 Task: Find connections with filter location Chinchiná with filter topic #successwith filter profile language English with filter current company Affle with filter school FORE School of Management, New Delhi with filter industry Investment Advice with filter service category Trade Shows with filter keywords title Technical Writer
Action: Mouse moved to (529, 77)
Screenshot: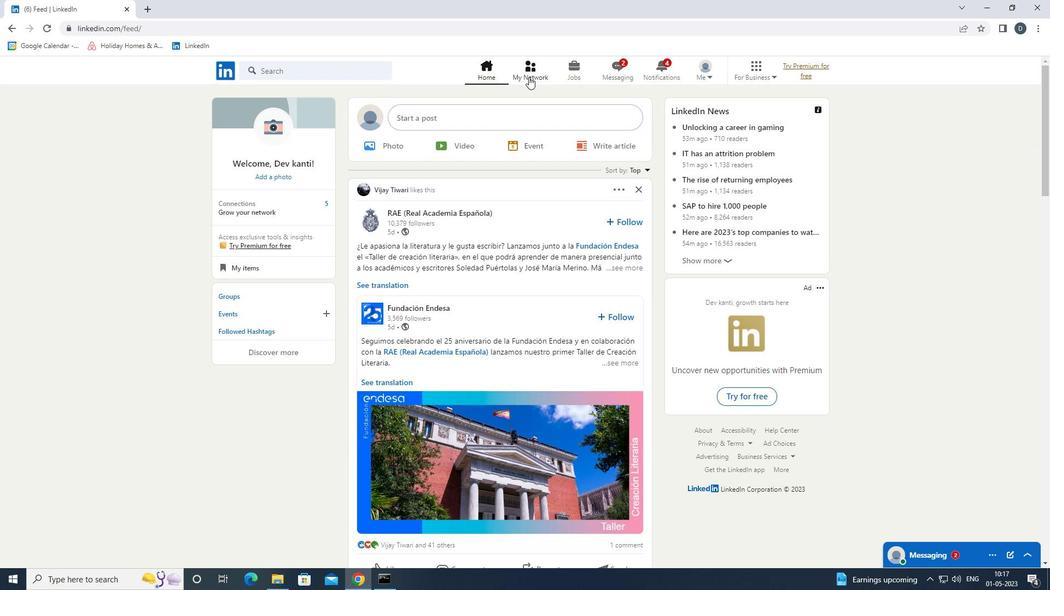 
Action: Mouse pressed left at (529, 77)
Screenshot: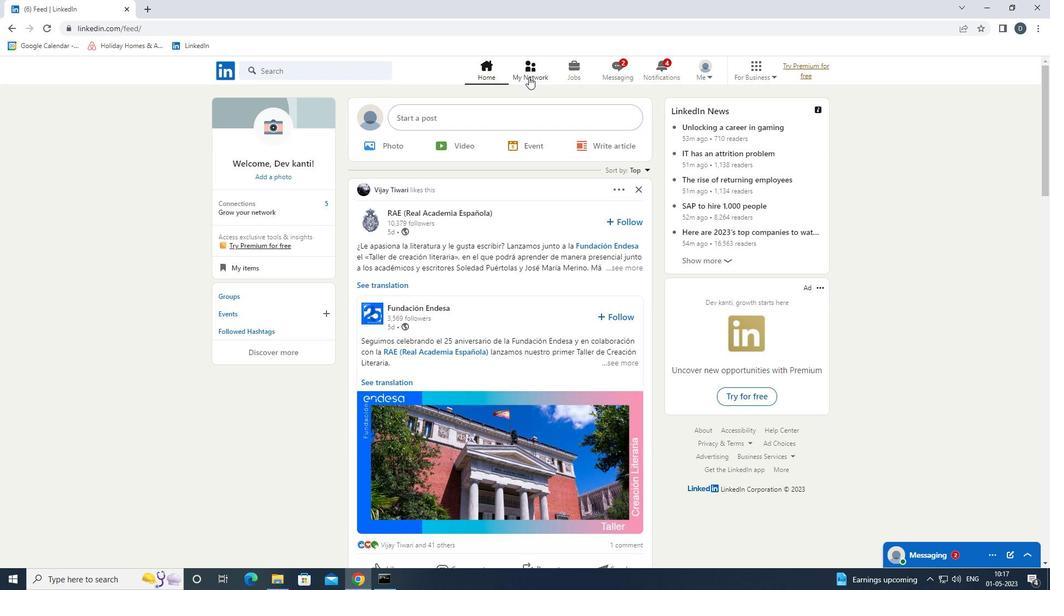 
Action: Mouse moved to (355, 130)
Screenshot: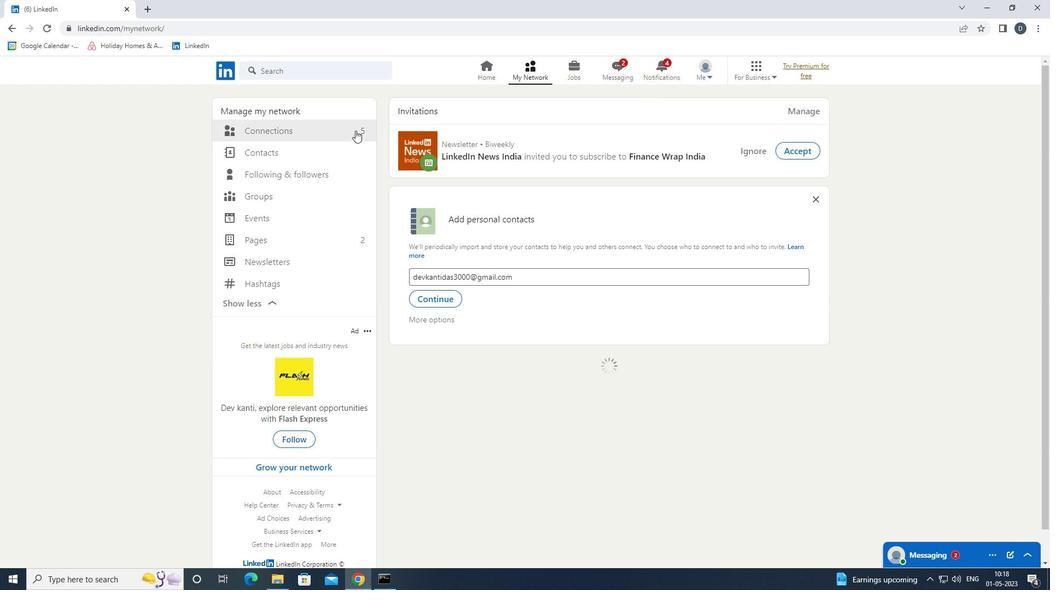 
Action: Mouse pressed left at (355, 130)
Screenshot: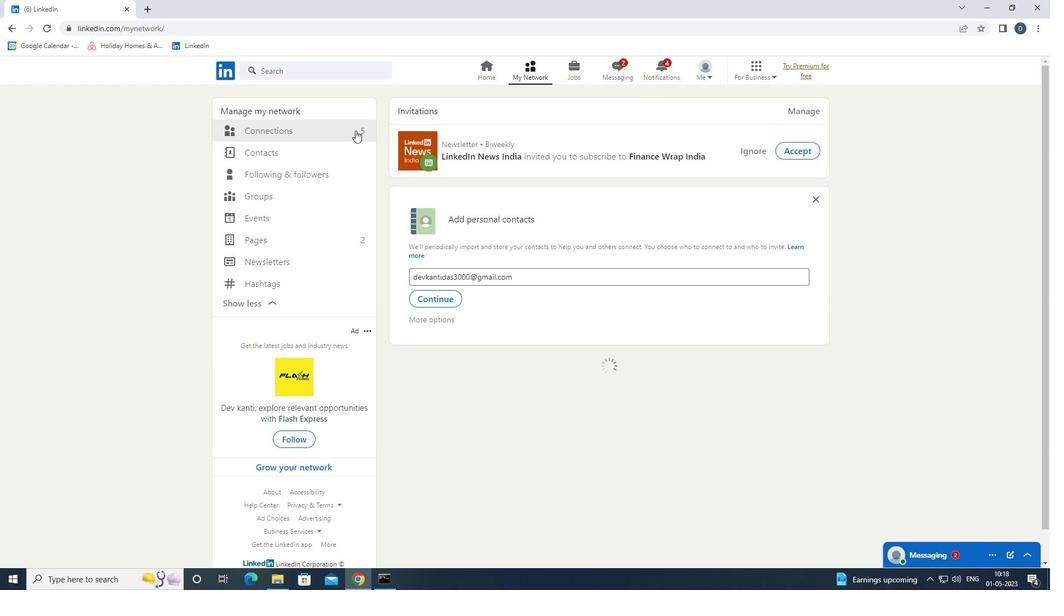 
Action: Mouse moved to (615, 132)
Screenshot: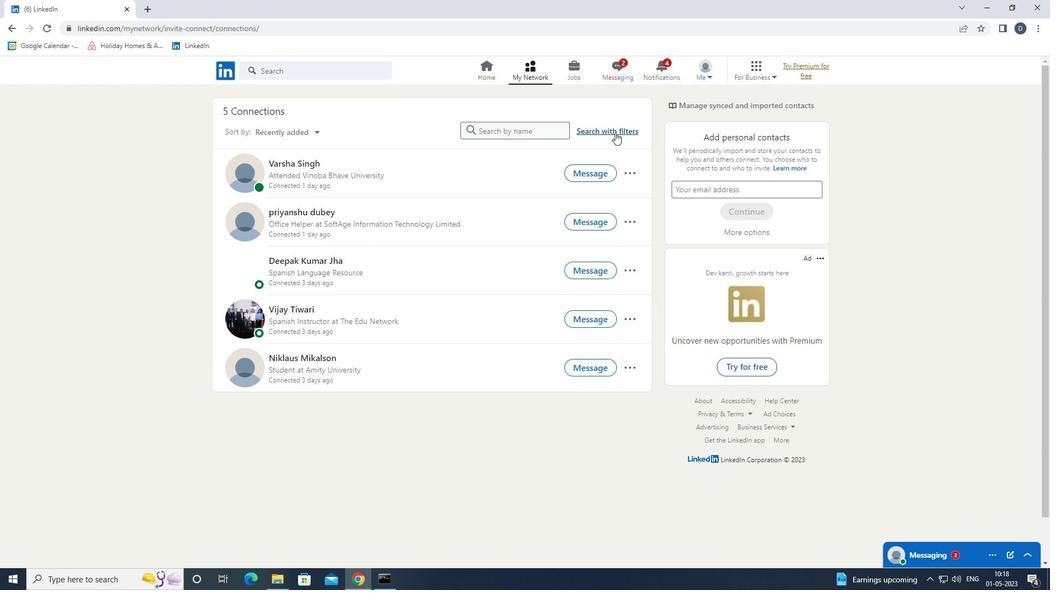 
Action: Mouse pressed left at (615, 132)
Screenshot: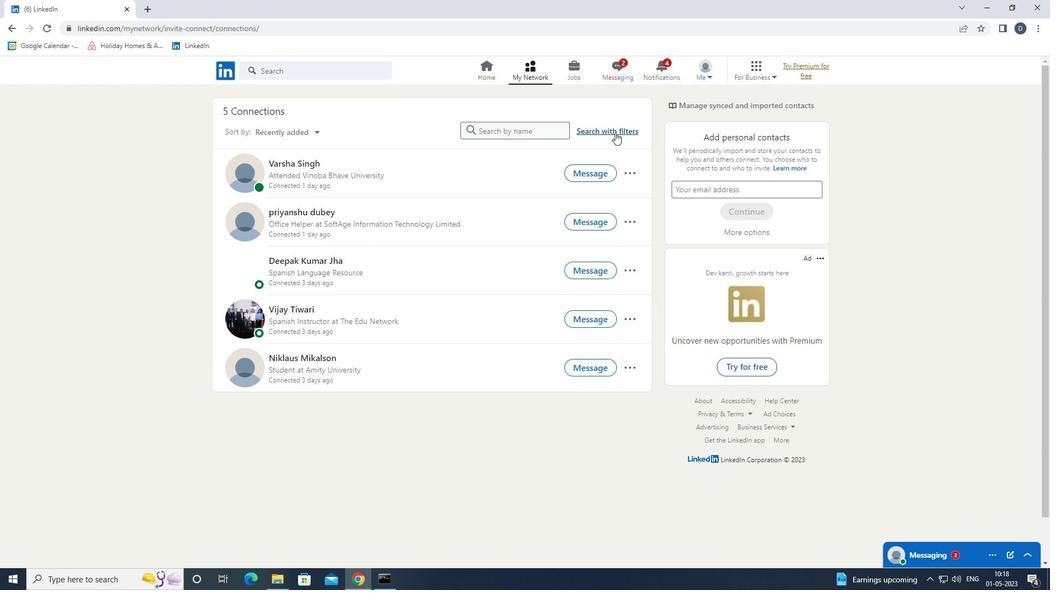 
Action: Mouse moved to (566, 102)
Screenshot: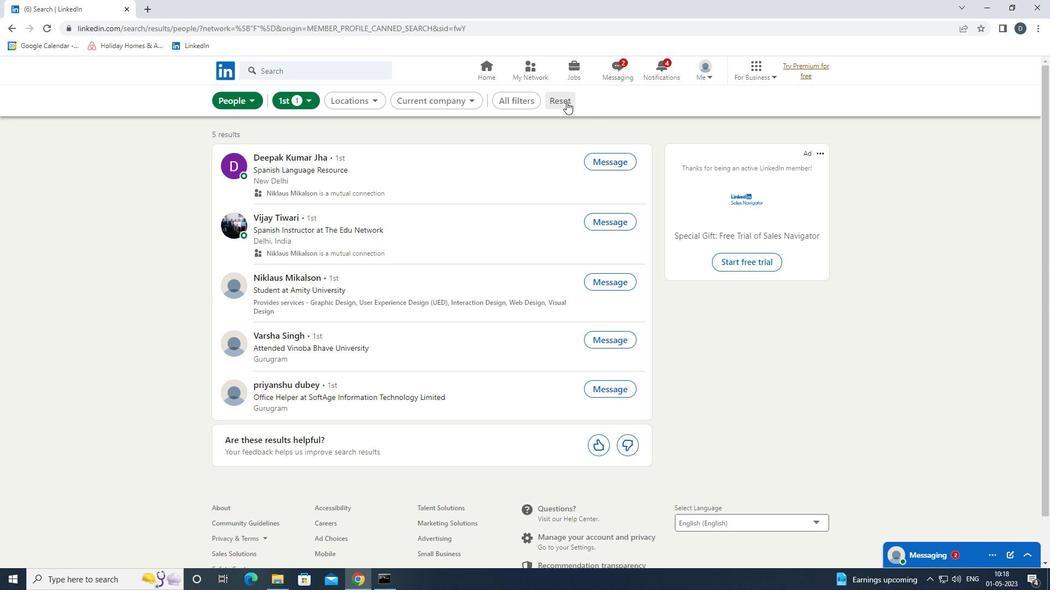 
Action: Mouse pressed left at (566, 102)
Screenshot: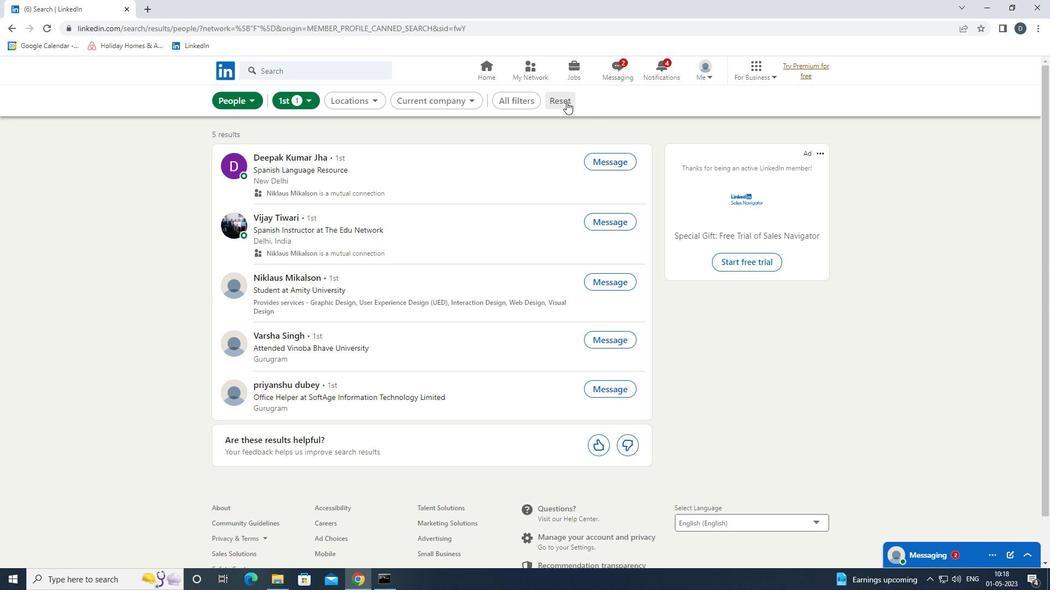
Action: Mouse moved to (535, 97)
Screenshot: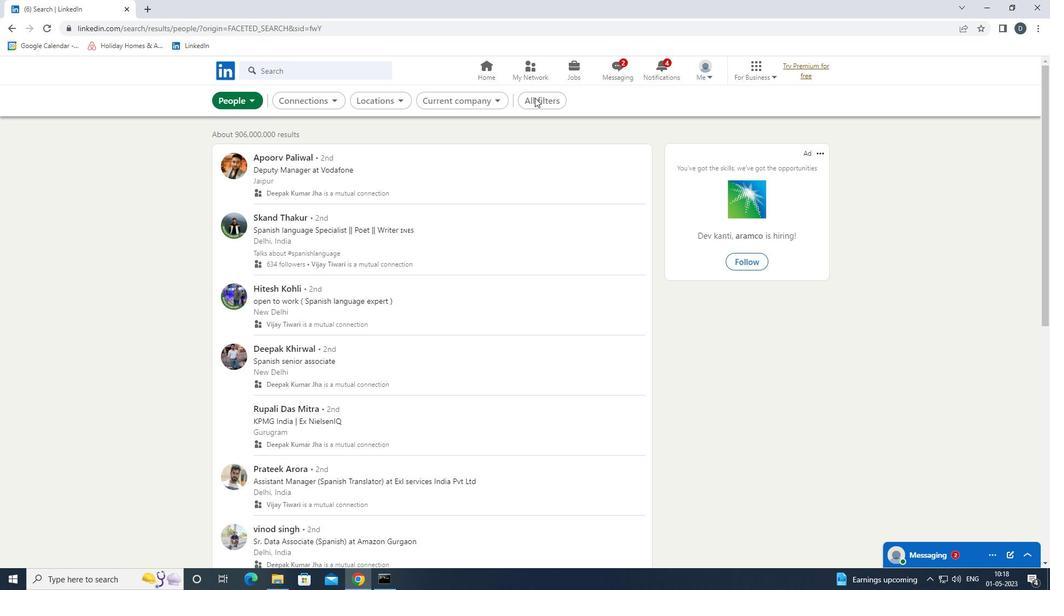 
Action: Mouse pressed left at (535, 97)
Screenshot: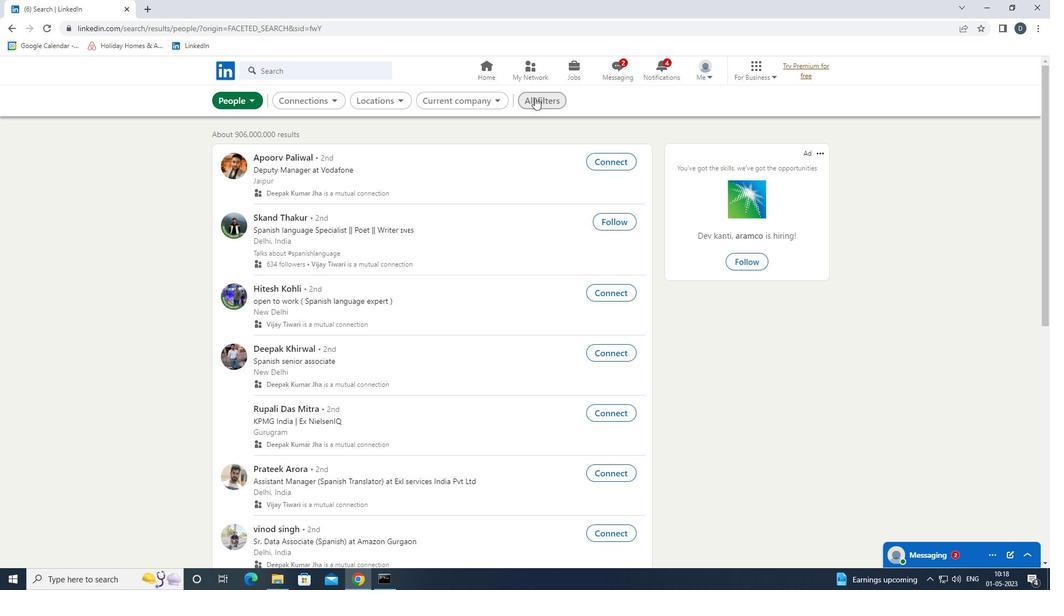 
Action: Mouse moved to (809, 300)
Screenshot: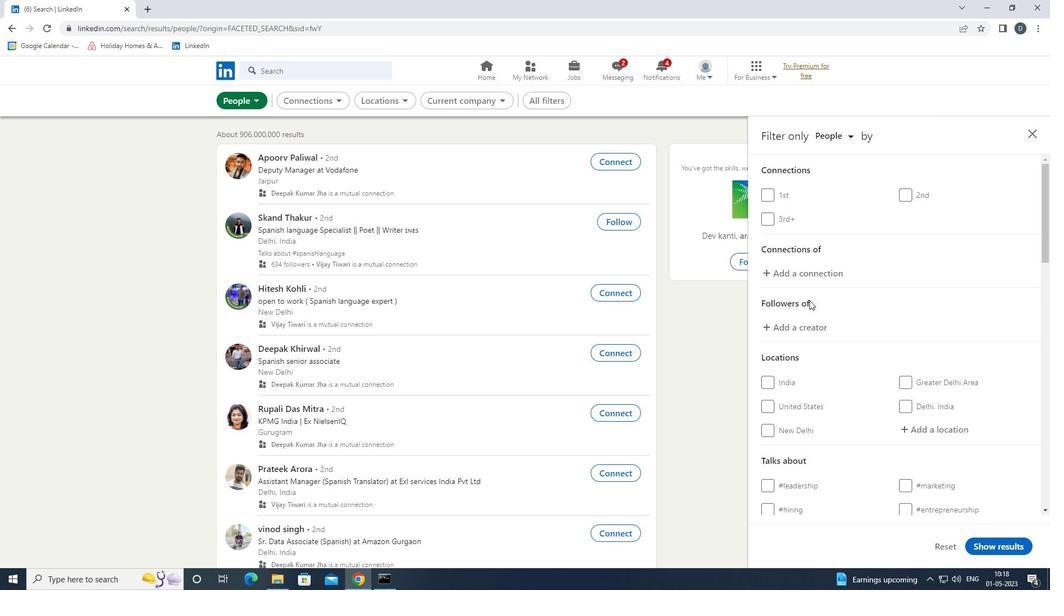 
Action: Mouse scrolled (809, 300) with delta (0, 0)
Screenshot: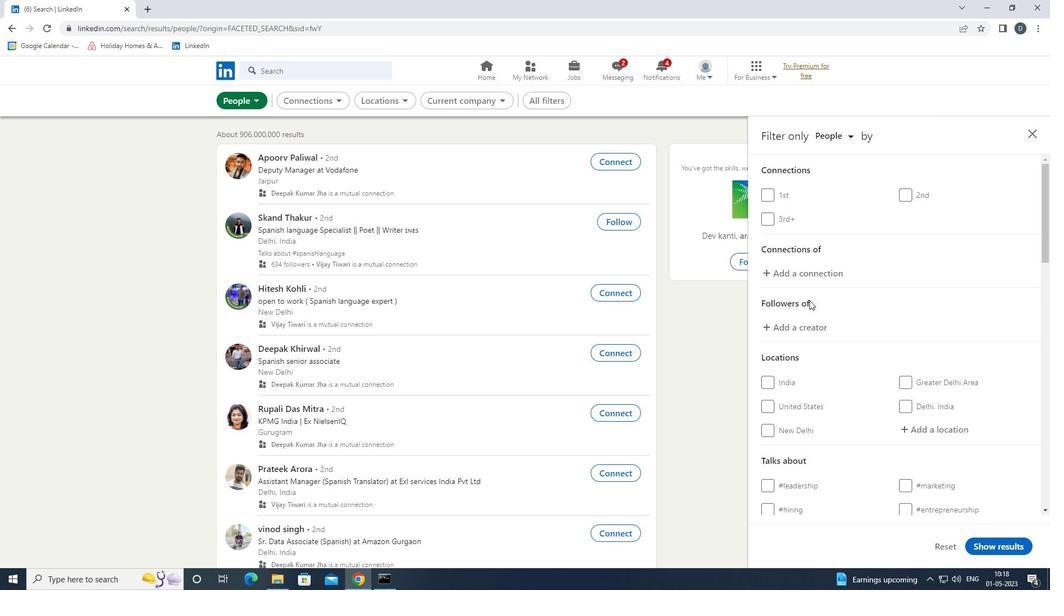
Action: Mouse scrolled (809, 300) with delta (0, 0)
Screenshot: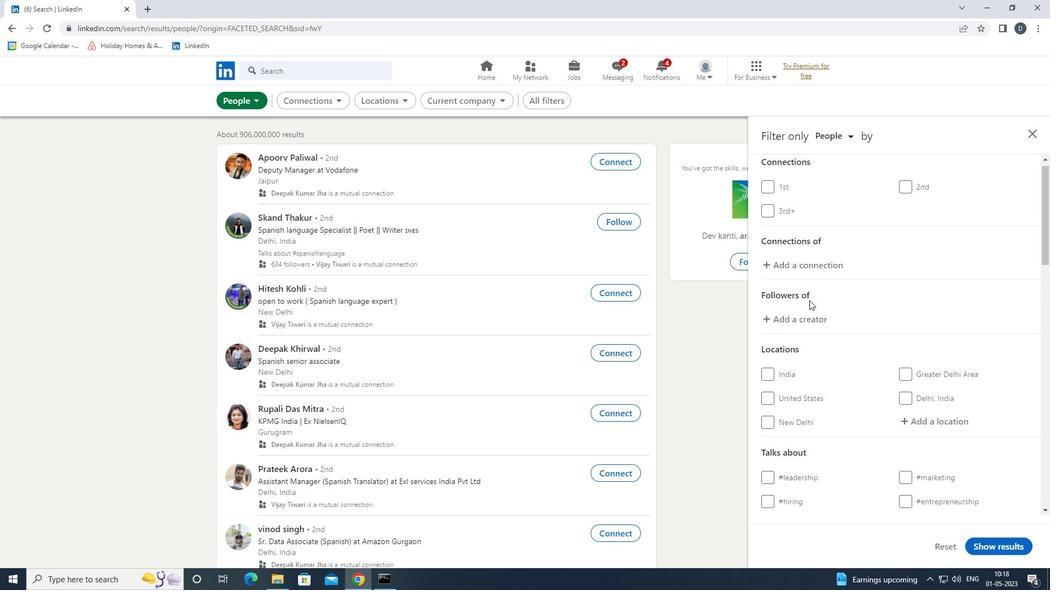
Action: Mouse scrolled (809, 300) with delta (0, 0)
Screenshot: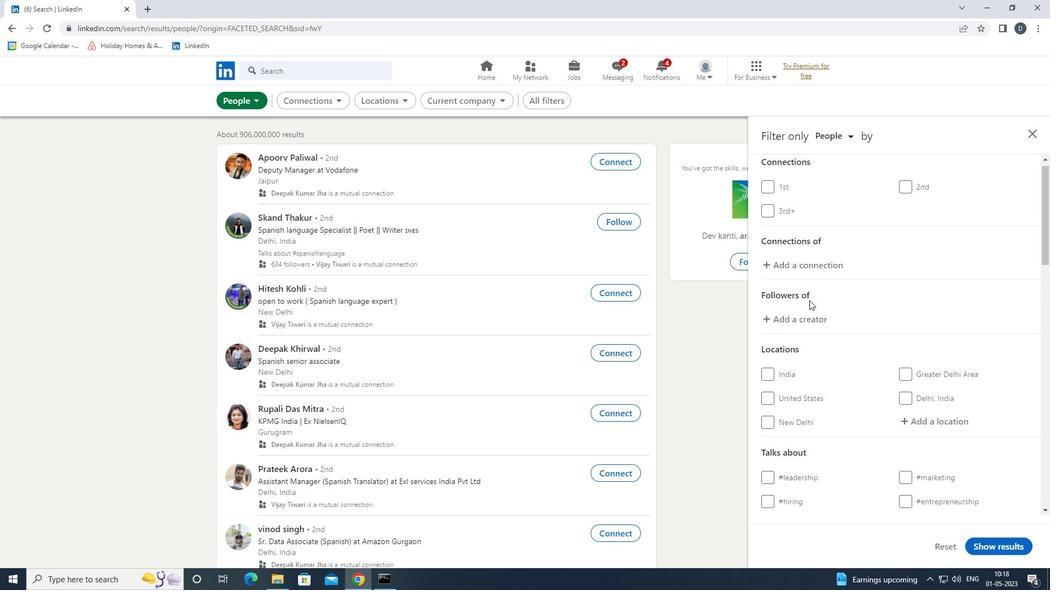 
Action: Mouse moved to (911, 265)
Screenshot: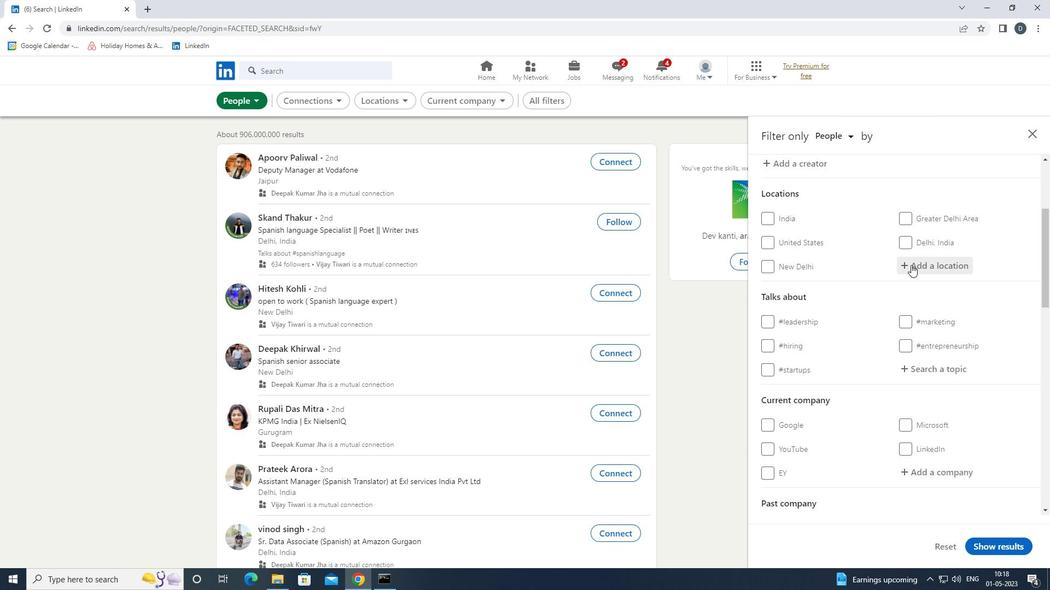 
Action: Mouse pressed left at (911, 265)
Screenshot: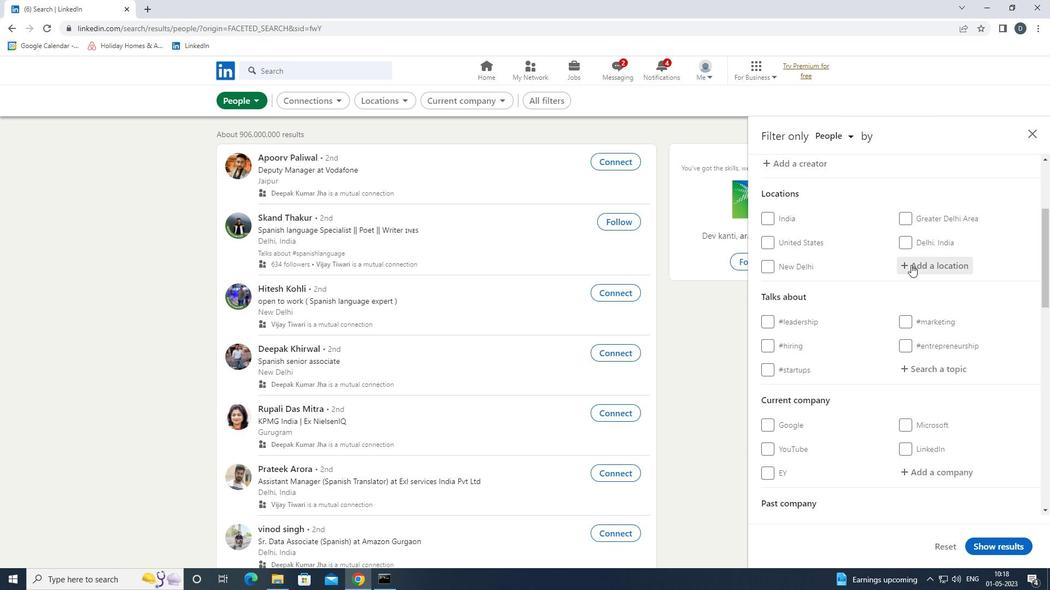 
Action: Key pressed <Key.shift>CHINCHINA
Screenshot: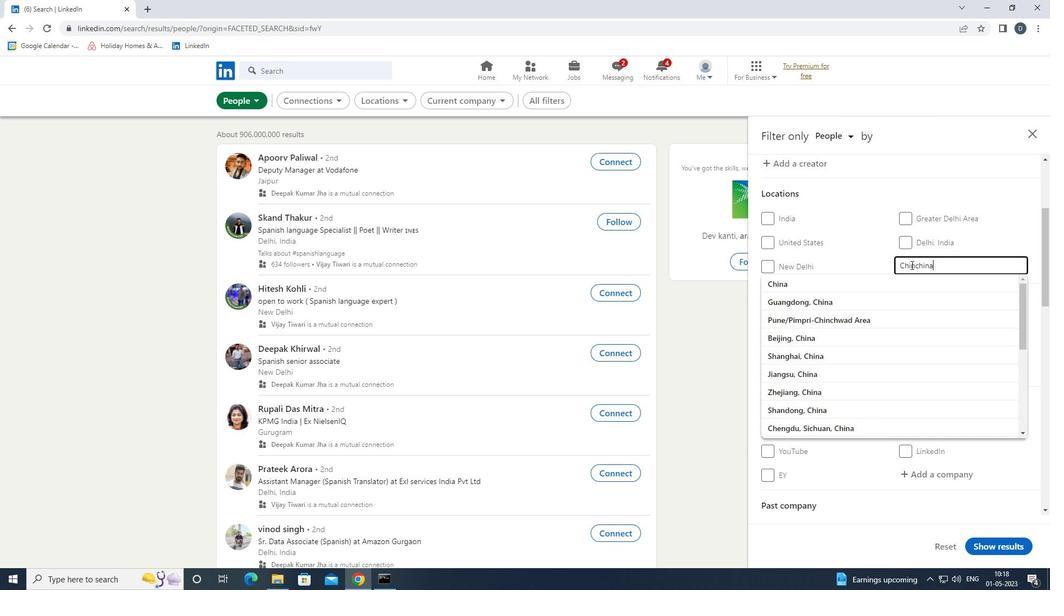 
Action: Mouse moved to (895, 282)
Screenshot: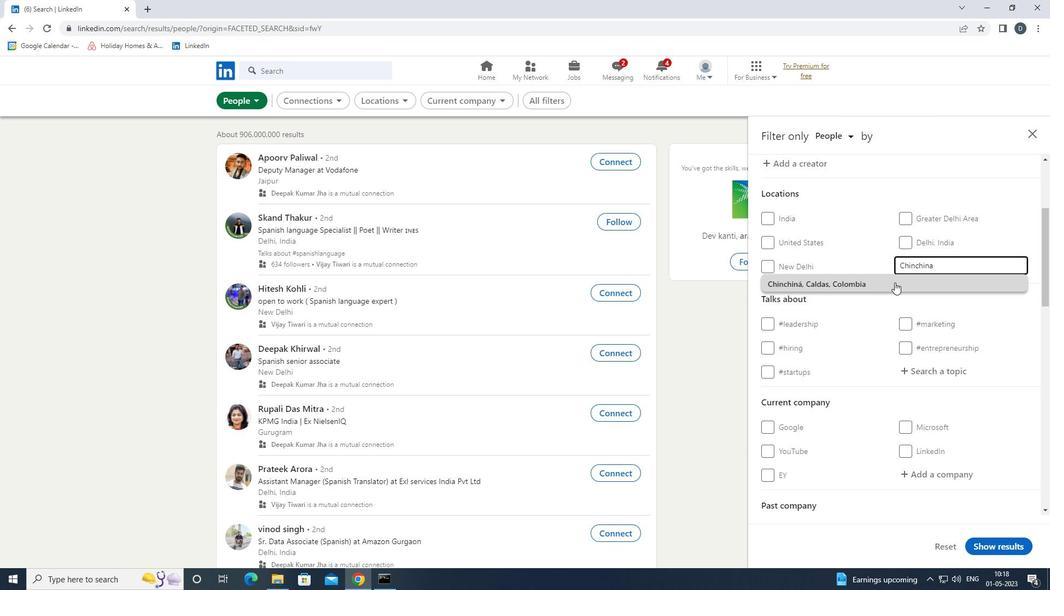 
Action: Mouse pressed left at (895, 282)
Screenshot: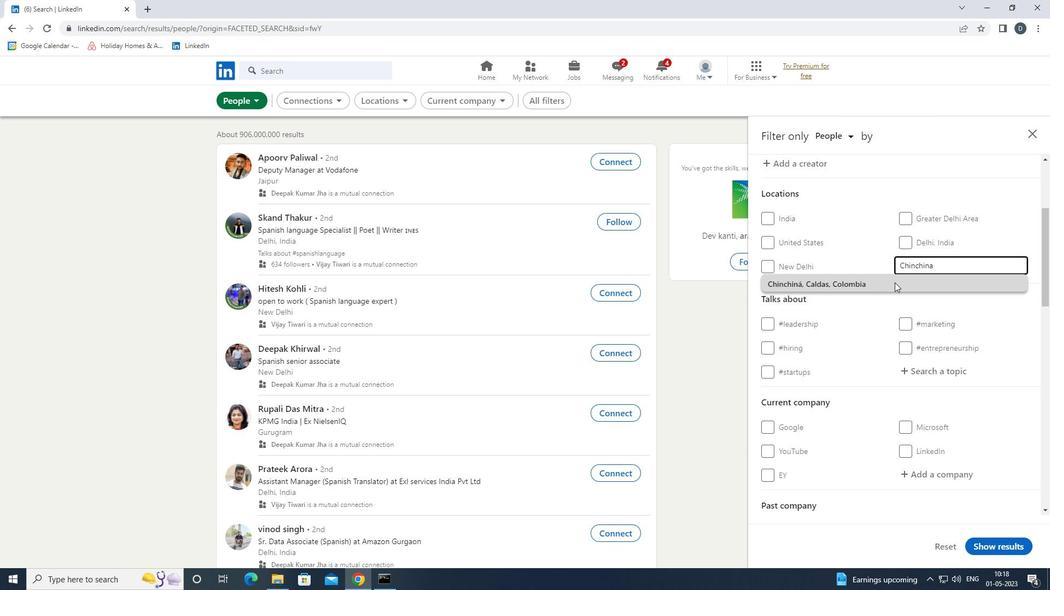 
Action: Mouse scrolled (895, 282) with delta (0, 0)
Screenshot: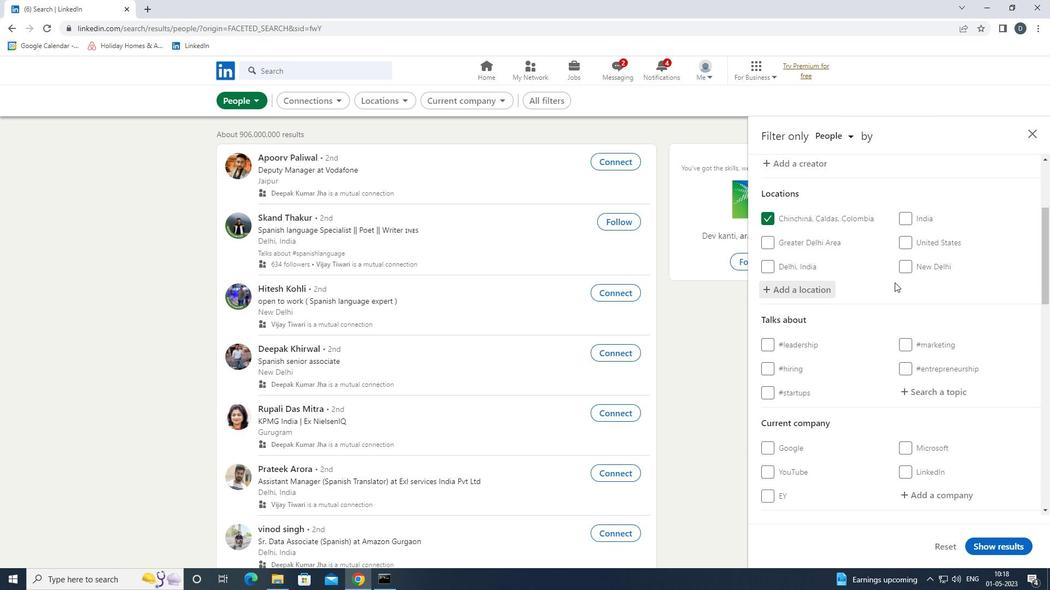
Action: Mouse scrolled (895, 282) with delta (0, 0)
Screenshot: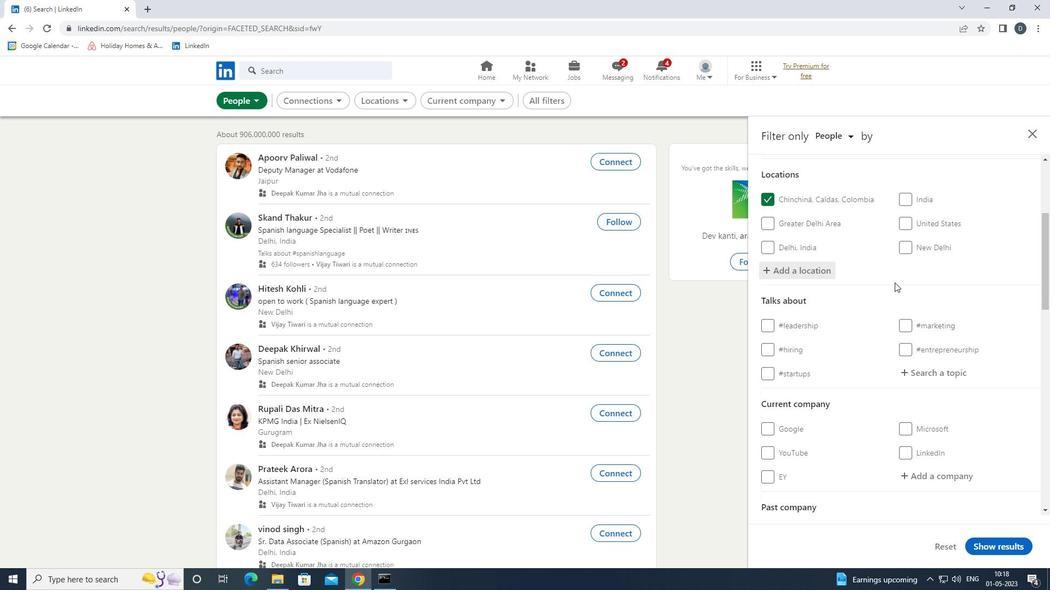 
Action: Mouse moved to (919, 274)
Screenshot: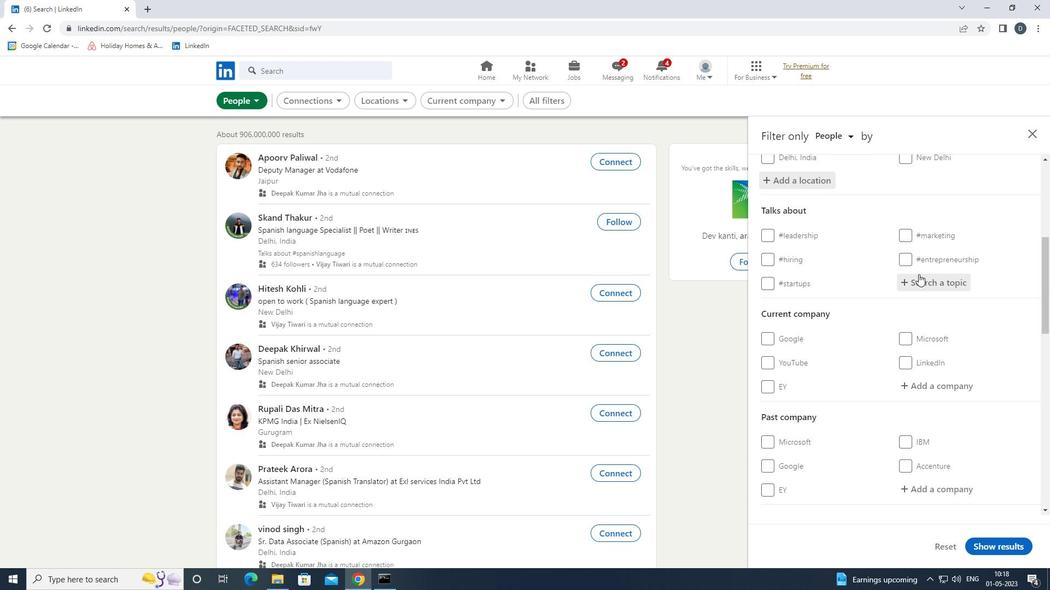 
Action: Mouse pressed left at (919, 274)
Screenshot: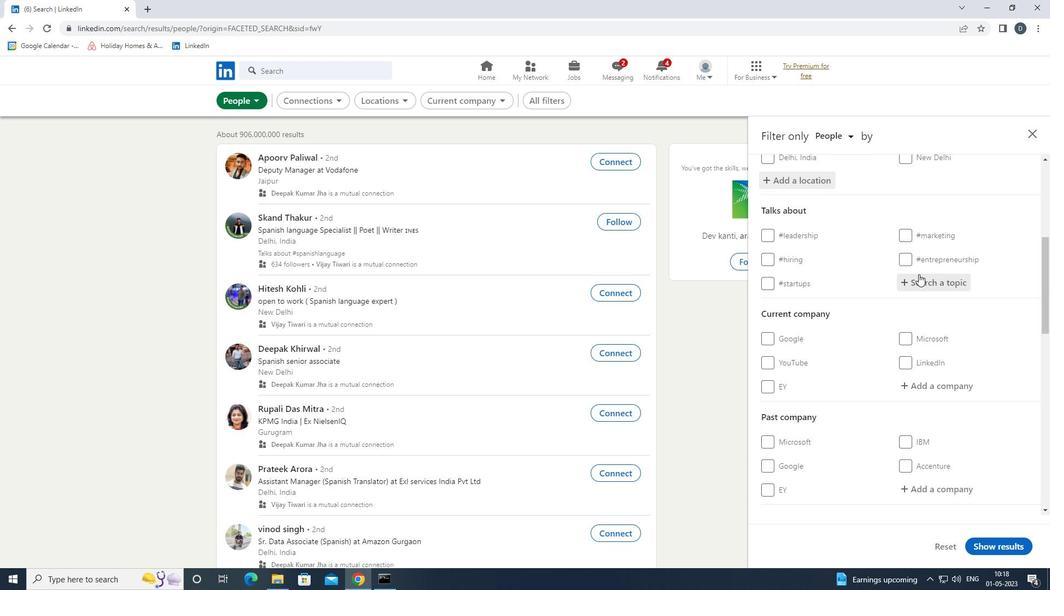 
Action: Key pressed <Key.shift>#SUCCESS
Screenshot: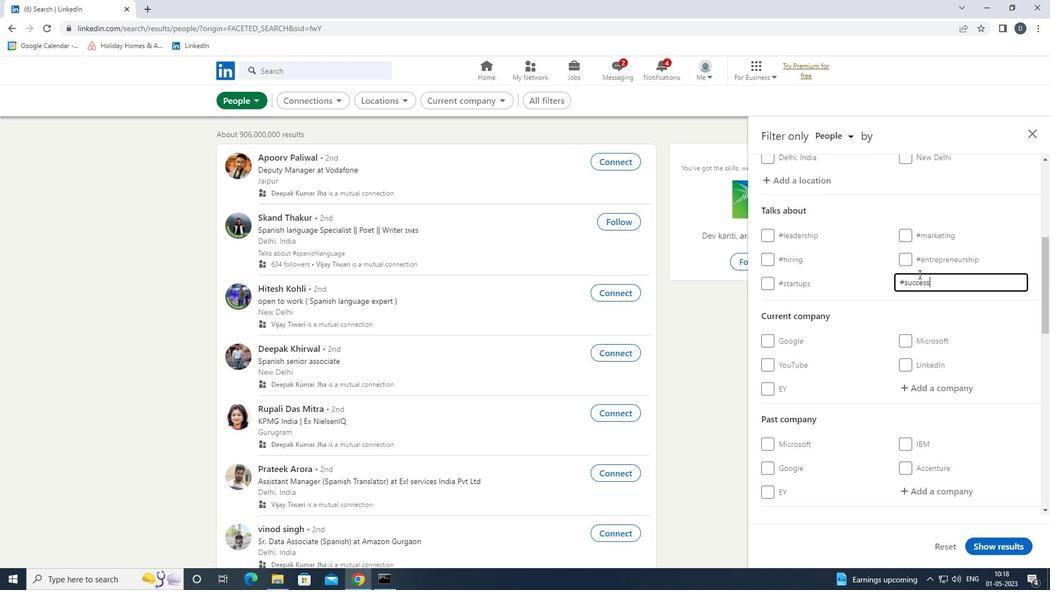 
Action: Mouse moved to (915, 274)
Screenshot: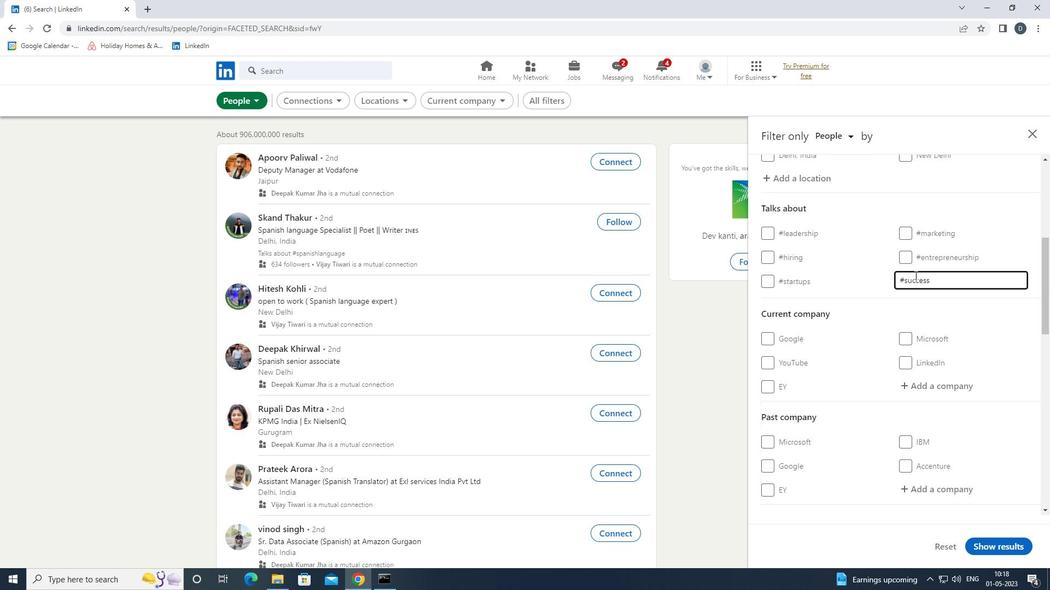
Action: Mouse scrolled (915, 274) with delta (0, 0)
Screenshot: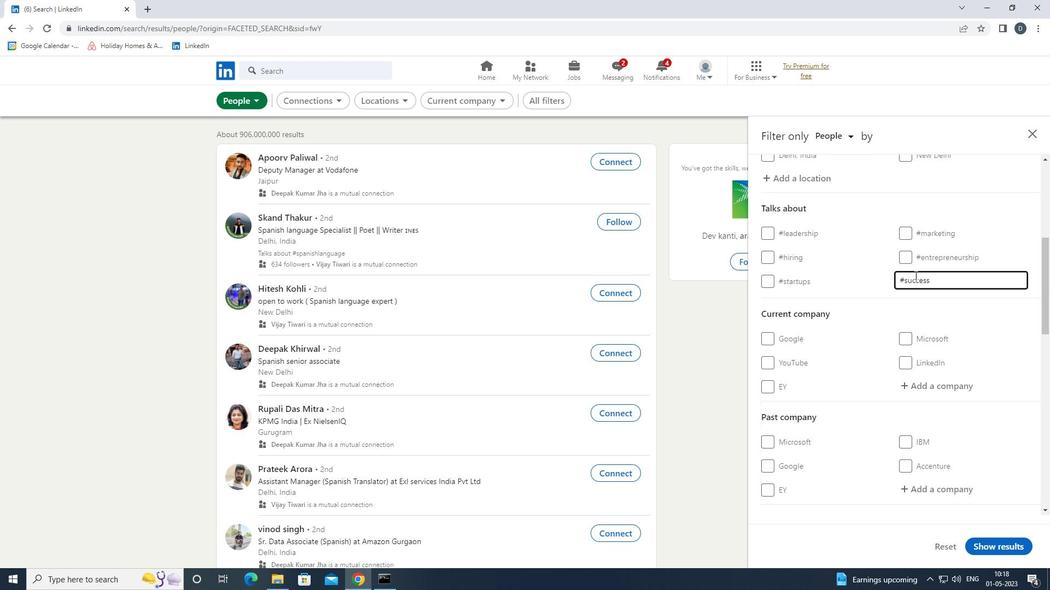 
Action: Mouse moved to (915, 274)
Screenshot: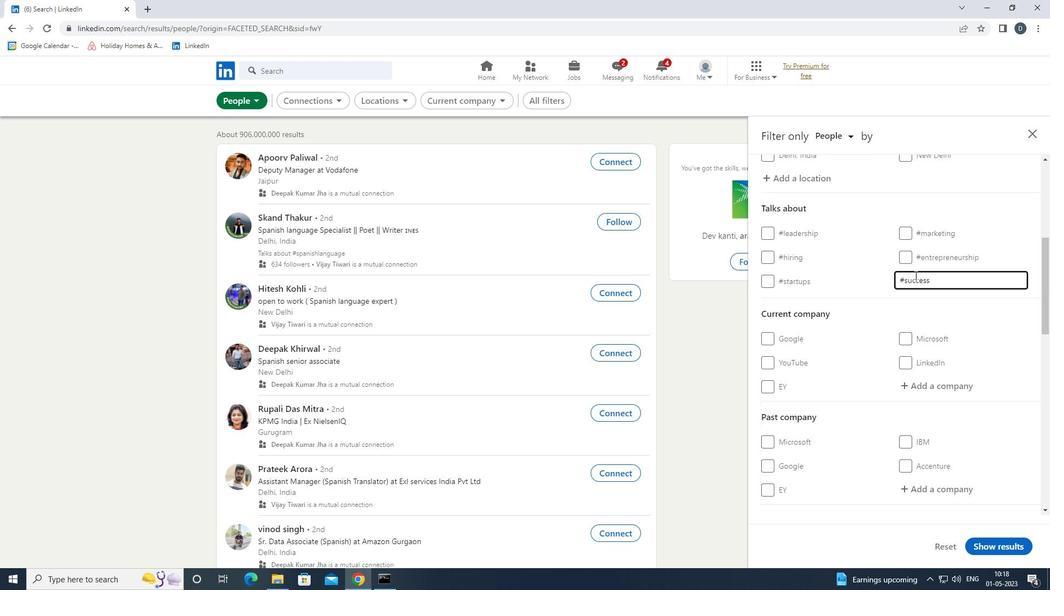 
Action: Mouse scrolled (915, 274) with delta (0, 0)
Screenshot: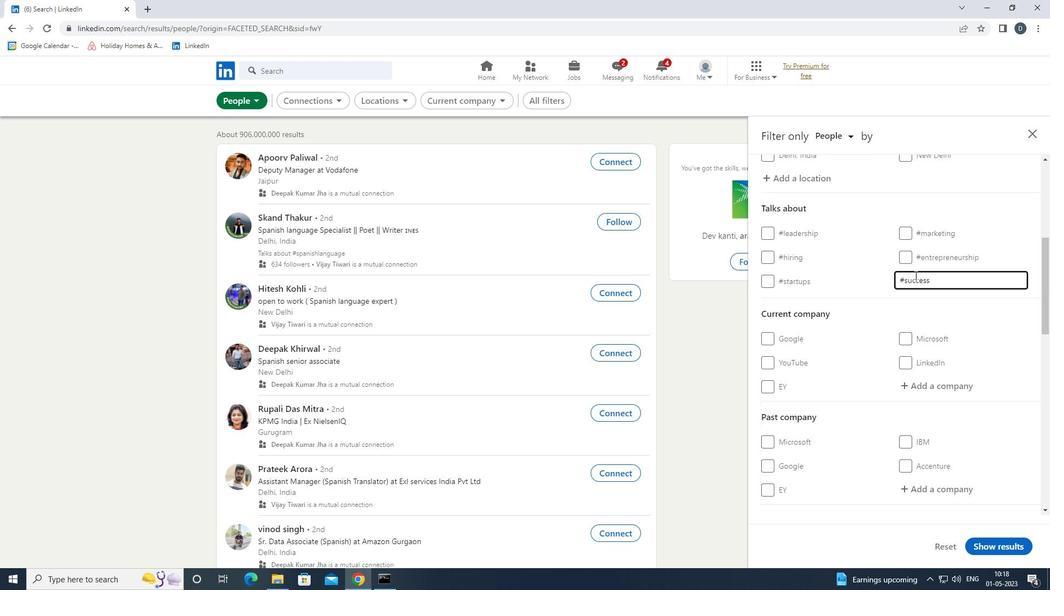 
Action: Mouse moved to (915, 274)
Screenshot: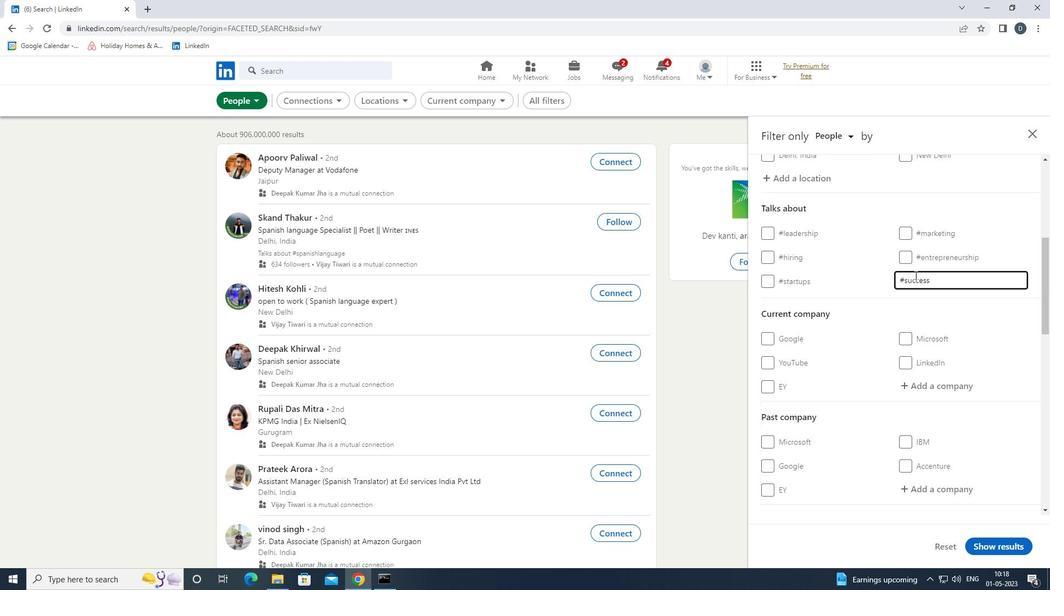 
Action: Mouse scrolled (915, 274) with delta (0, 0)
Screenshot: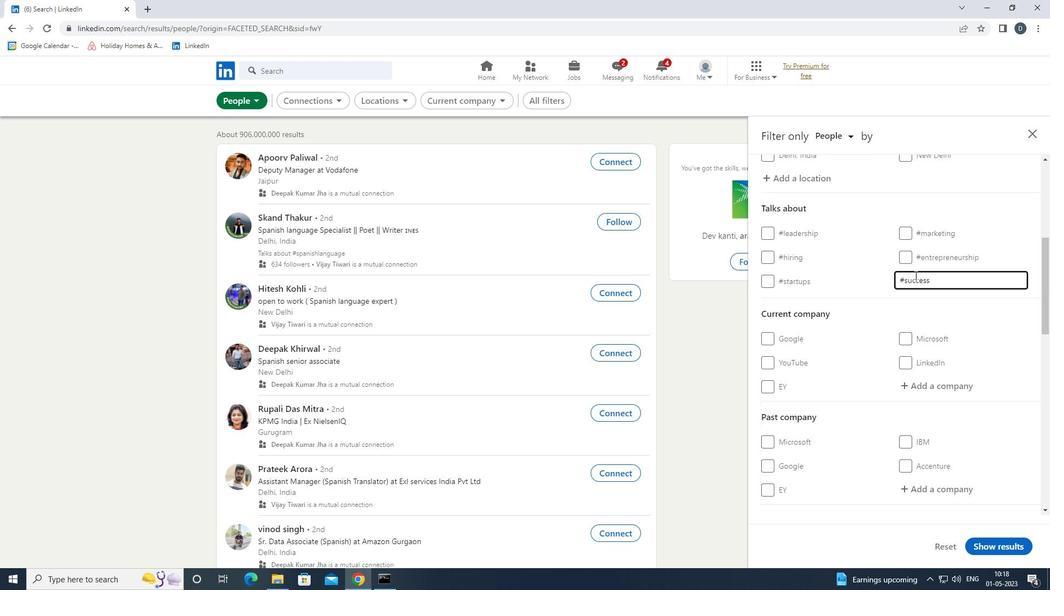 
Action: Mouse moved to (915, 275)
Screenshot: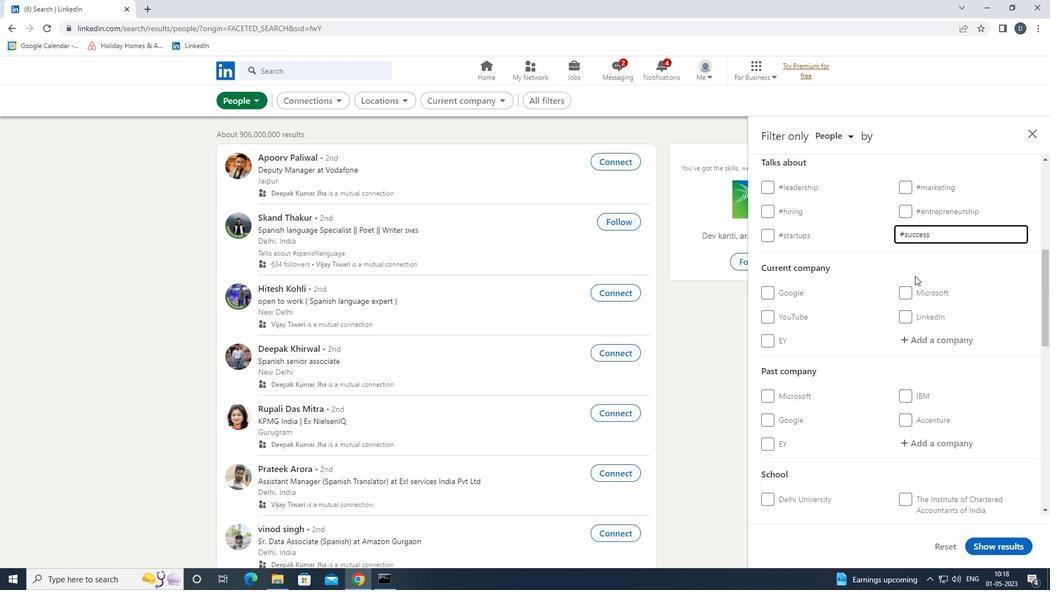 
Action: Mouse scrolled (915, 274) with delta (0, 0)
Screenshot: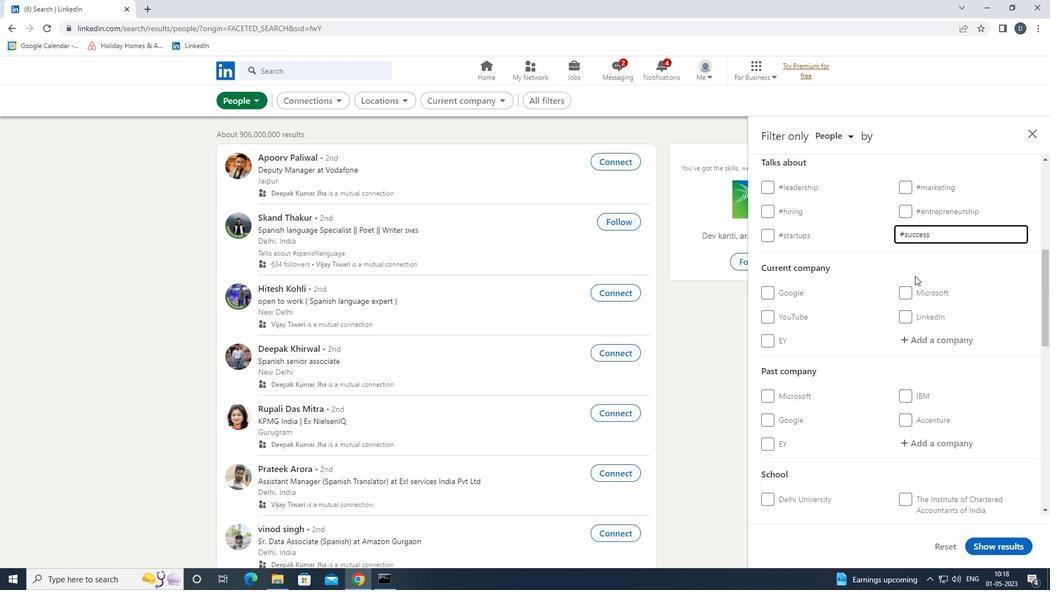 
Action: Mouse moved to (915, 275)
Screenshot: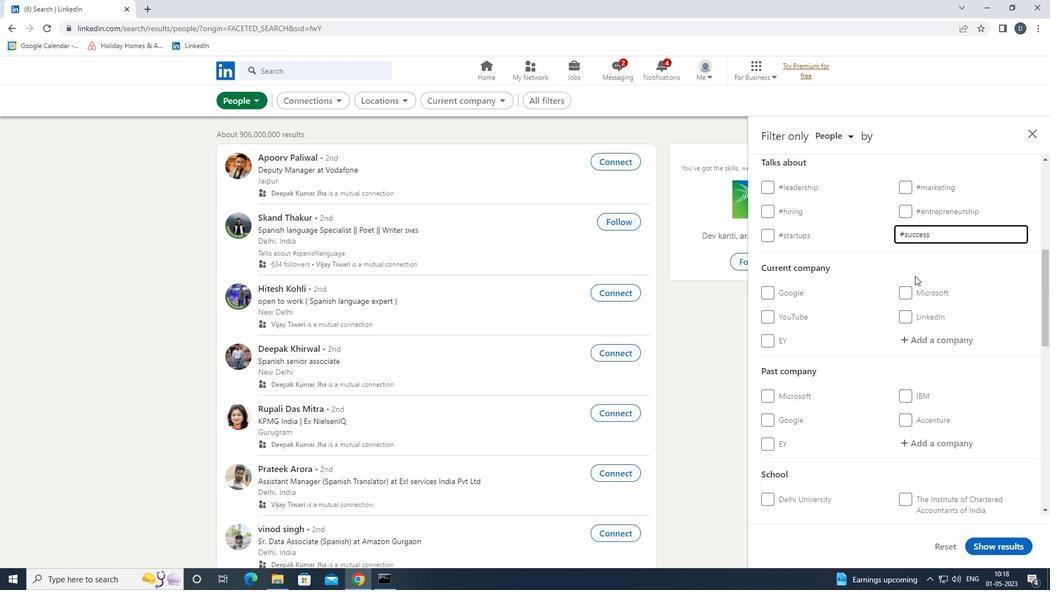 
Action: Mouse scrolled (915, 275) with delta (0, 0)
Screenshot: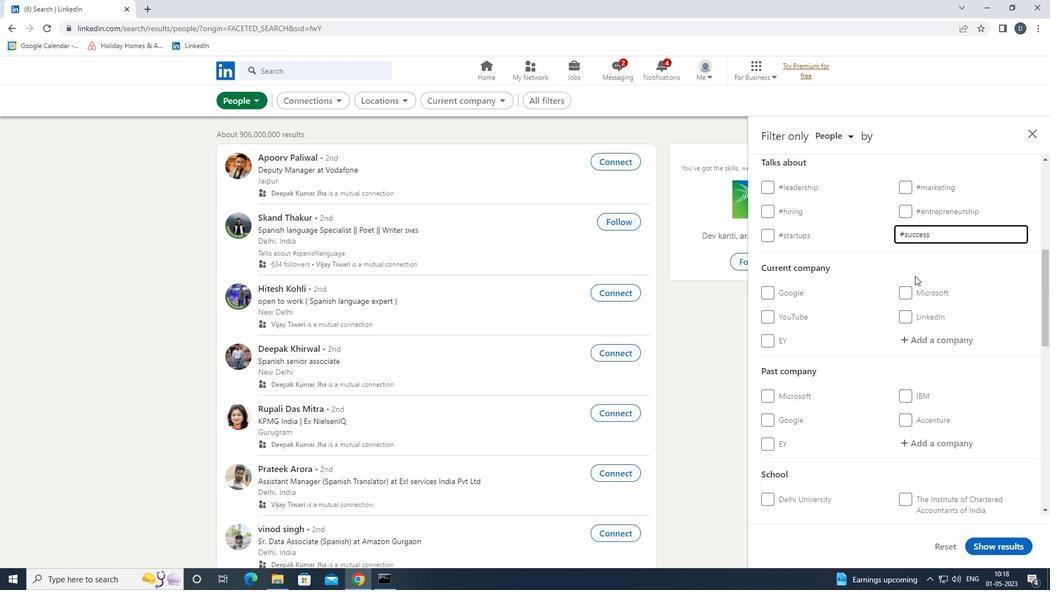 
Action: Mouse moved to (914, 277)
Screenshot: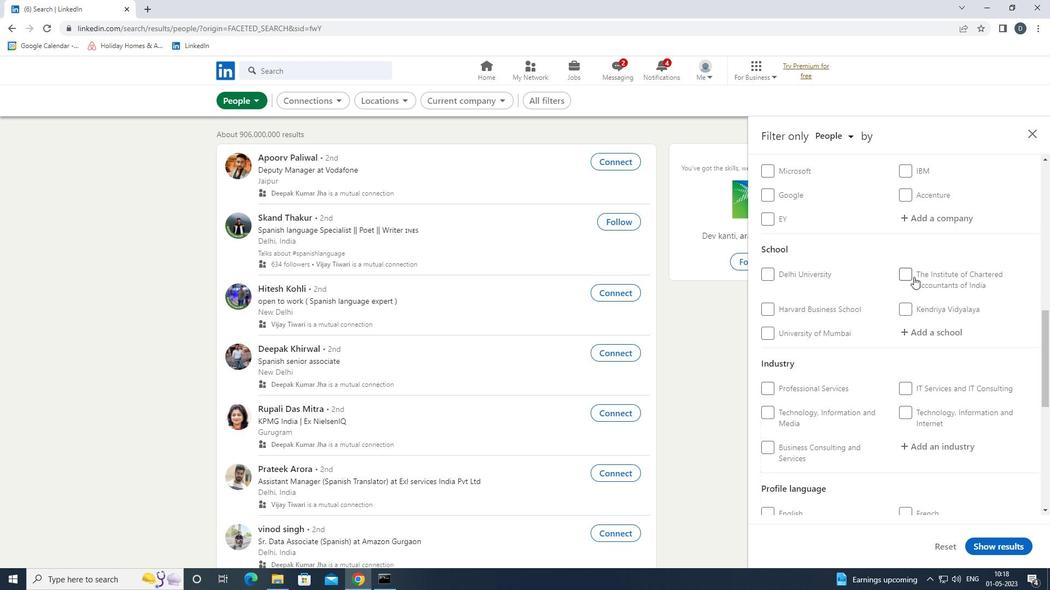 
Action: Mouse scrolled (914, 276) with delta (0, 0)
Screenshot: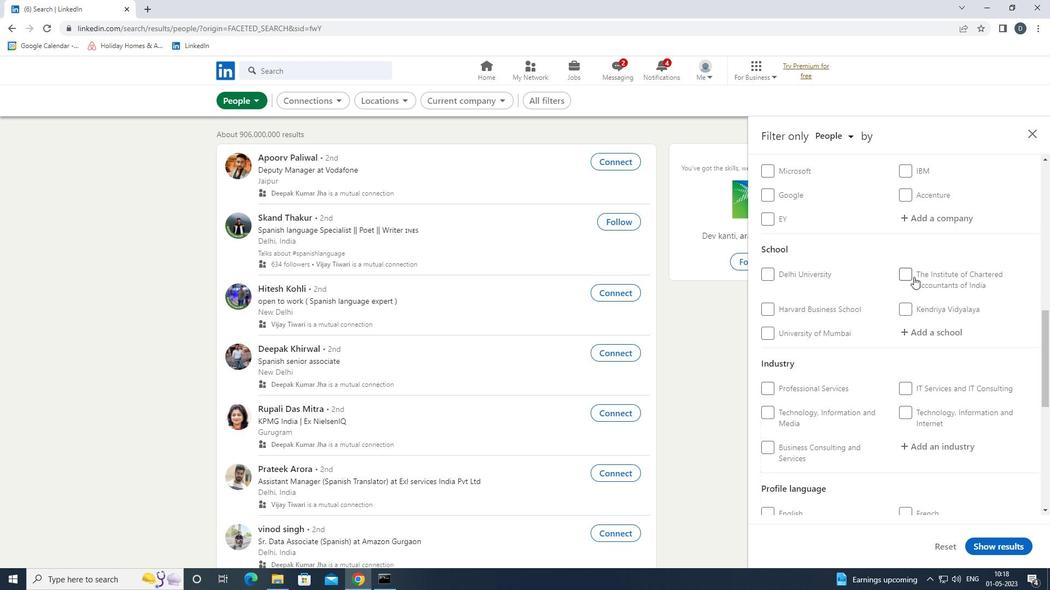 
Action: Mouse scrolled (914, 276) with delta (0, 0)
Screenshot: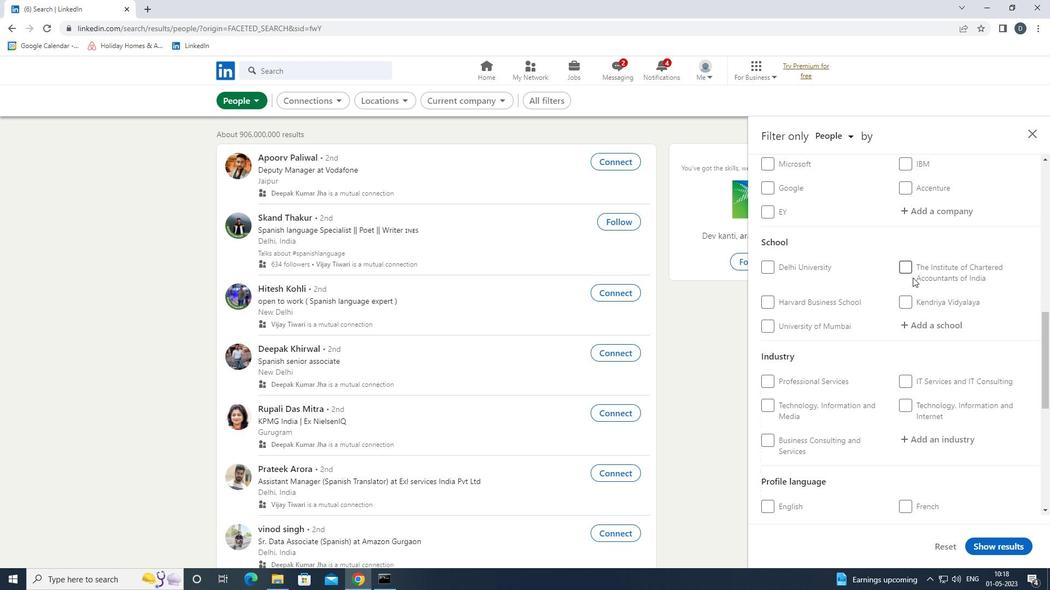 
Action: Mouse moved to (914, 277)
Screenshot: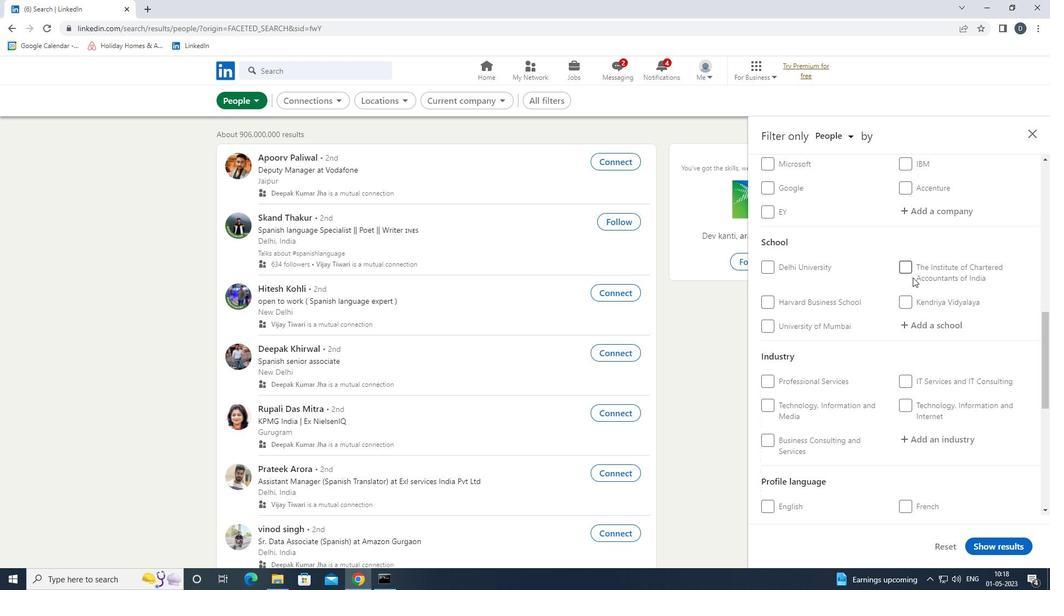 
Action: Mouse scrolled (914, 276) with delta (0, 0)
Screenshot: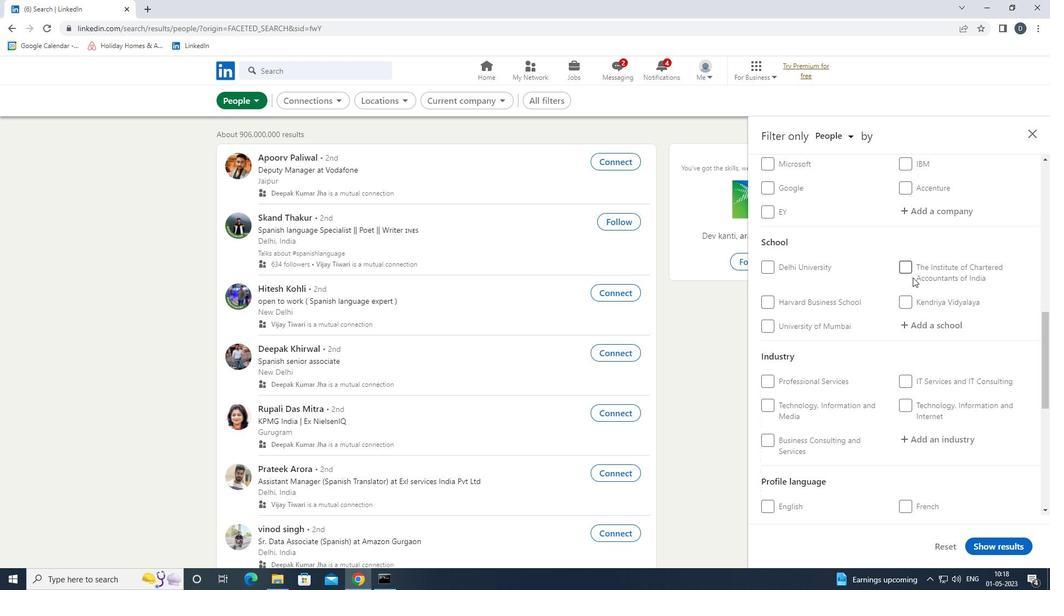 
Action: Mouse moved to (779, 349)
Screenshot: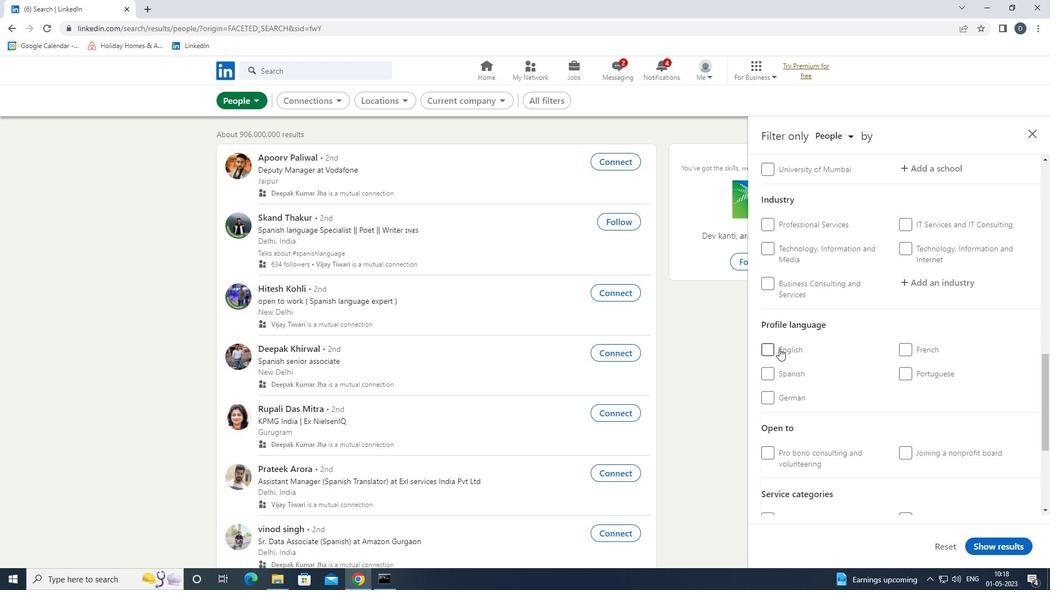 
Action: Mouse pressed left at (779, 349)
Screenshot: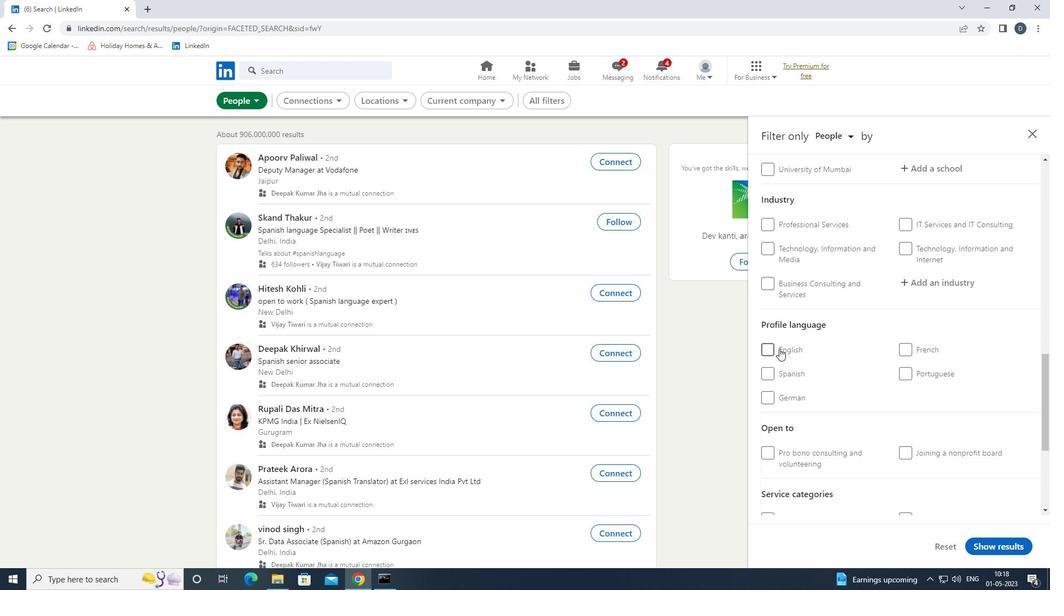 
Action: Mouse scrolled (779, 349) with delta (0, 0)
Screenshot: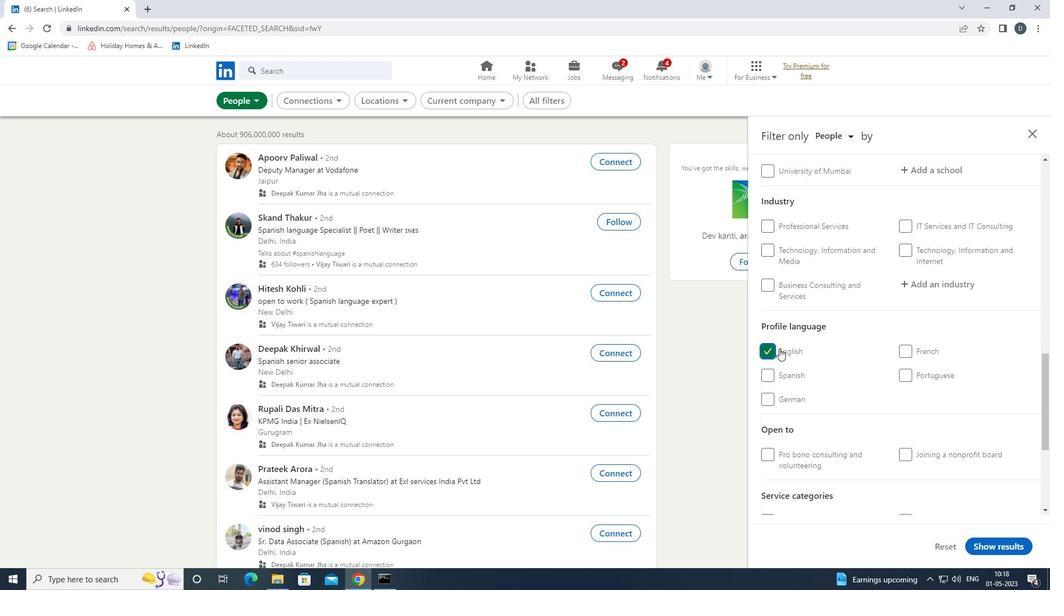 
Action: Mouse scrolled (779, 349) with delta (0, 0)
Screenshot: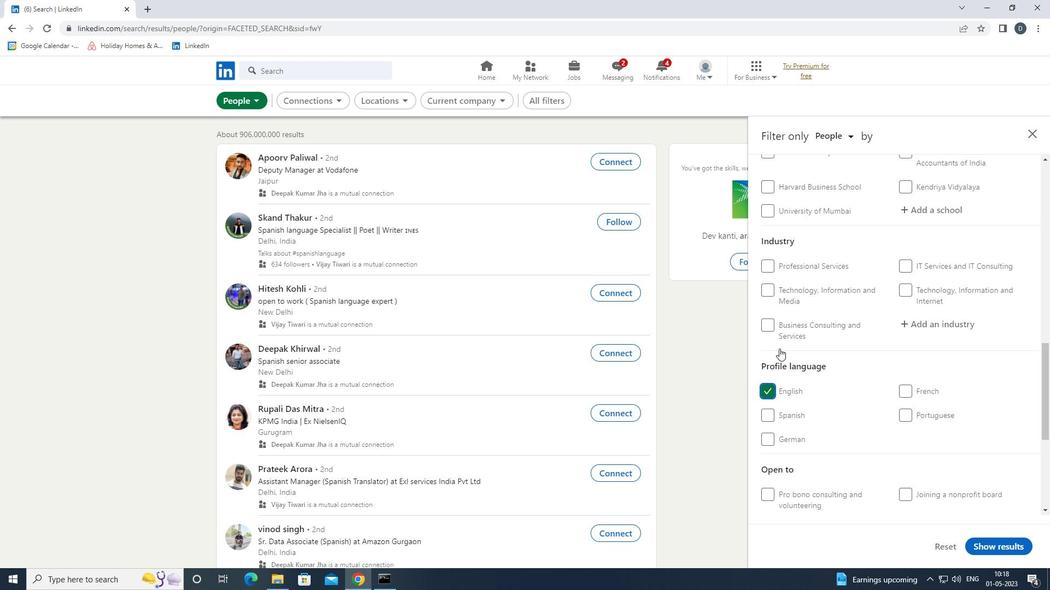 
Action: Mouse scrolled (779, 349) with delta (0, 0)
Screenshot: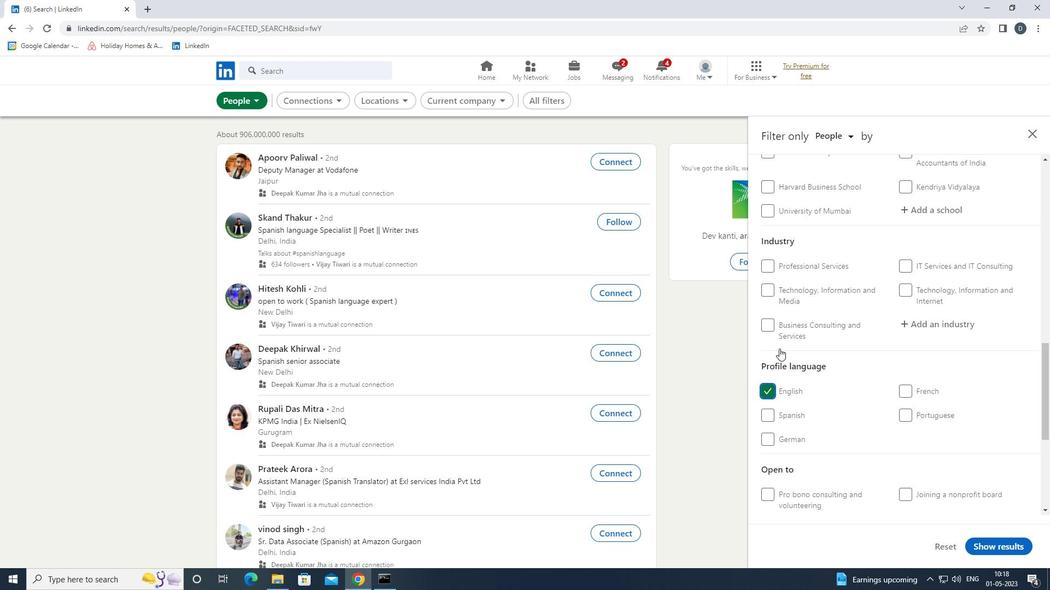 
Action: Mouse scrolled (779, 349) with delta (0, 0)
Screenshot: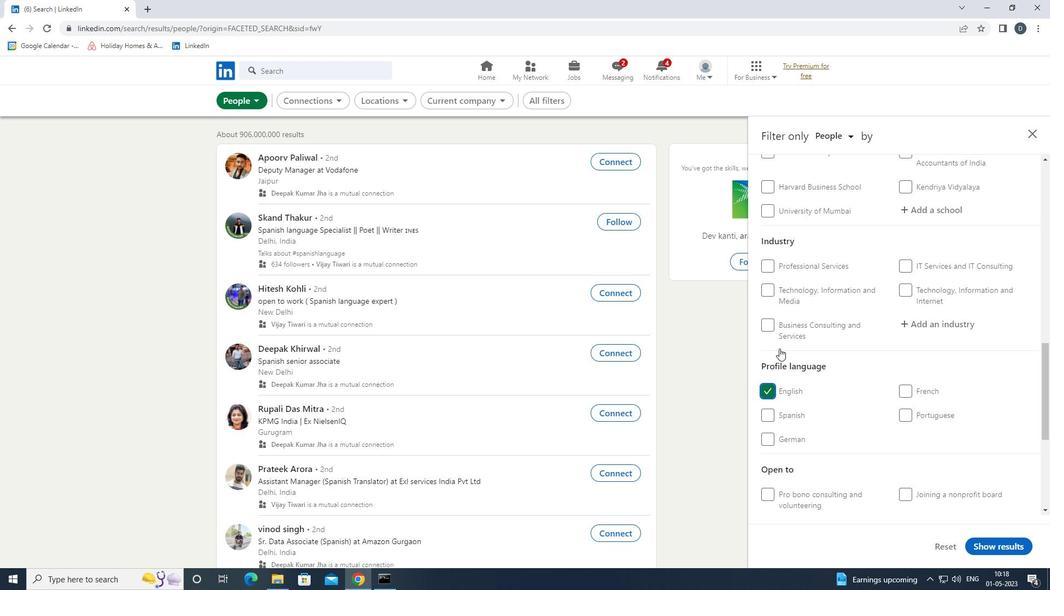 
Action: Mouse moved to (779, 349)
Screenshot: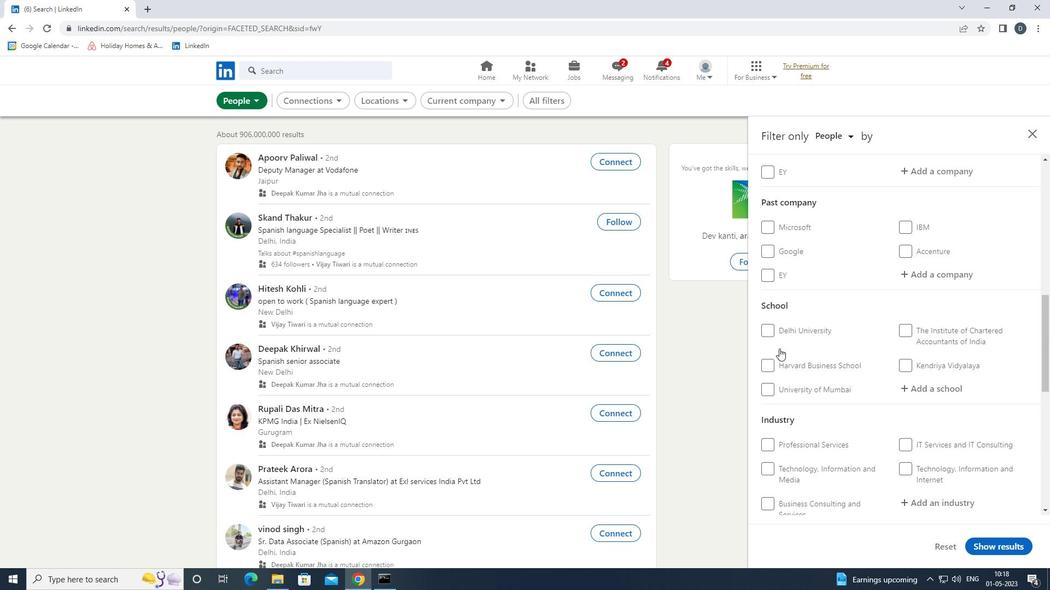 
Action: Mouse scrolled (779, 349) with delta (0, 0)
Screenshot: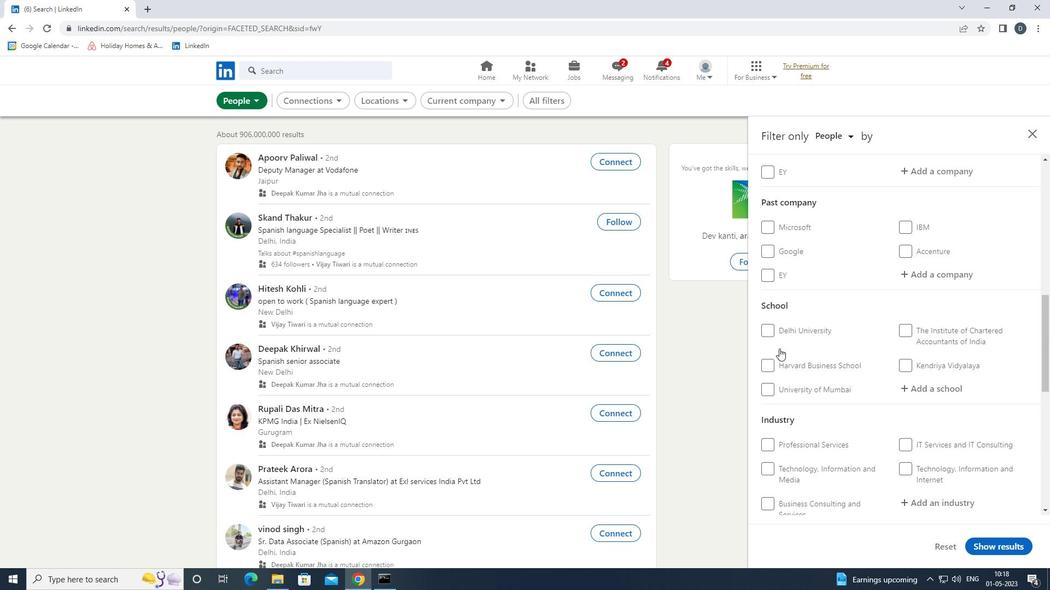 
Action: Mouse scrolled (779, 349) with delta (0, 0)
Screenshot: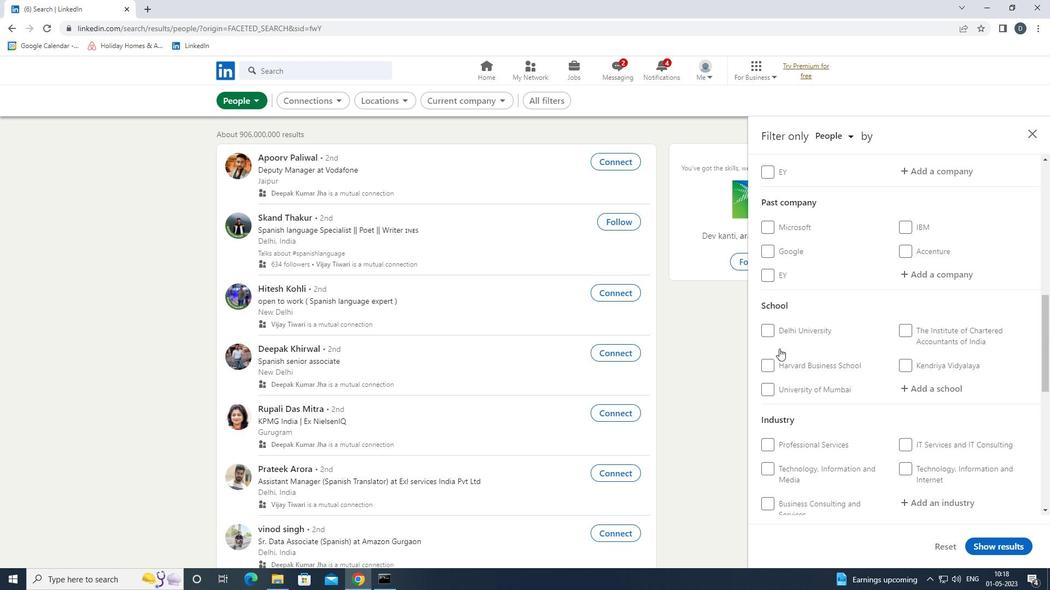 
Action: Mouse scrolled (779, 349) with delta (0, 0)
Screenshot: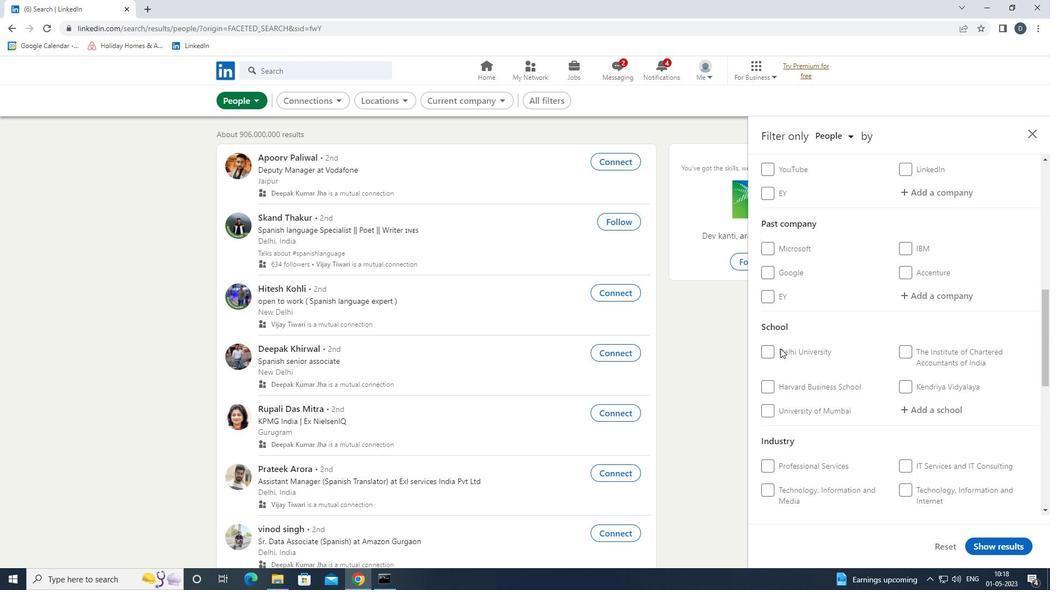 
Action: Mouse moved to (945, 335)
Screenshot: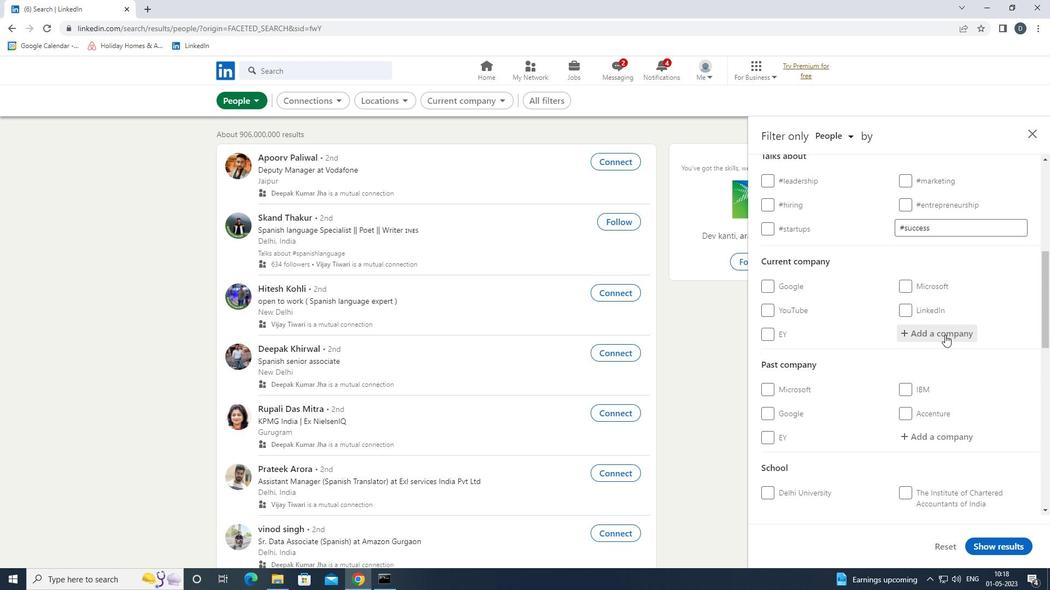 
Action: Mouse pressed left at (945, 335)
Screenshot: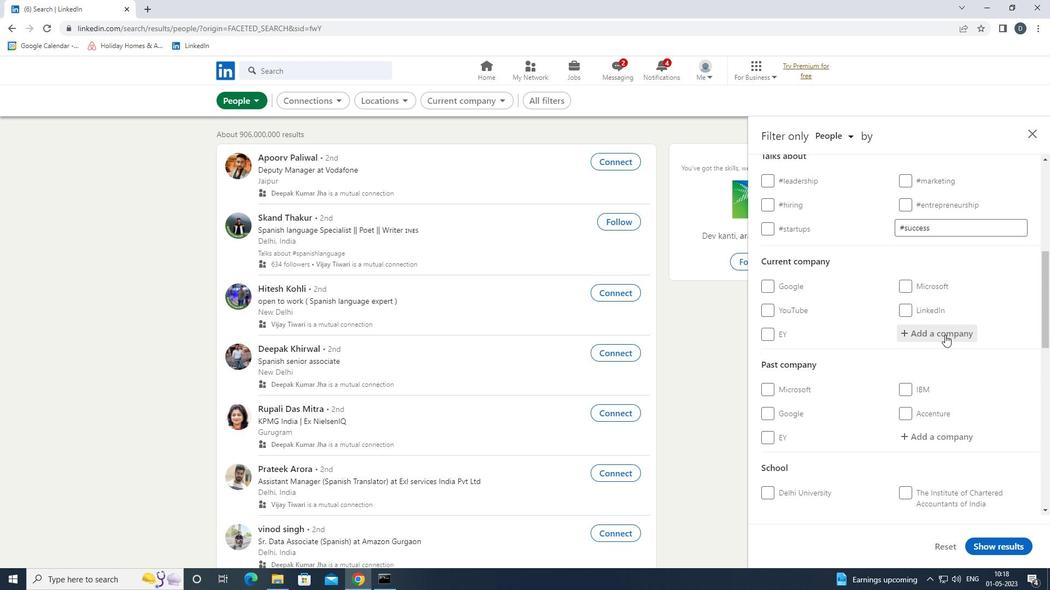
Action: Key pressed <Key.shift>AFFLE
Screenshot: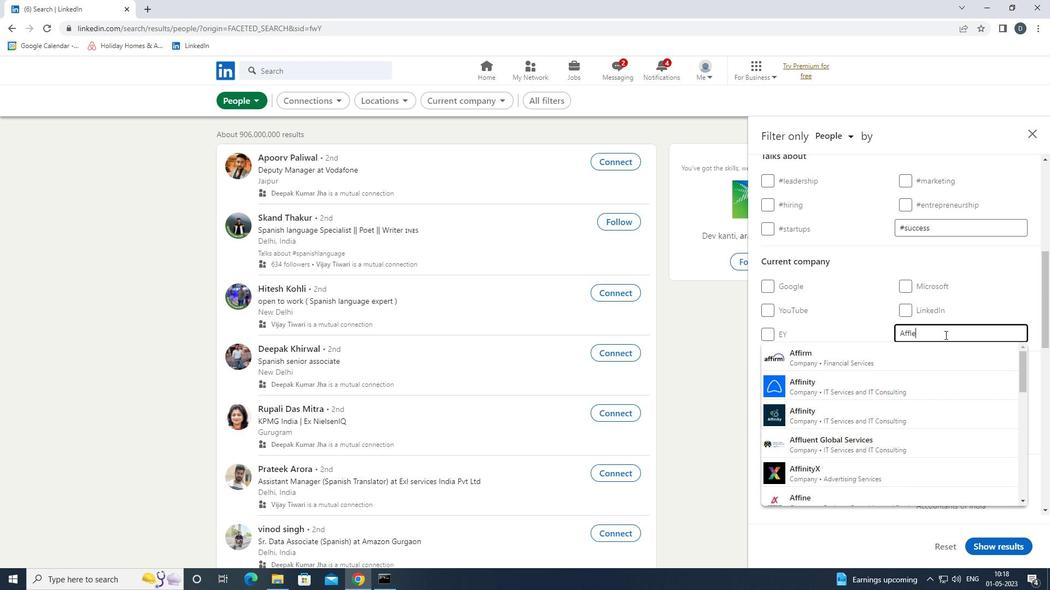 
Action: Mouse moved to (943, 354)
Screenshot: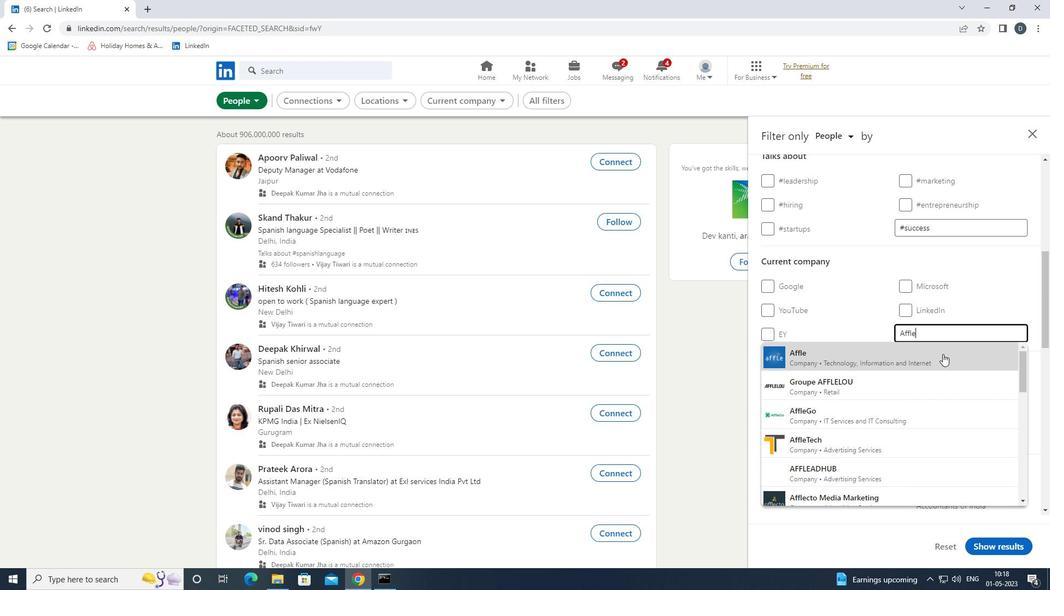 
Action: Mouse pressed left at (943, 354)
Screenshot: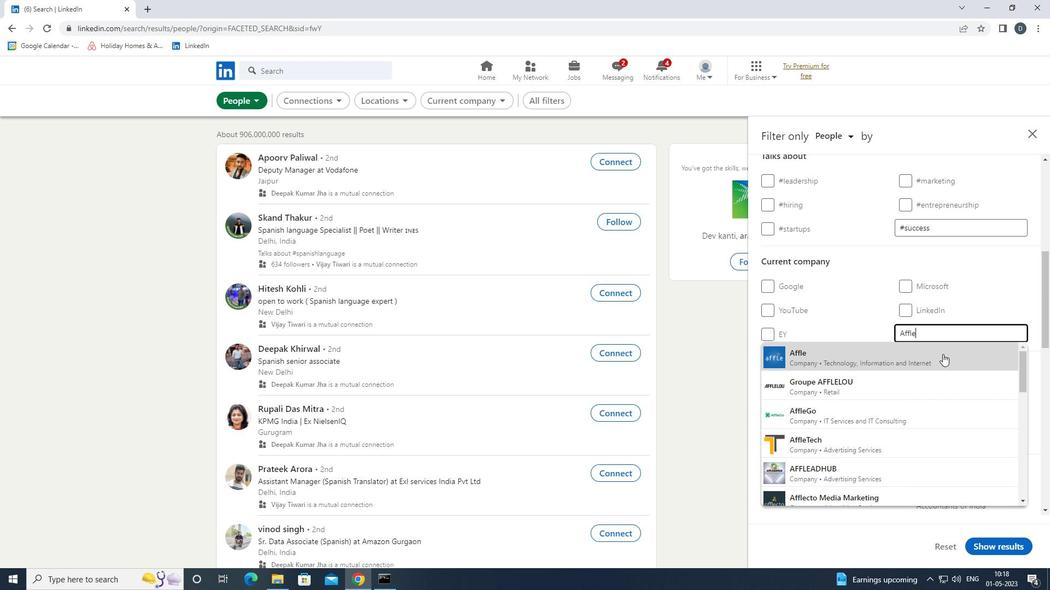
Action: Mouse scrolled (943, 354) with delta (0, 0)
Screenshot: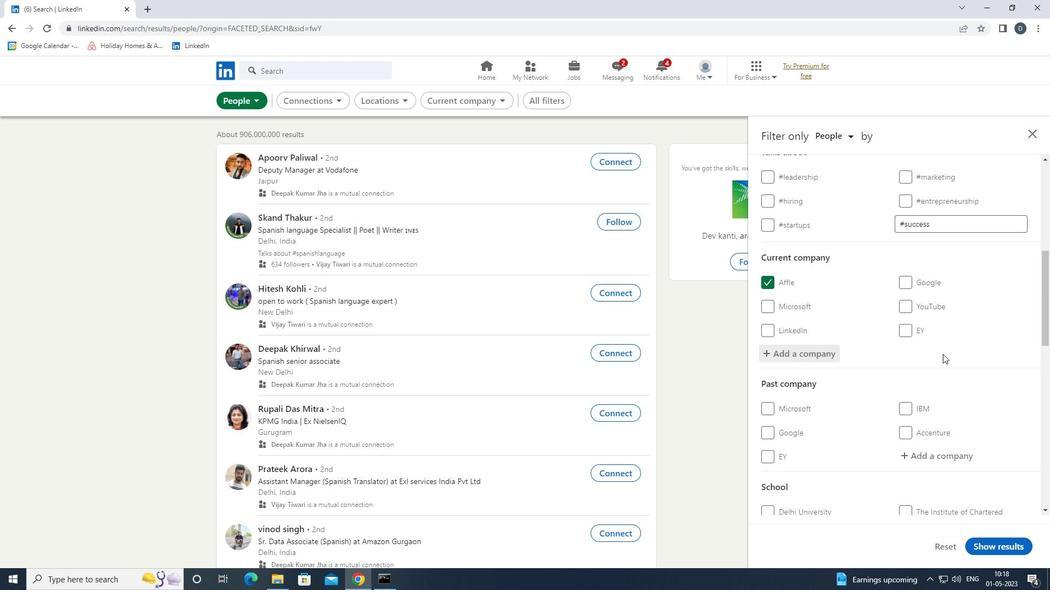 
Action: Mouse scrolled (943, 354) with delta (0, 0)
Screenshot: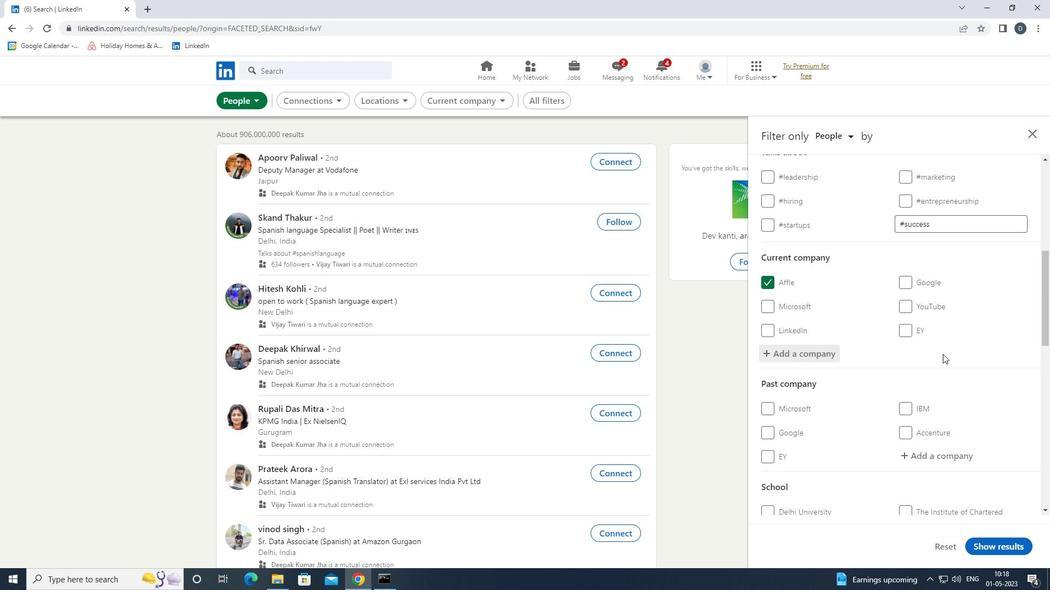 
Action: Mouse moved to (936, 359)
Screenshot: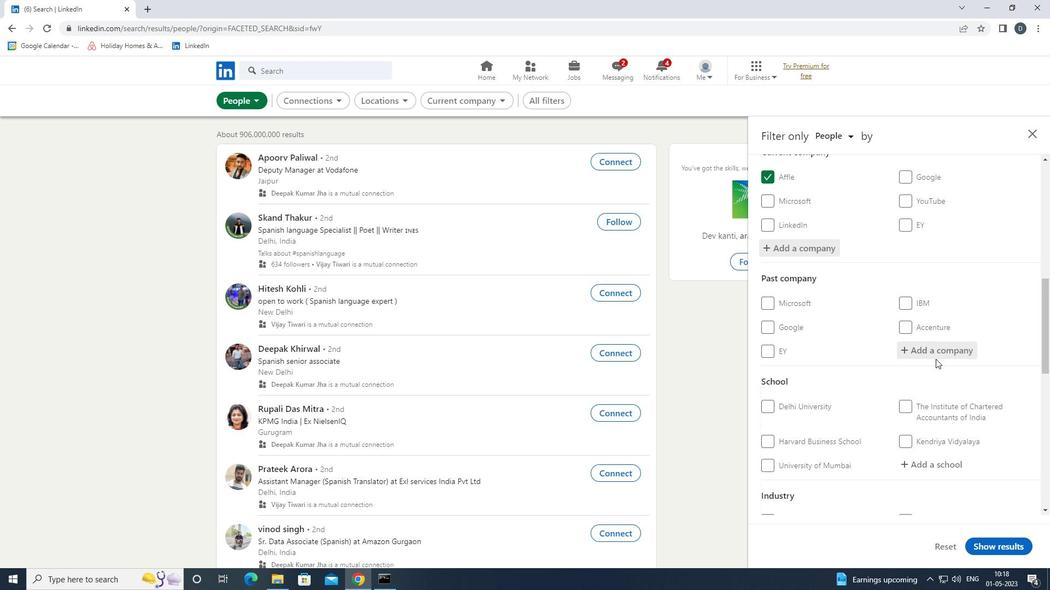 
Action: Mouse scrolled (936, 358) with delta (0, 0)
Screenshot: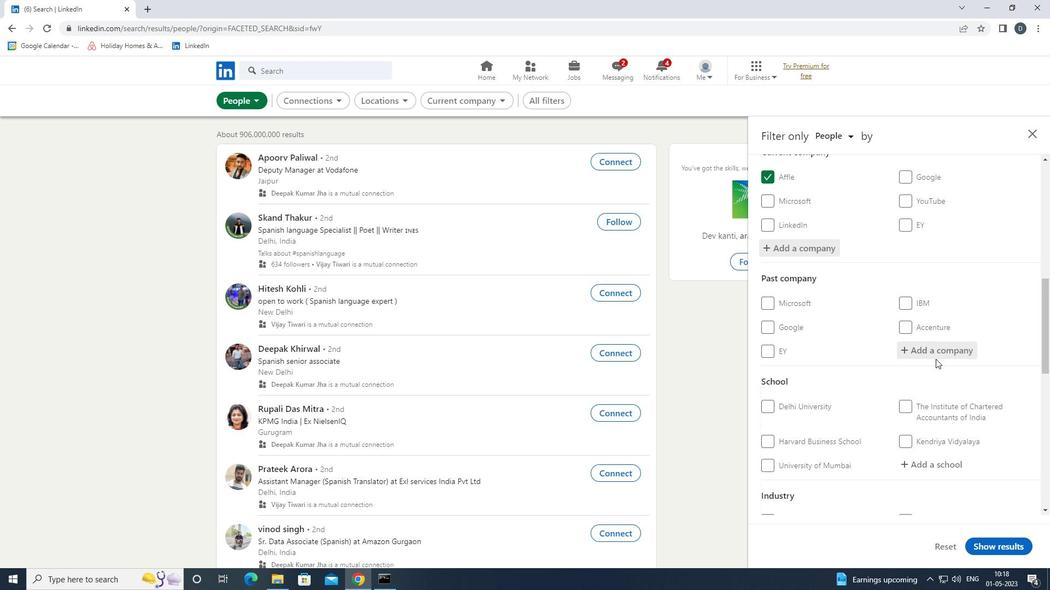 
Action: Mouse scrolled (936, 358) with delta (0, 0)
Screenshot: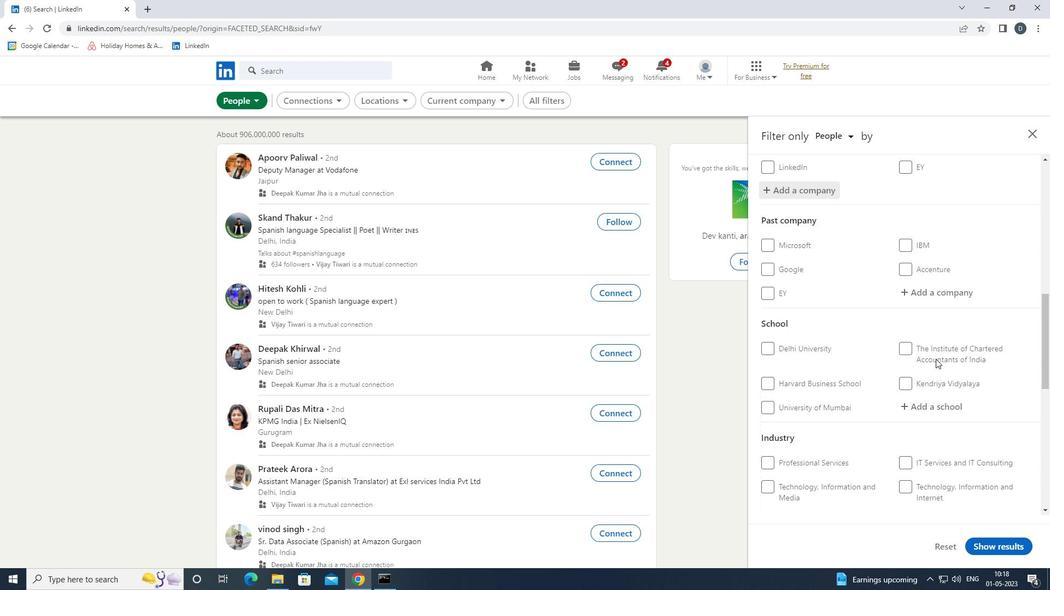 
Action: Mouse scrolled (936, 358) with delta (0, 0)
Screenshot: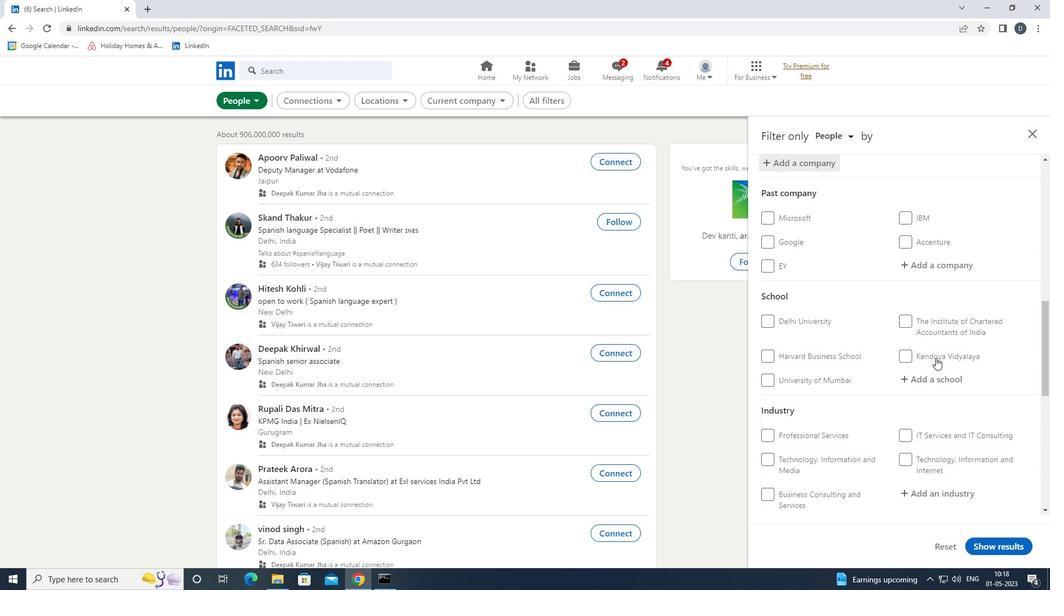 
Action: Mouse moved to (936, 303)
Screenshot: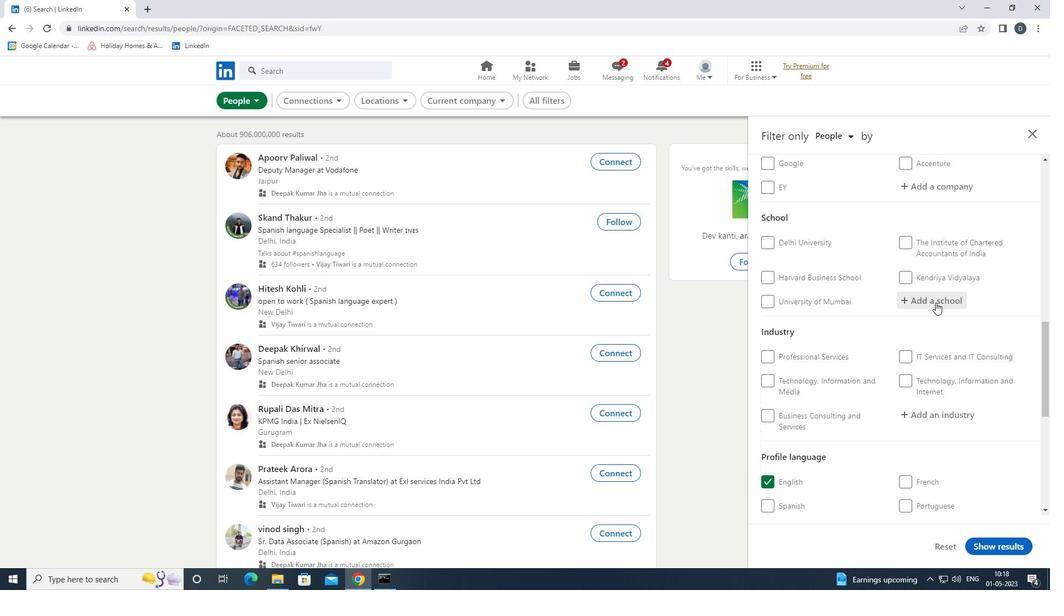 
Action: Mouse pressed left at (936, 303)
Screenshot: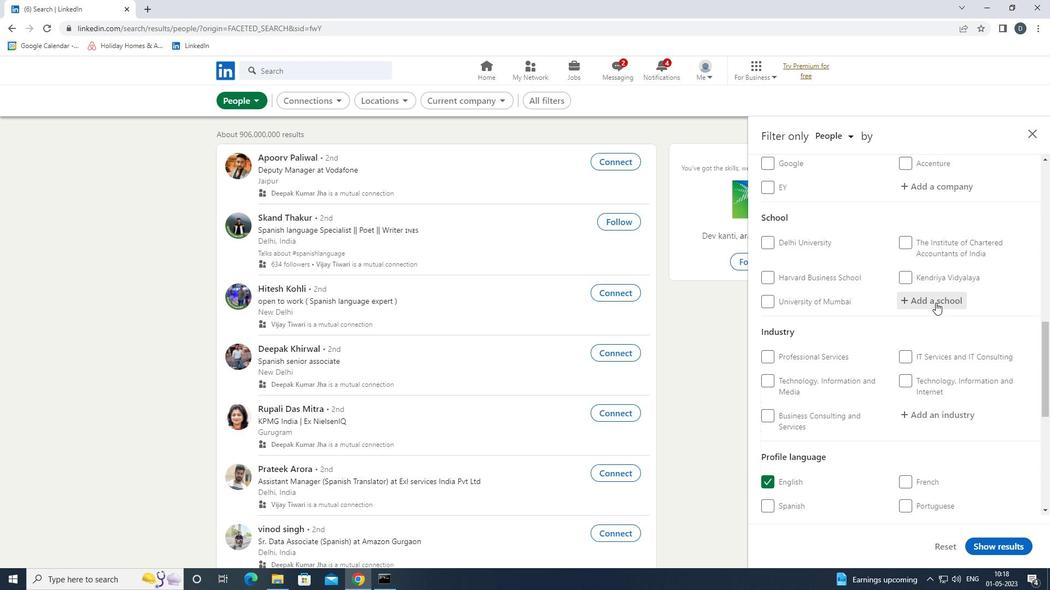 
Action: Key pressed <Key.shift>FORE<Key.space><Key.shift>SCHOOL<Key.down><Key.enter>
Screenshot: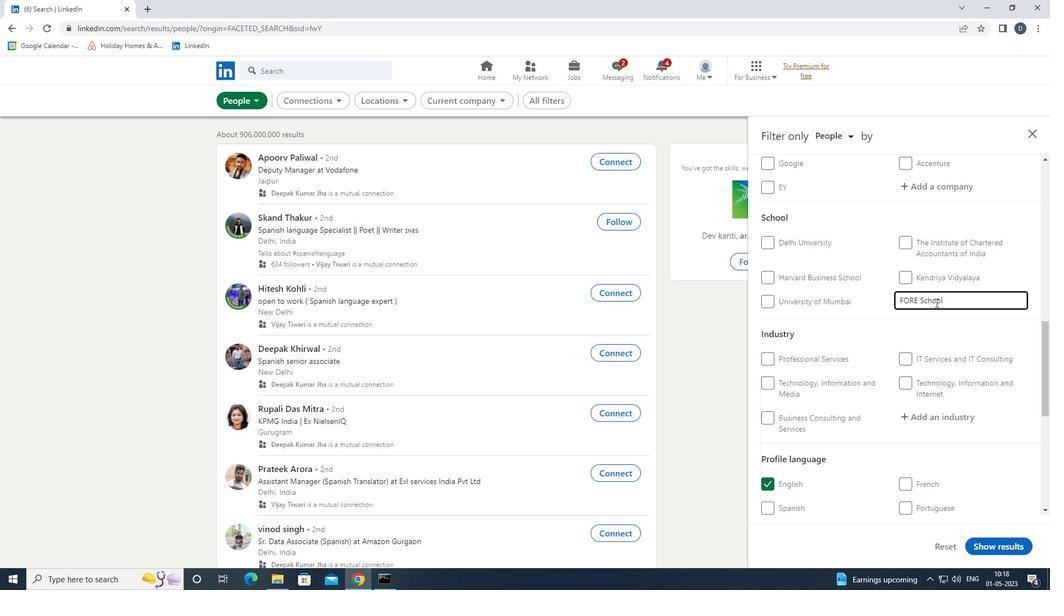
Action: Mouse moved to (947, 298)
Screenshot: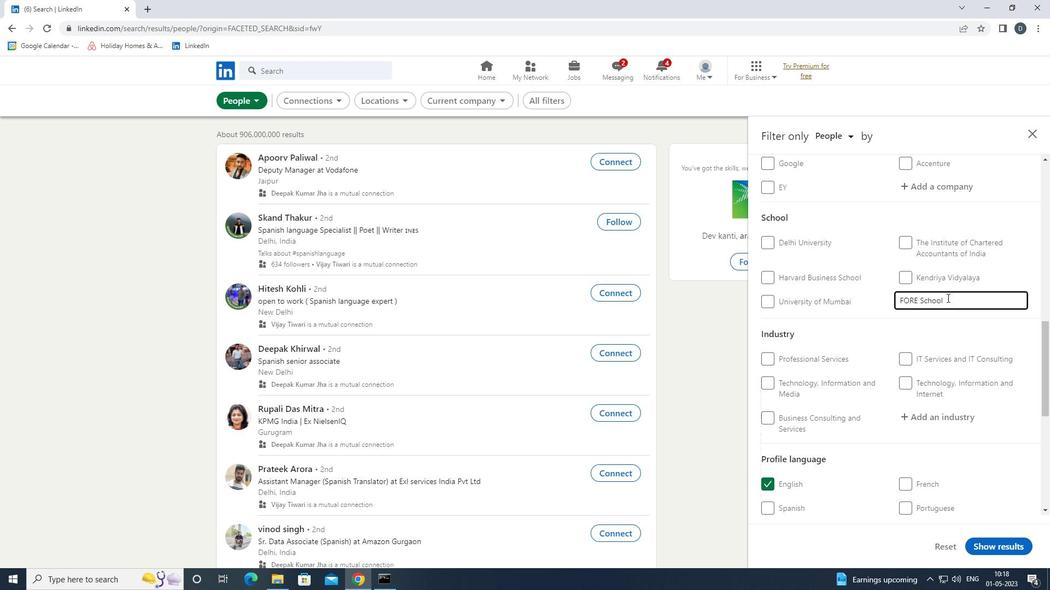 
Action: Mouse pressed left at (947, 298)
Screenshot: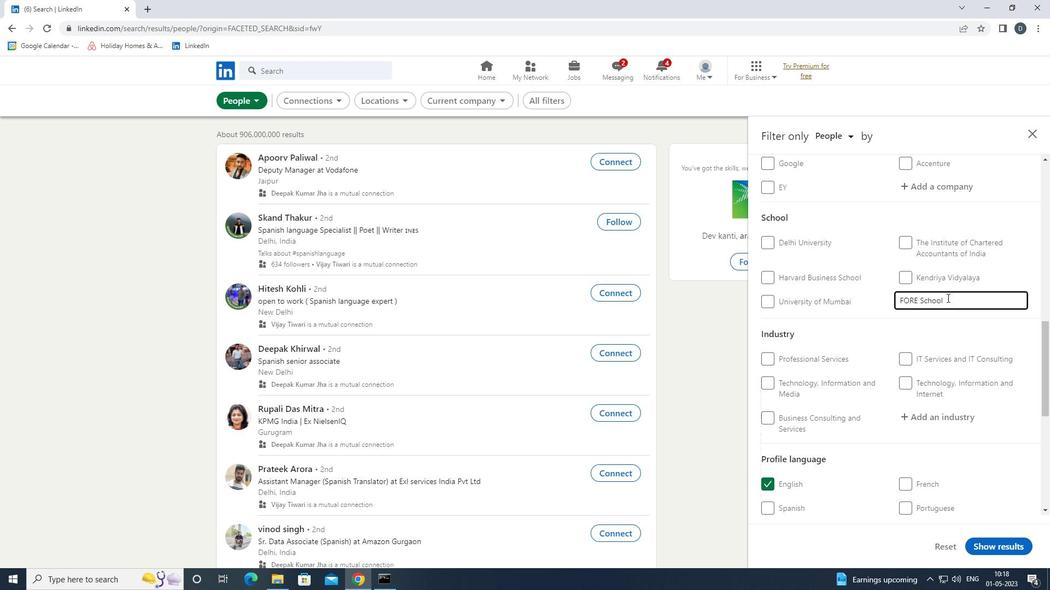 
Action: Mouse moved to (943, 321)
Screenshot: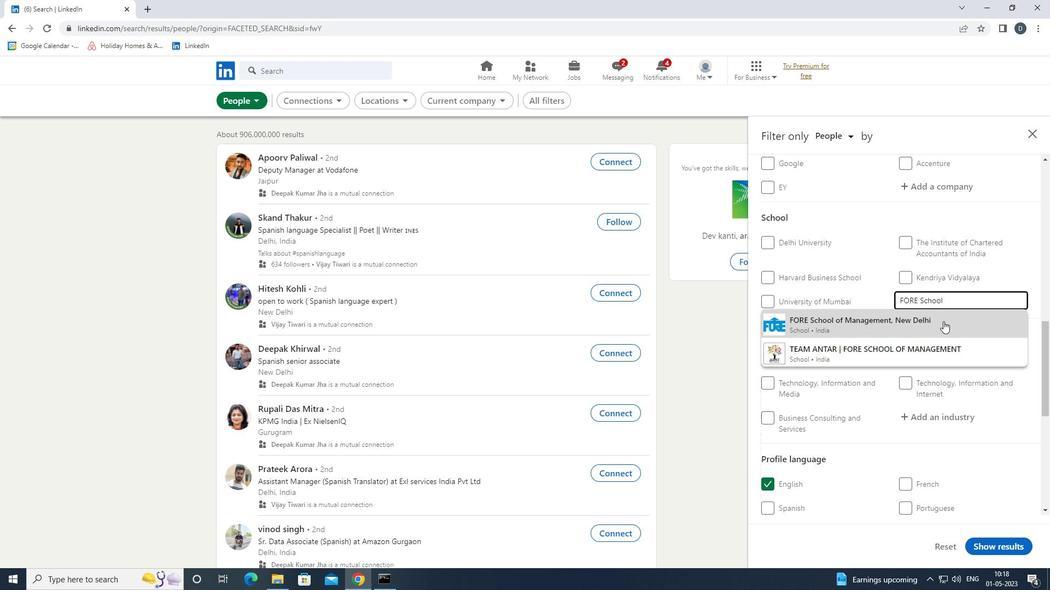 
Action: Mouse pressed left at (943, 321)
Screenshot: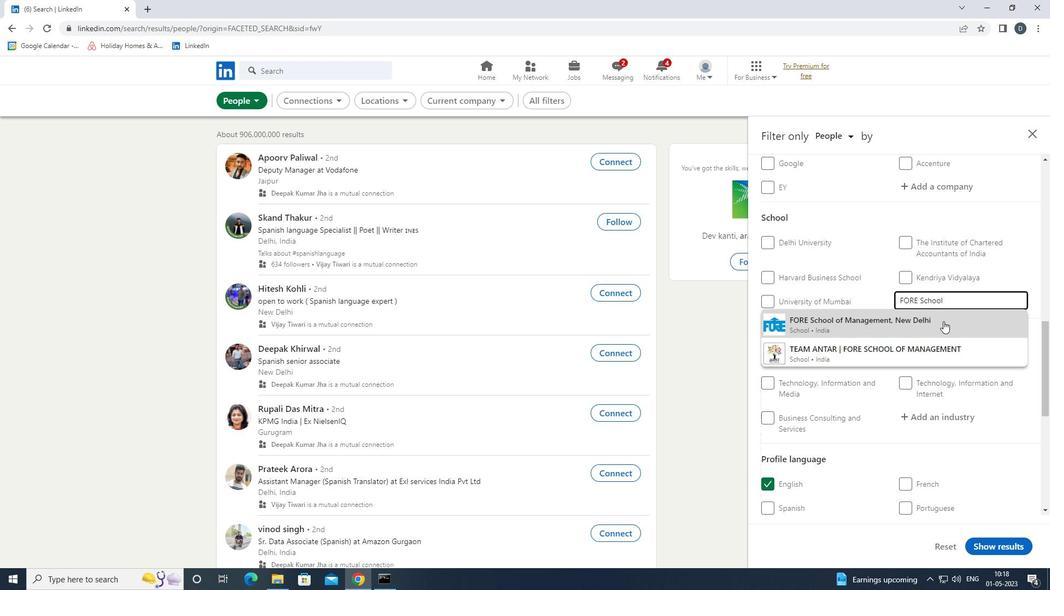 
Action: Mouse scrolled (943, 321) with delta (0, 0)
Screenshot: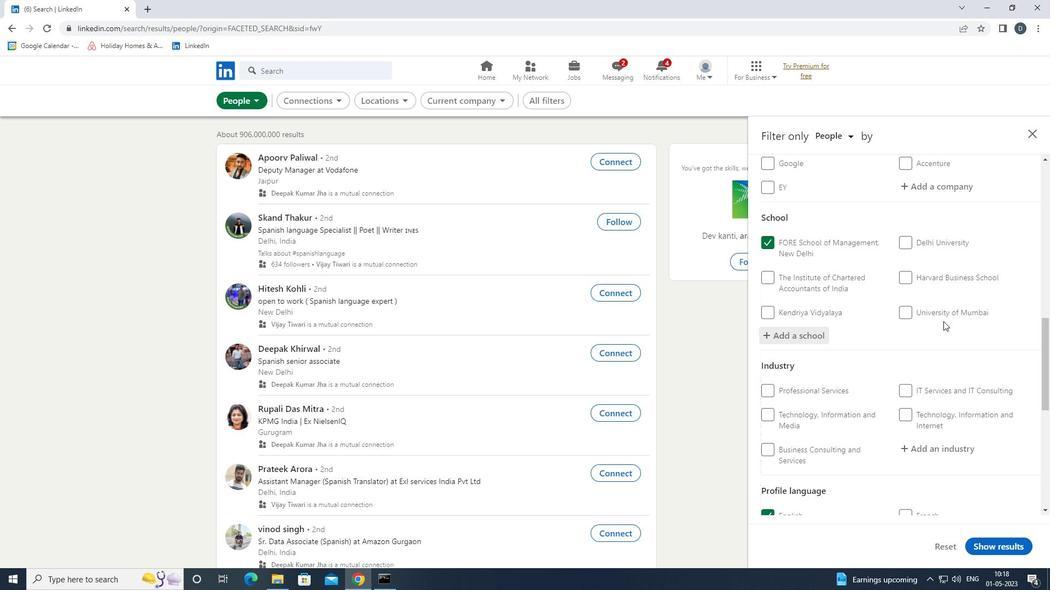 
Action: Mouse scrolled (943, 321) with delta (0, 0)
Screenshot: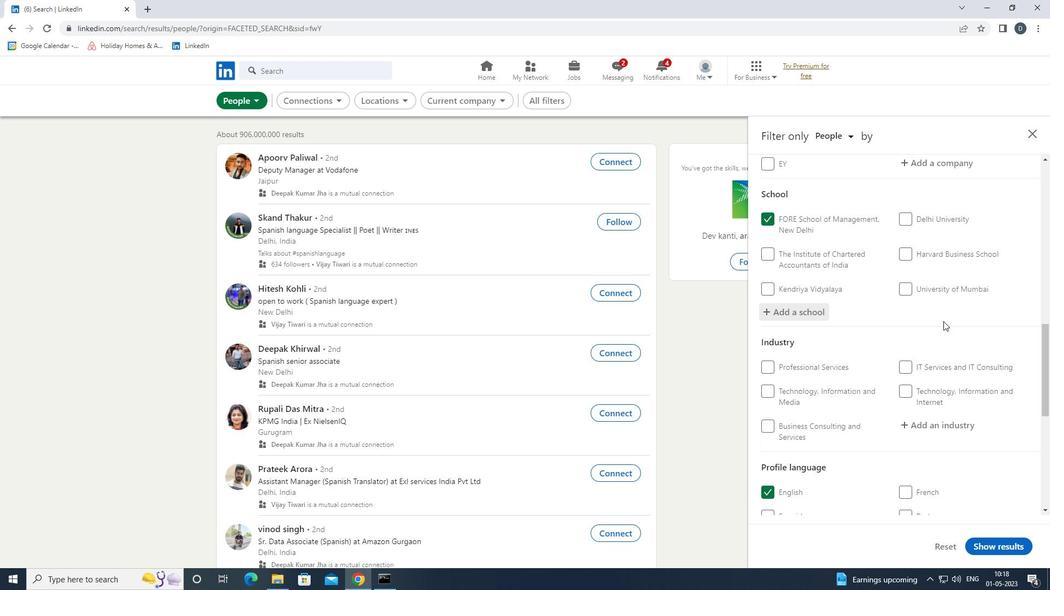 
Action: Mouse scrolled (943, 321) with delta (0, 0)
Screenshot: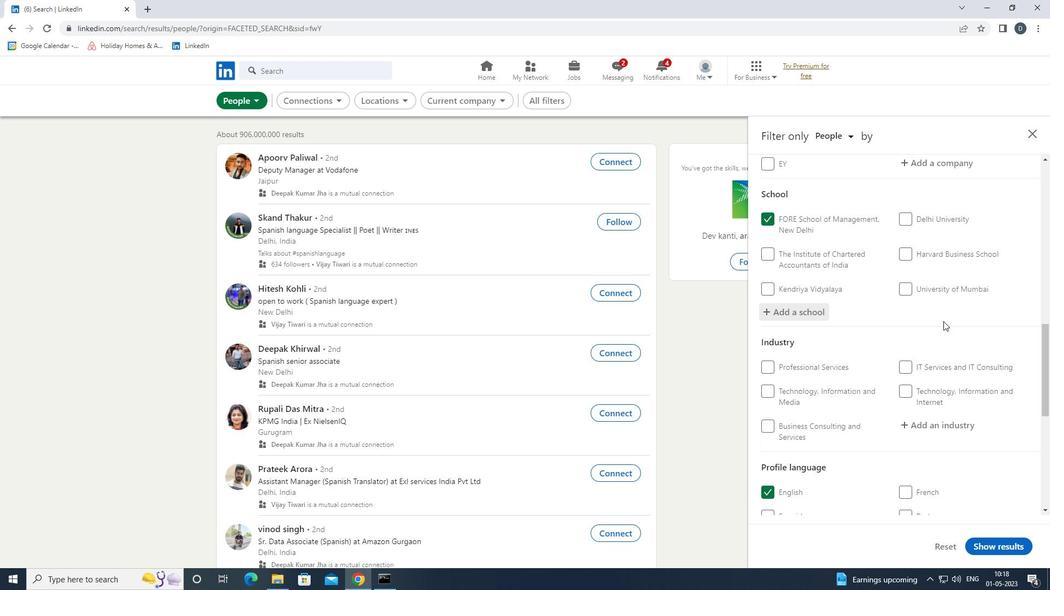 
Action: Mouse moved to (943, 321)
Screenshot: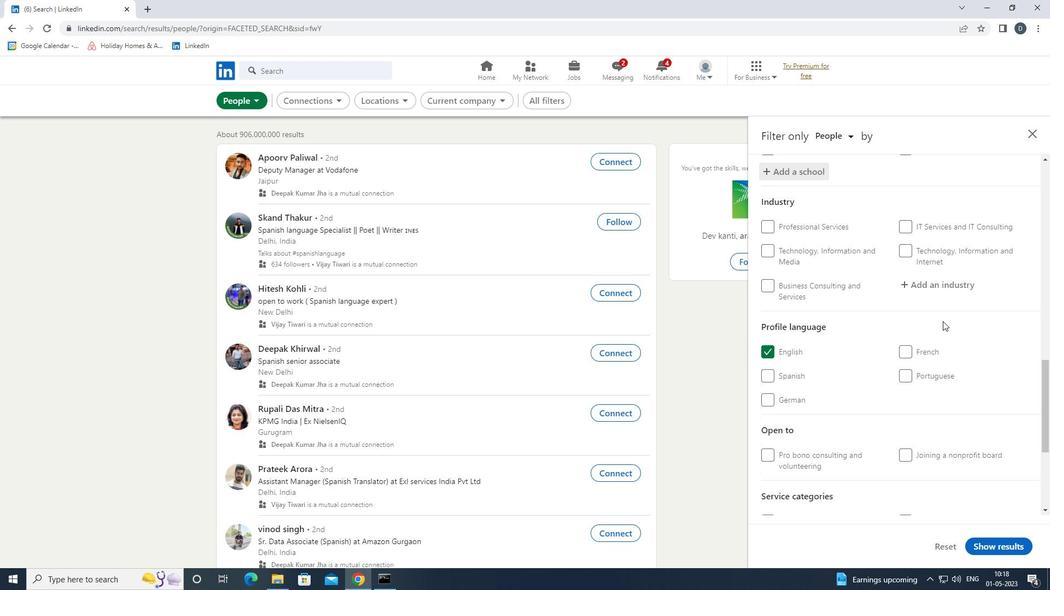 
Action: Mouse scrolled (943, 321) with delta (0, 0)
Screenshot: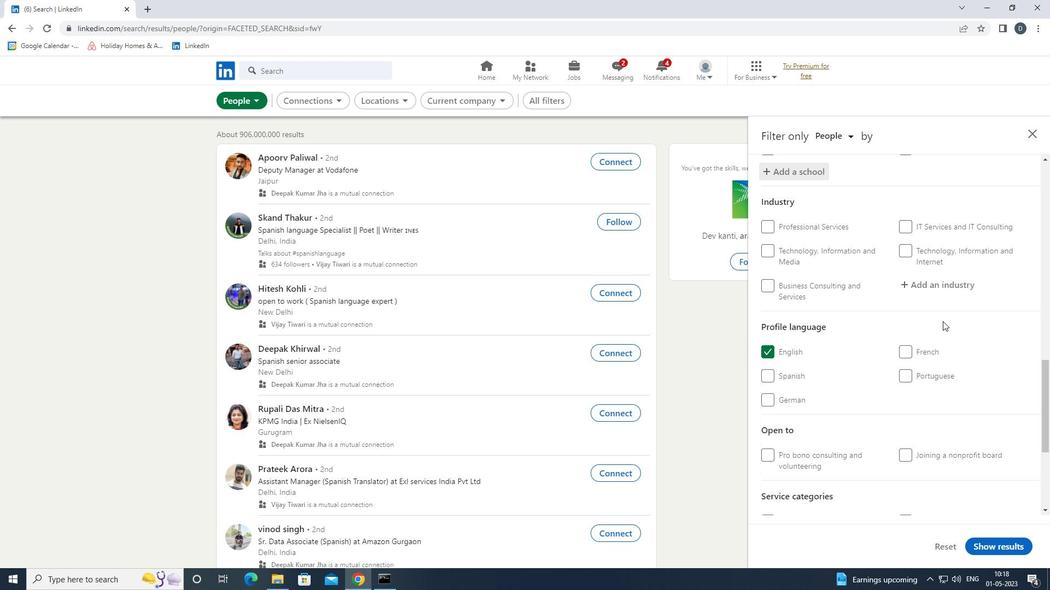 
Action: Mouse moved to (941, 317)
Screenshot: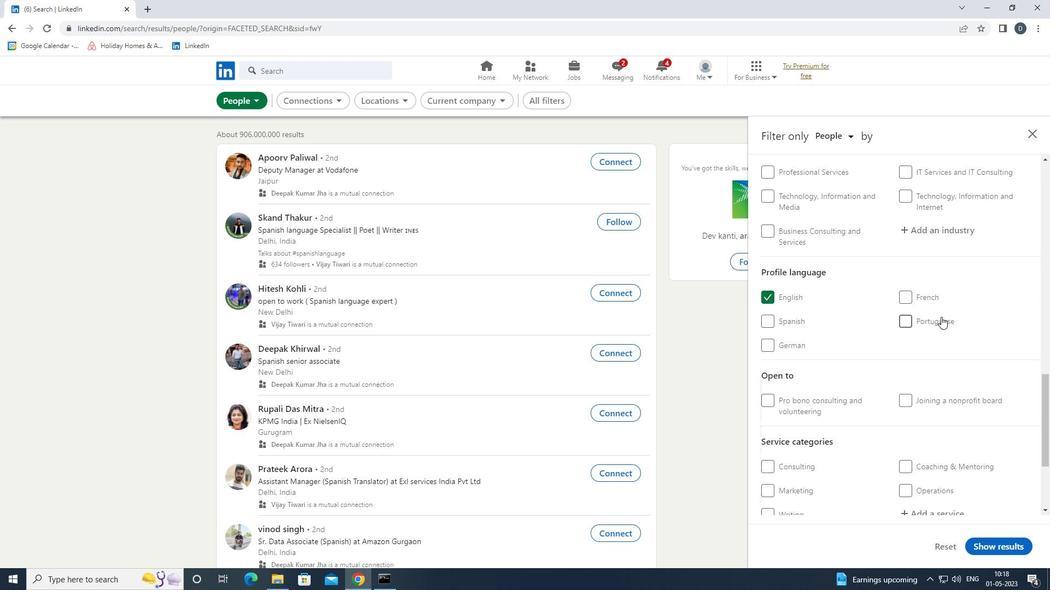 
Action: Mouse scrolled (941, 316) with delta (0, 0)
Screenshot: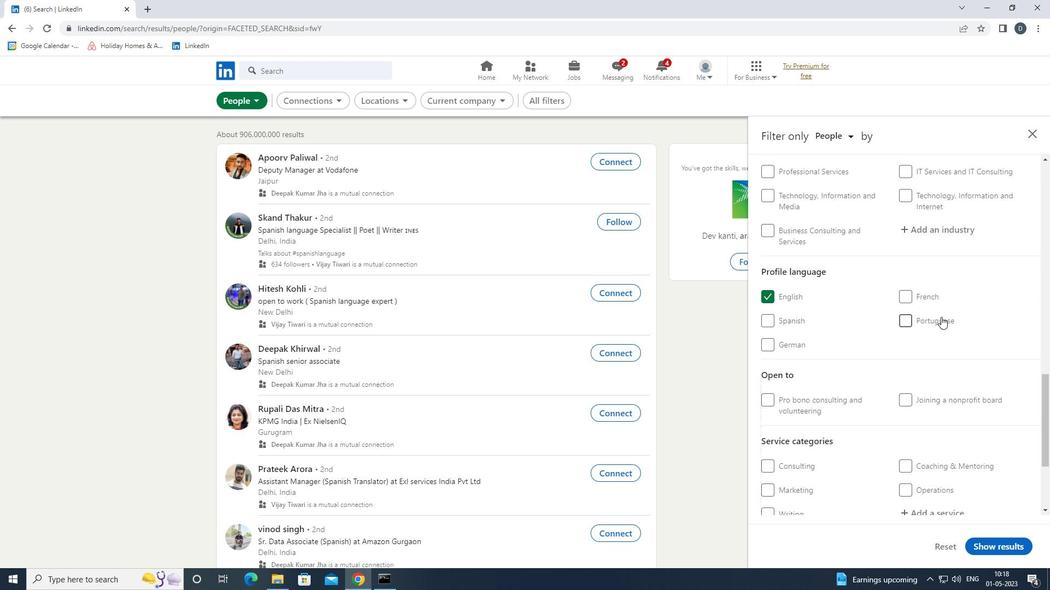 
Action: Mouse scrolled (941, 316) with delta (0, 0)
Screenshot: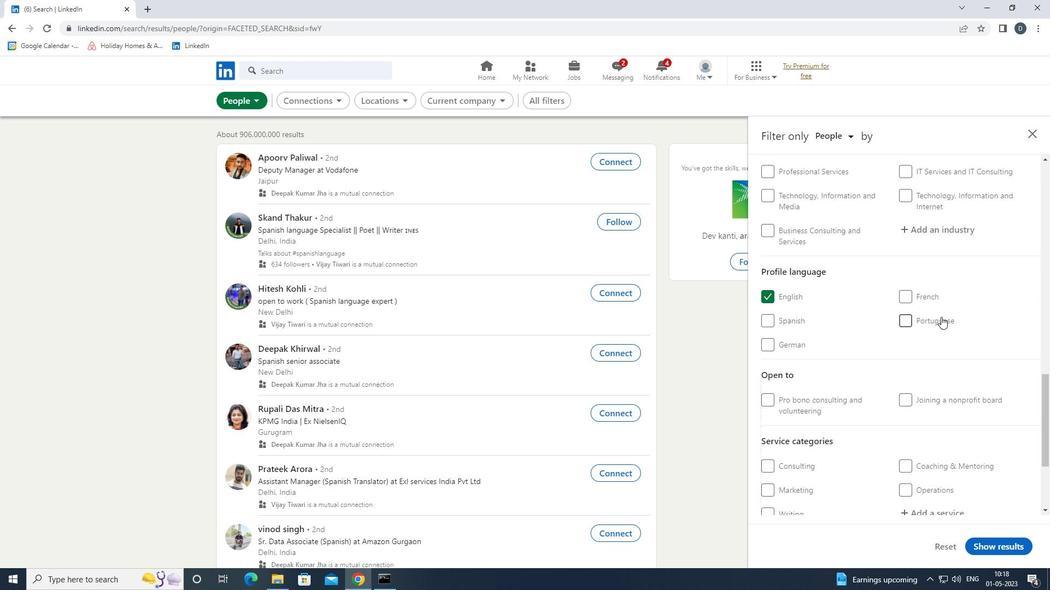 
Action: Mouse scrolled (941, 316) with delta (0, 0)
Screenshot: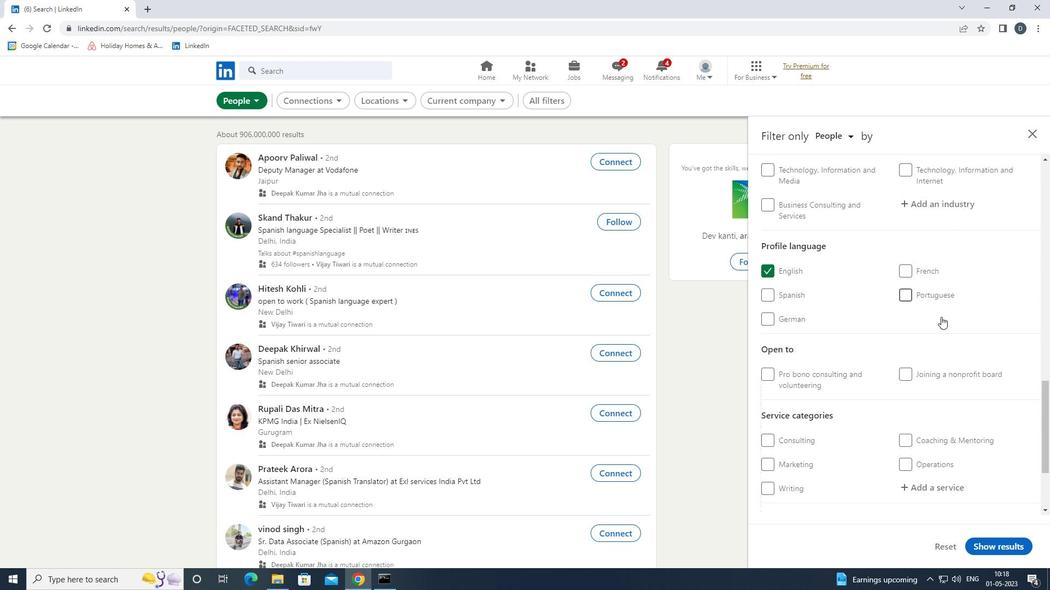 
Action: Mouse moved to (918, 360)
Screenshot: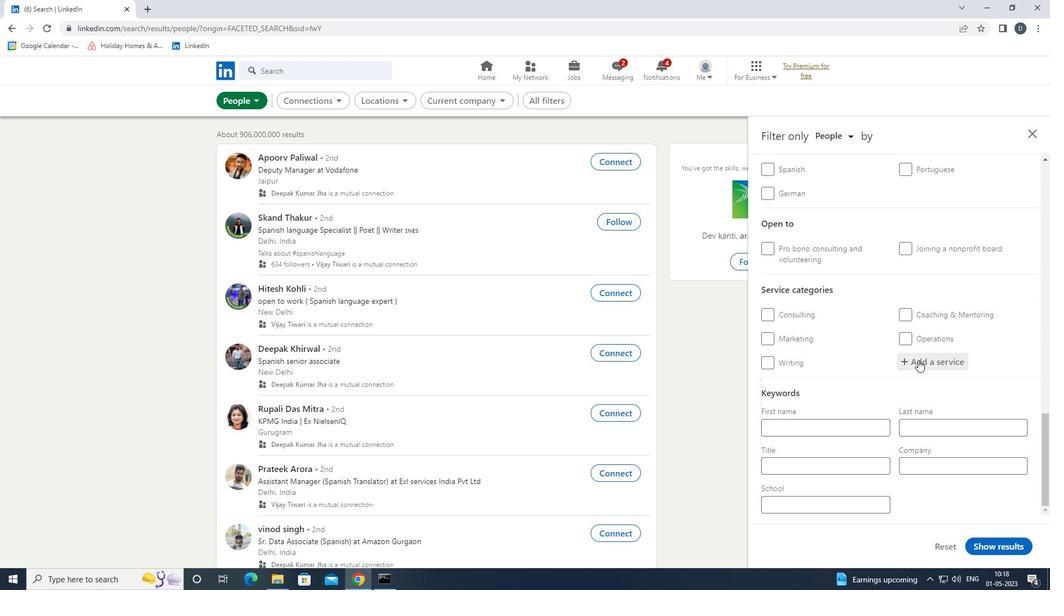 
Action: Mouse pressed left at (918, 360)
Screenshot: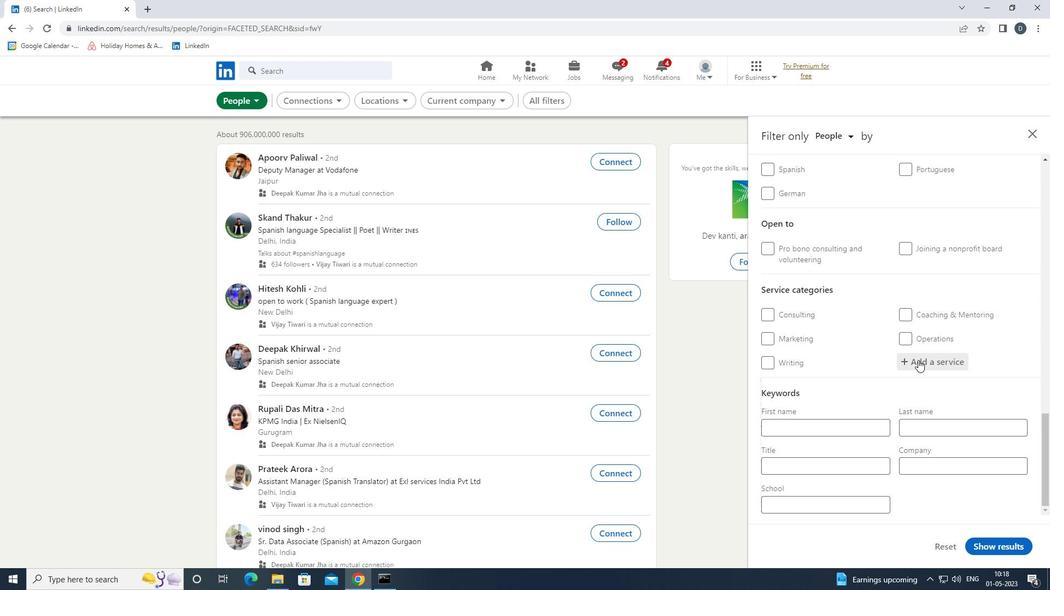 
Action: Mouse moved to (917, 361)
Screenshot: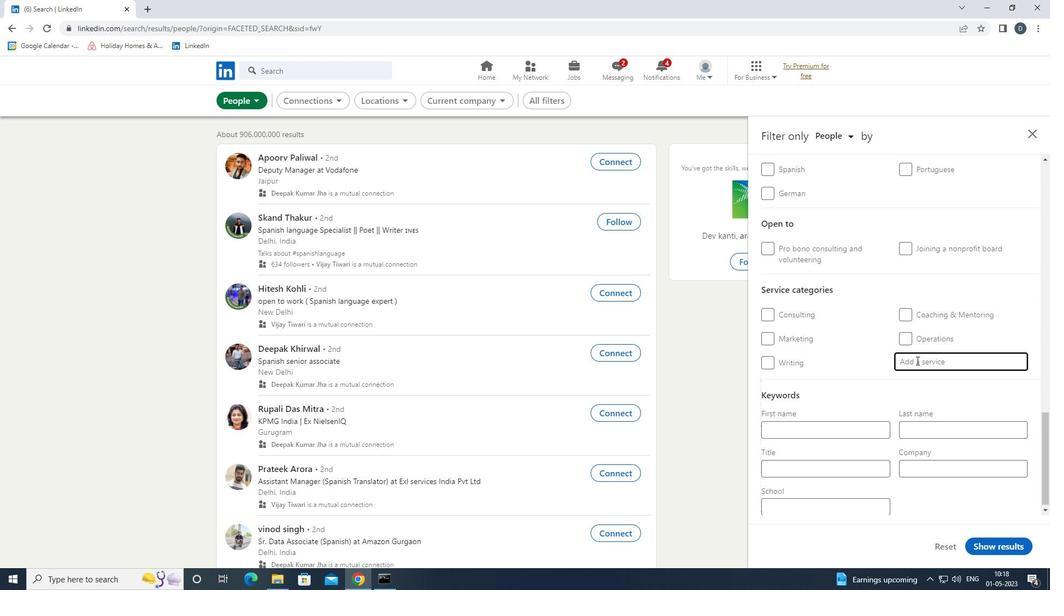 
Action: Mouse scrolled (917, 361) with delta (0, 0)
Screenshot: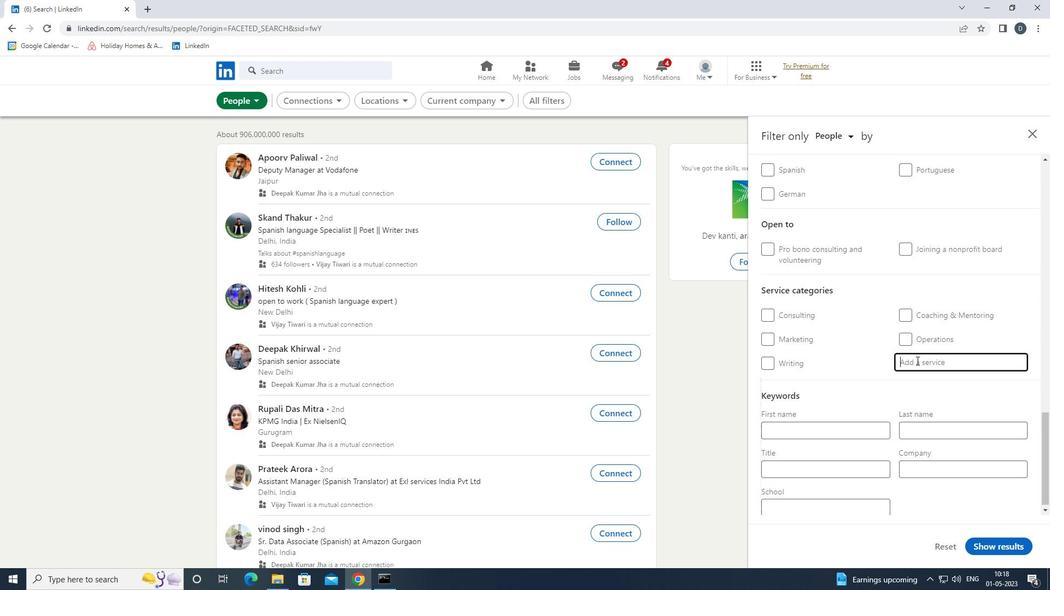 
Action: Mouse scrolled (917, 361) with delta (0, 0)
Screenshot: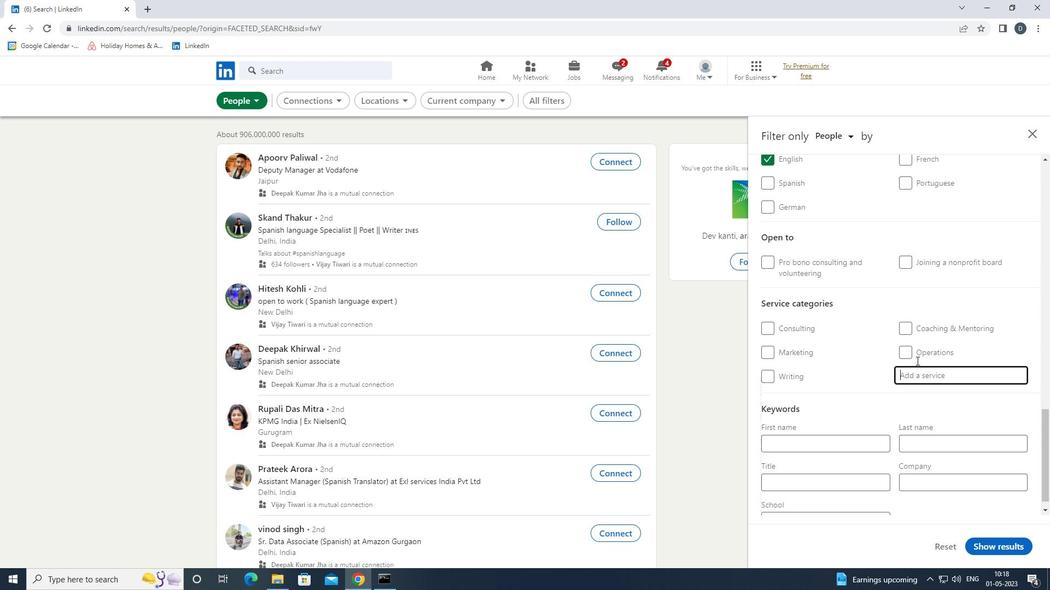 
Action: Mouse scrolled (917, 361) with delta (0, 0)
Screenshot: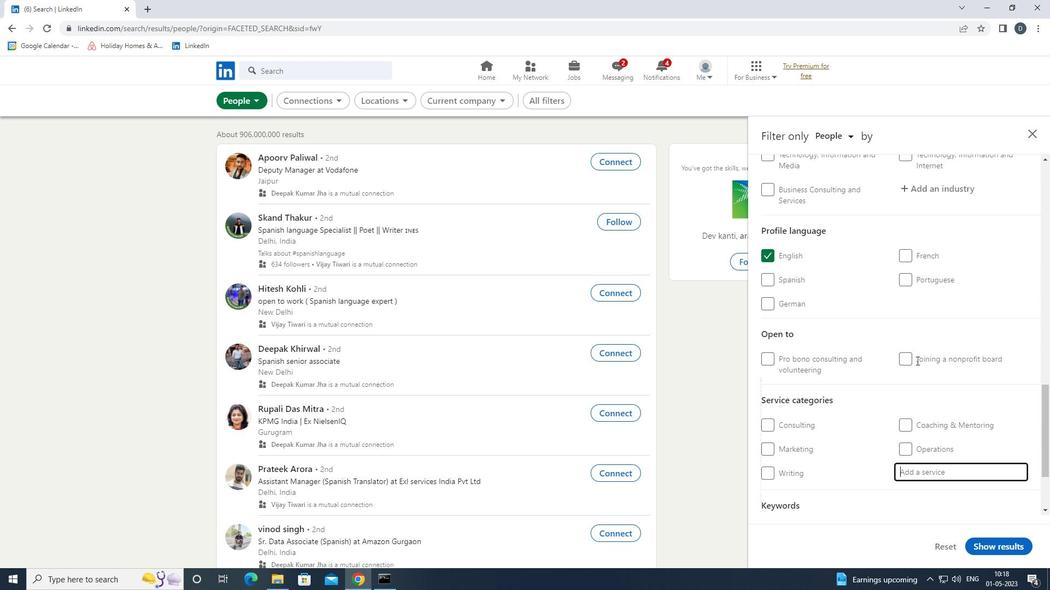 
Action: Mouse scrolled (917, 361) with delta (0, 0)
Screenshot: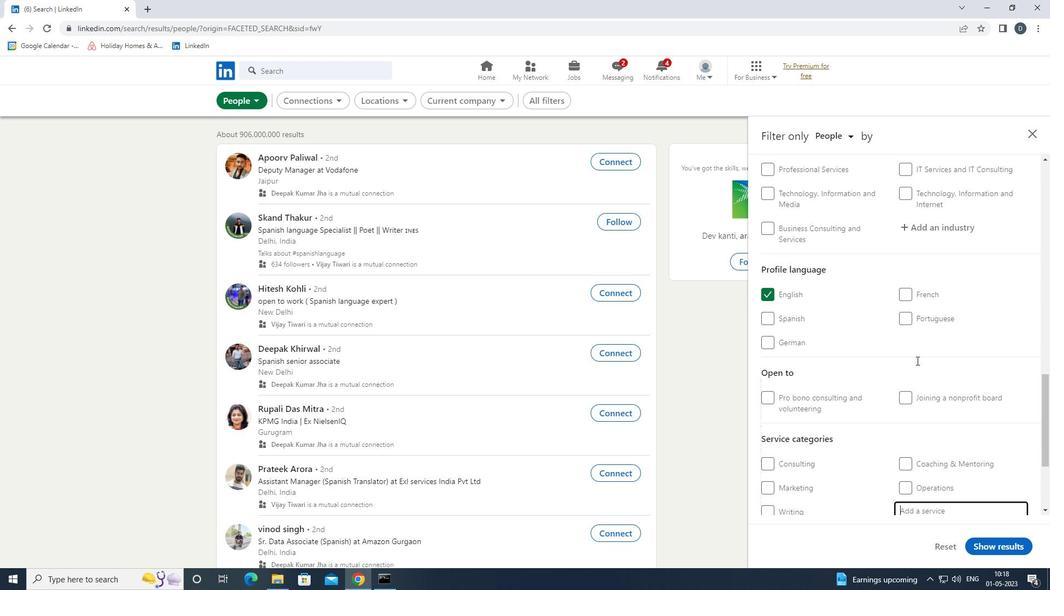 
Action: Mouse scrolled (917, 360) with delta (0, 0)
Screenshot: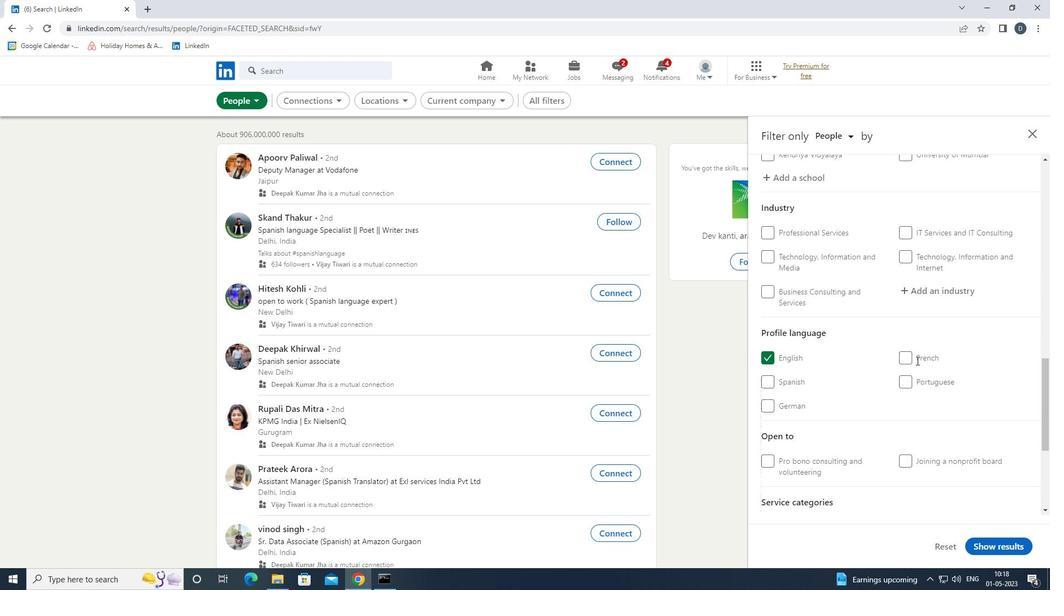 
Action: Mouse scrolled (917, 361) with delta (0, 0)
Screenshot: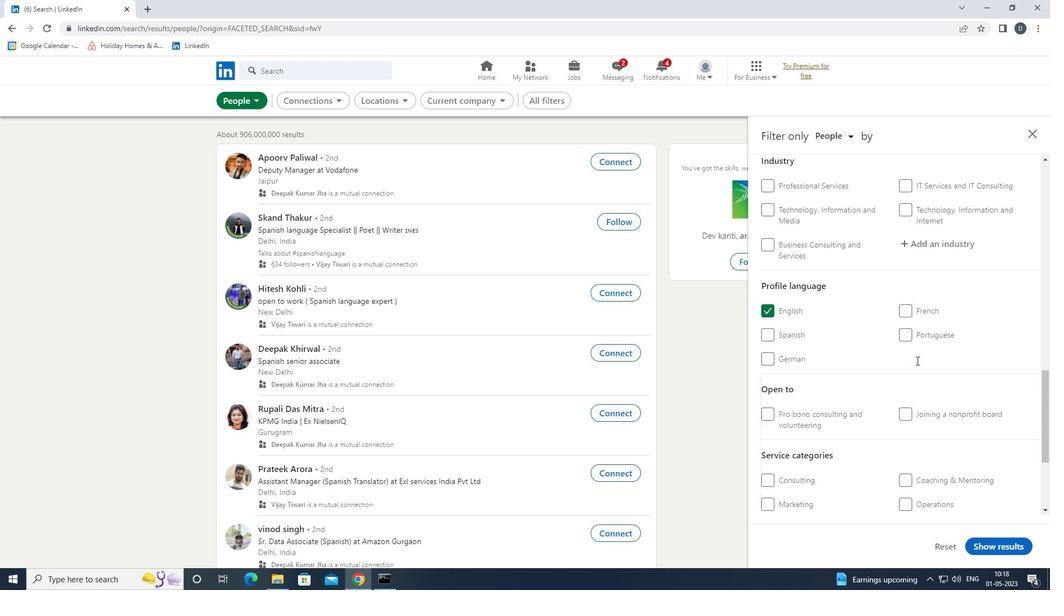
Action: Mouse moved to (937, 300)
Screenshot: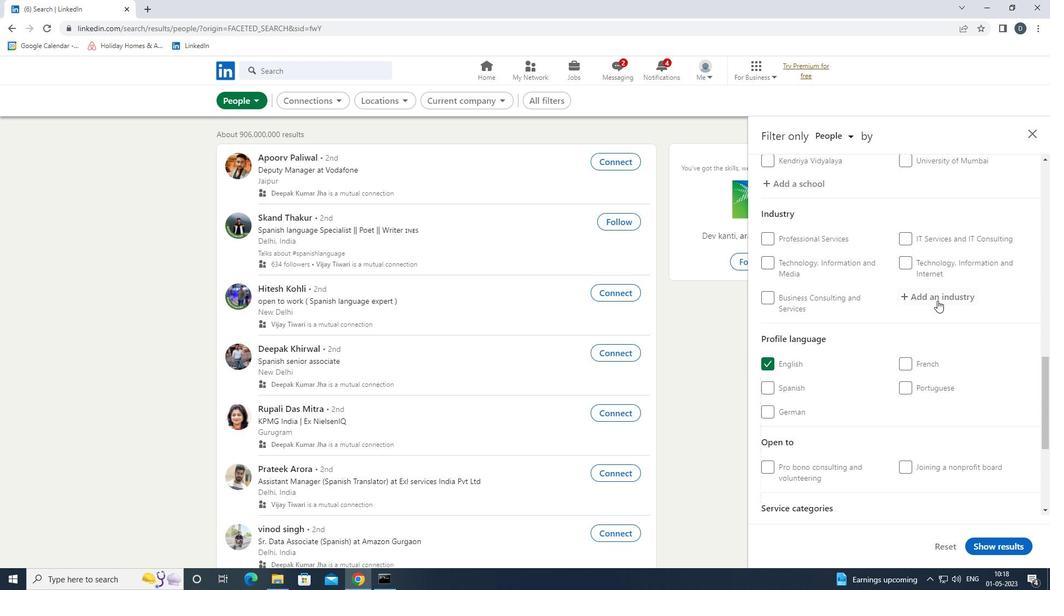 
Action: Mouse pressed left at (937, 300)
Screenshot: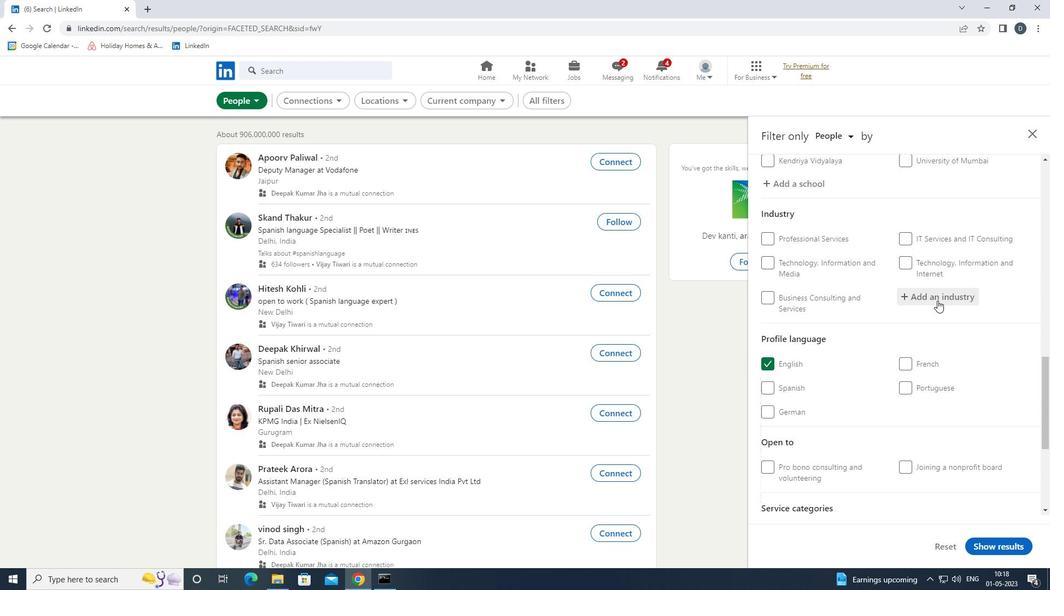 
Action: Key pressed <Key.shift>ADVICE<Key.space>
Screenshot: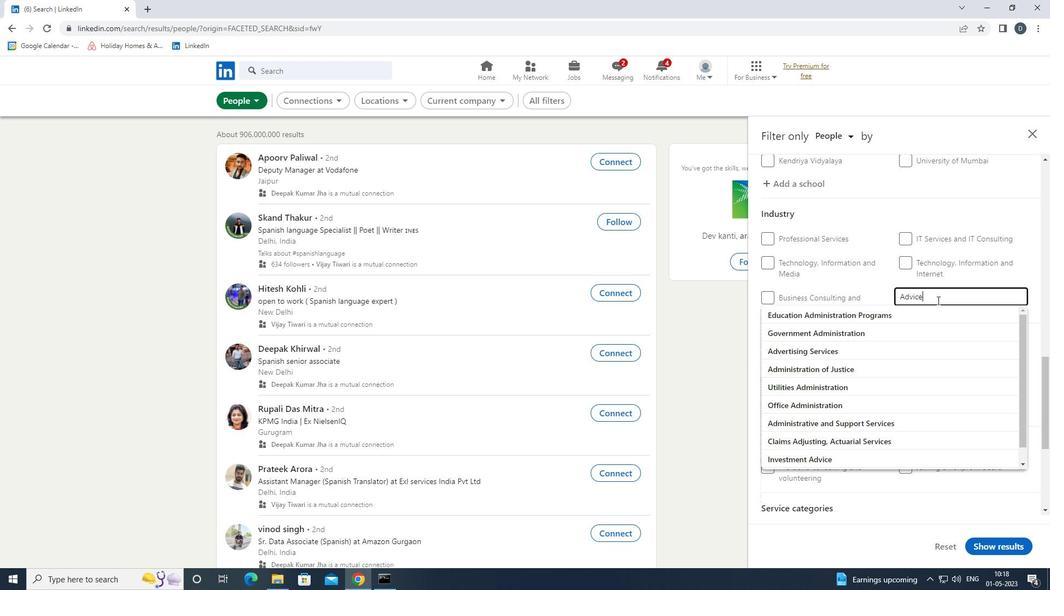 
Action: Mouse moved to (920, 309)
Screenshot: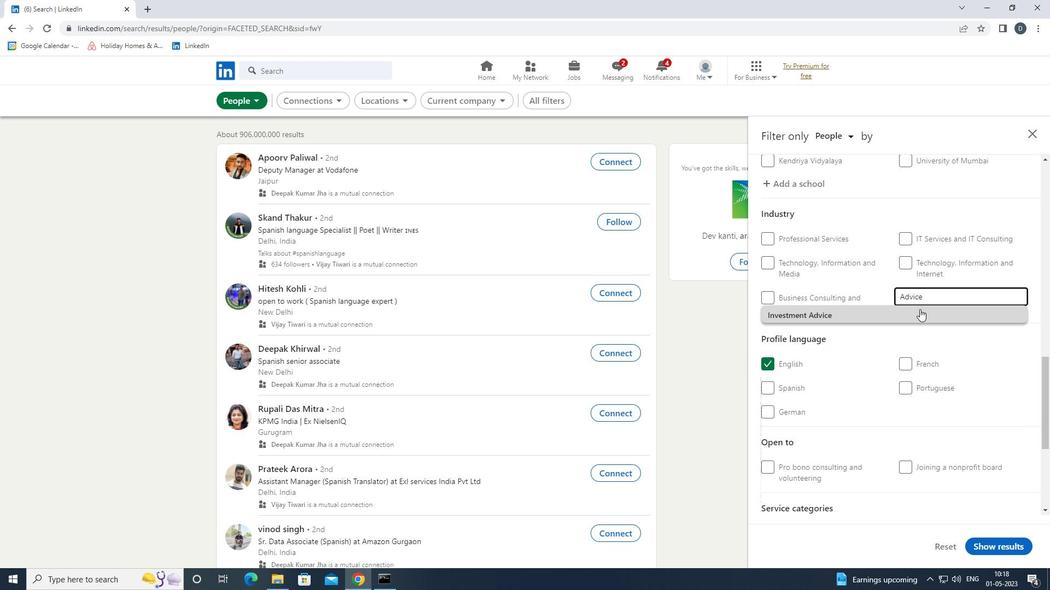 
Action: Mouse pressed left at (920, 309)
Screenshot: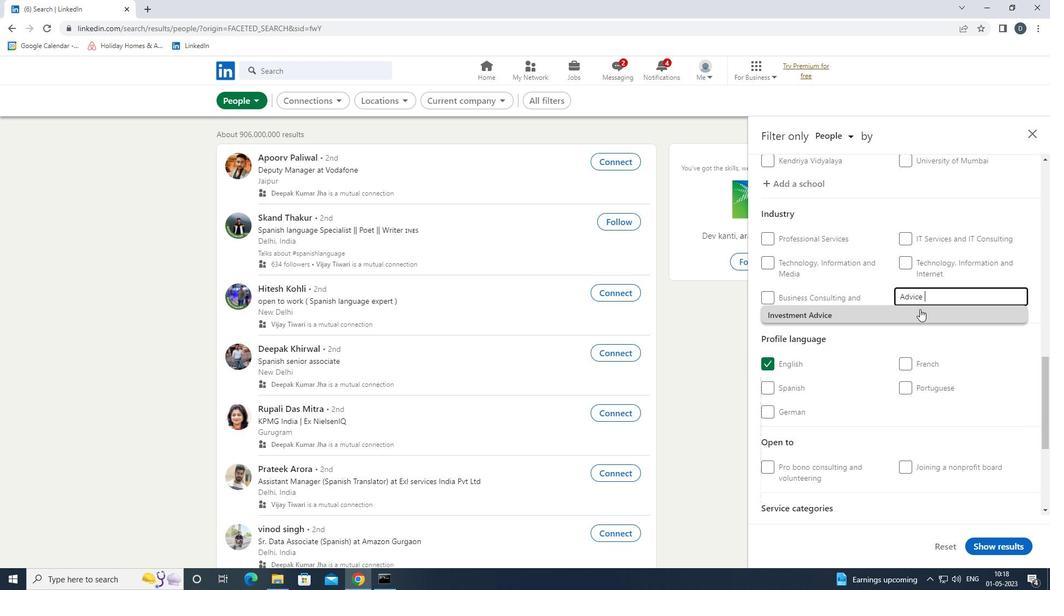 
Action: Mouse moved to (918, 310)
Screenshot: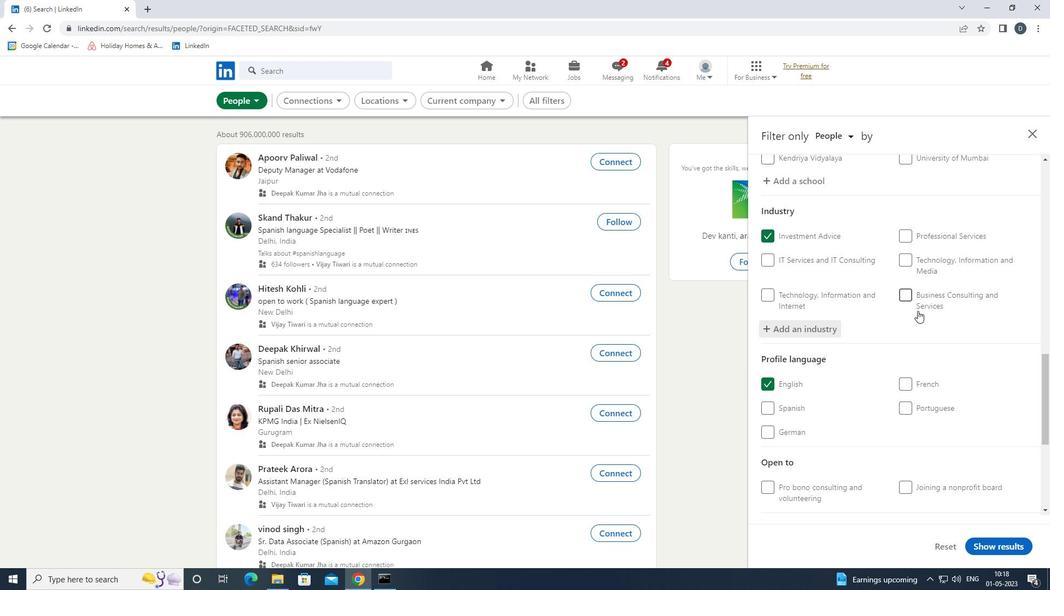 
Action: Mouse scrolled (918, 310) with delta (0, 0)
Screenshot: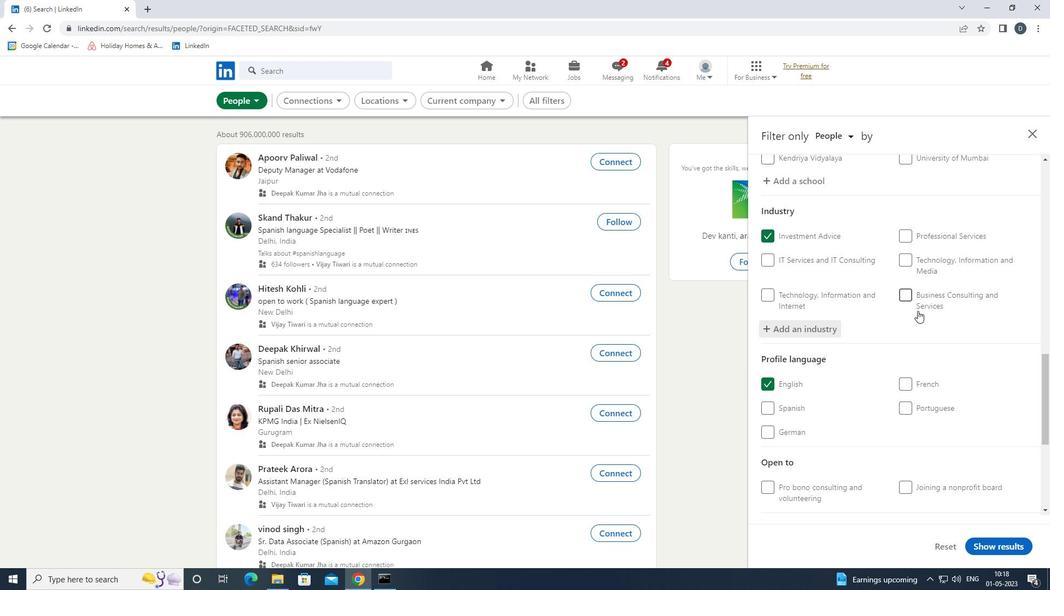 
Action: Mouse scrolled (918, 310) with delta (0, 0)
Screenshot: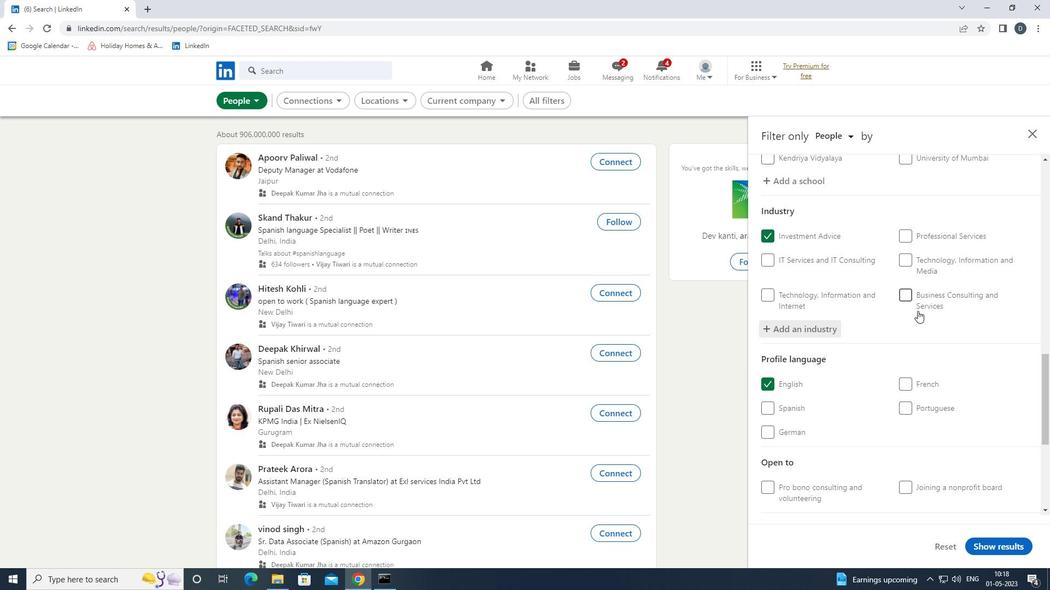 
Action: Mouse moved to (917, 311)
Screenshot: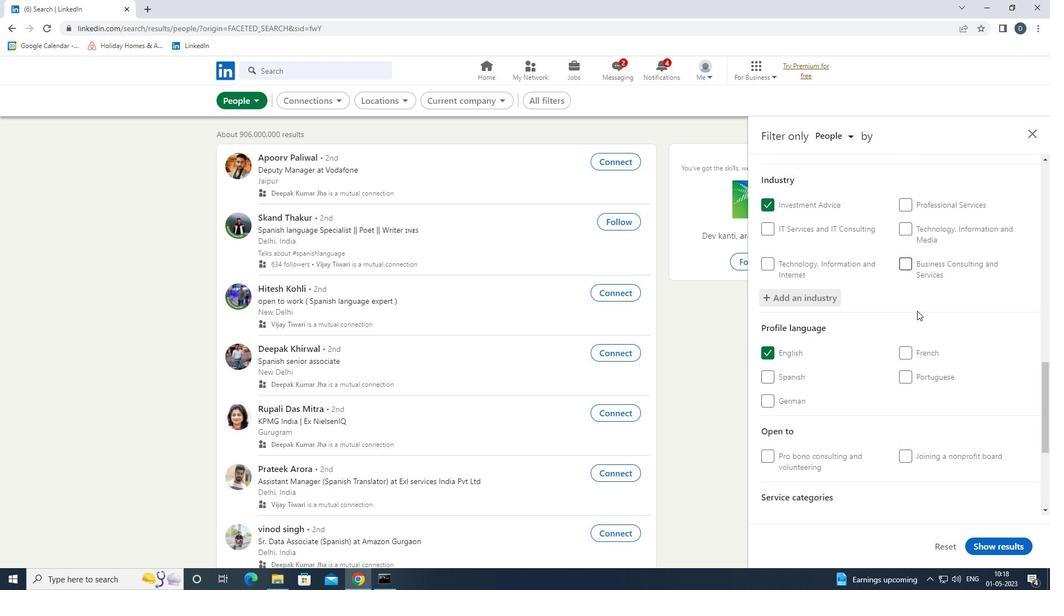 
Action: Mouse scrolled (917, 310) with delta (0, 0)
Screenshot: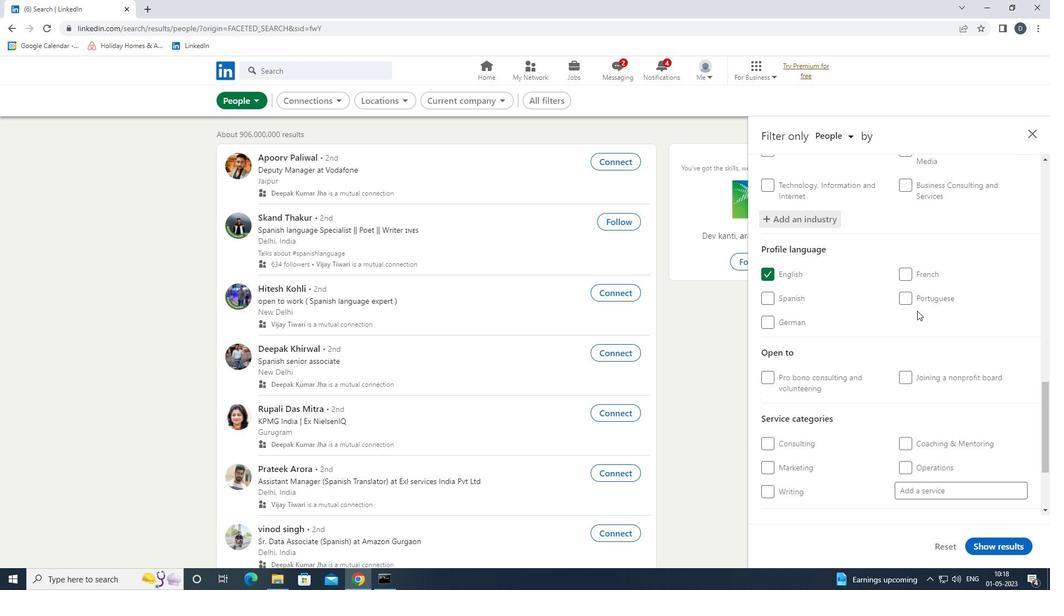 
Action: Mouse scrolled (917, 310) with delta (0, 0)
Screenshot: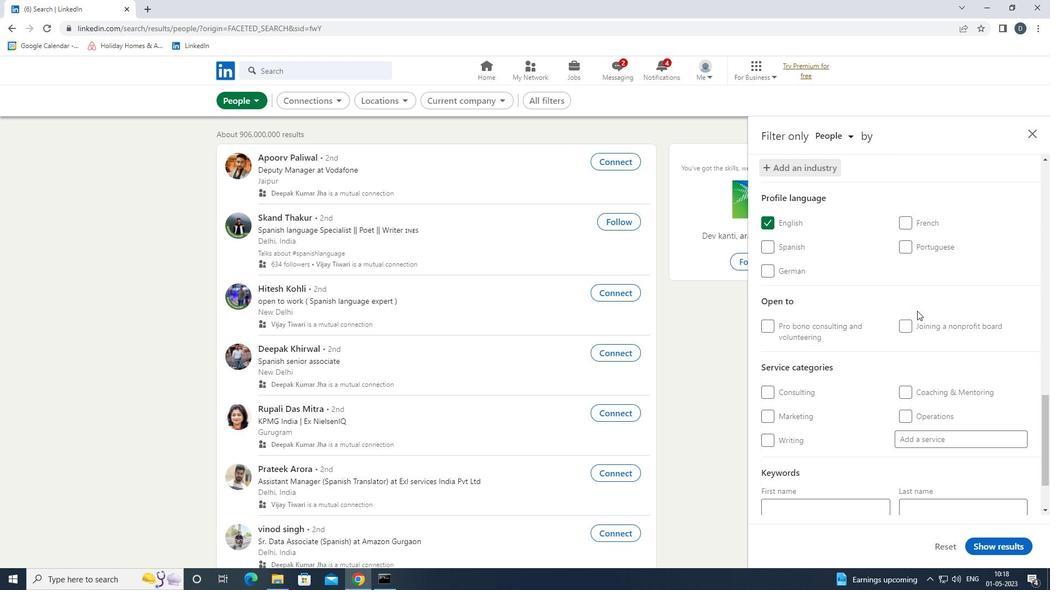 
Action: Mouse scrolled (917, 310) with delta (0, 0)
Screenshot: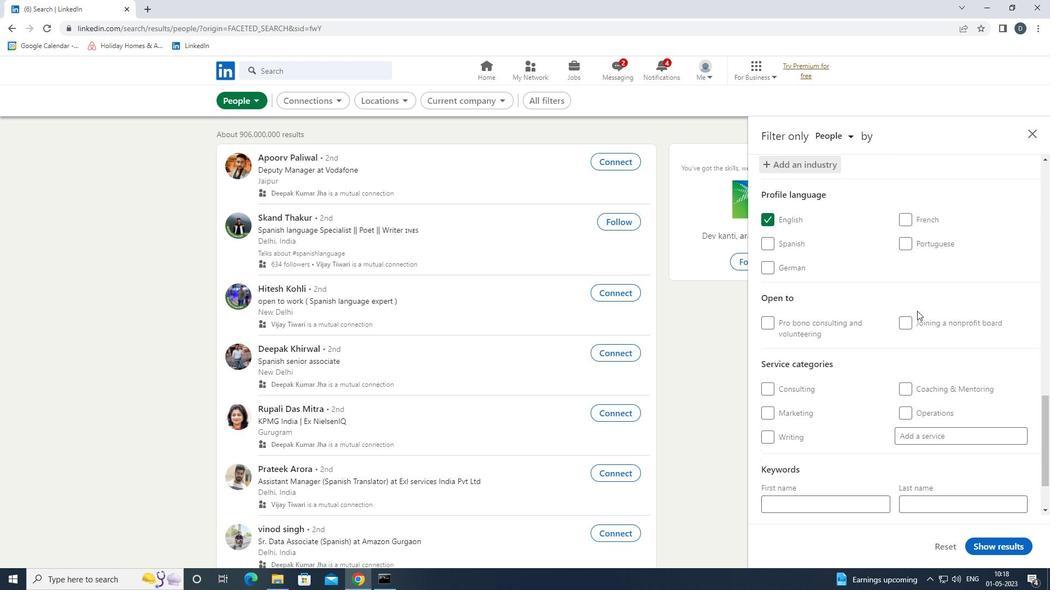 
Action: Mouse moved to (923, 362)
Screenshot: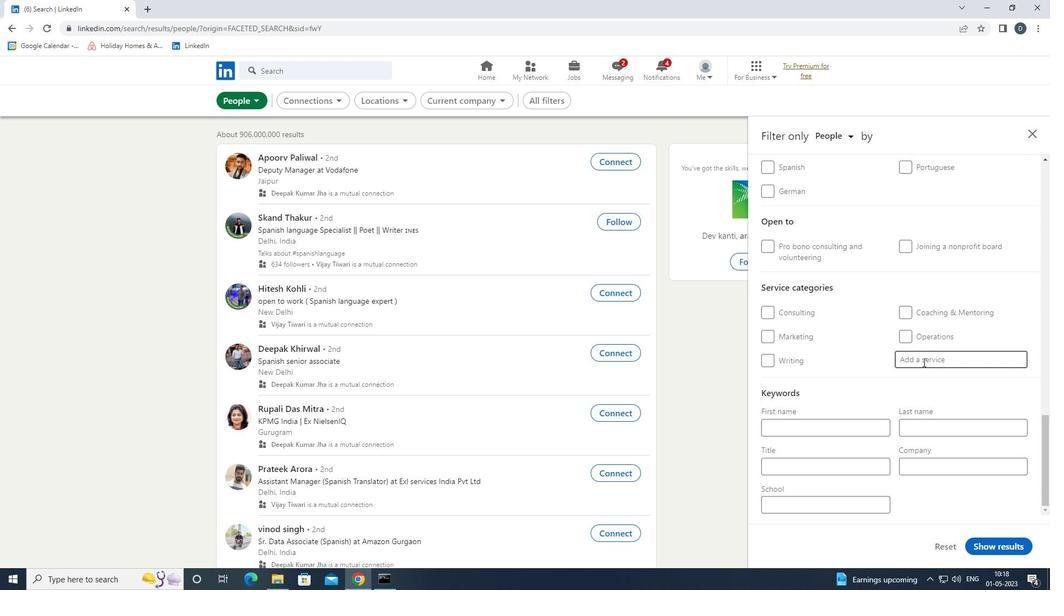 
Action: Mouse pressed left at (923, 362)
Screenshot: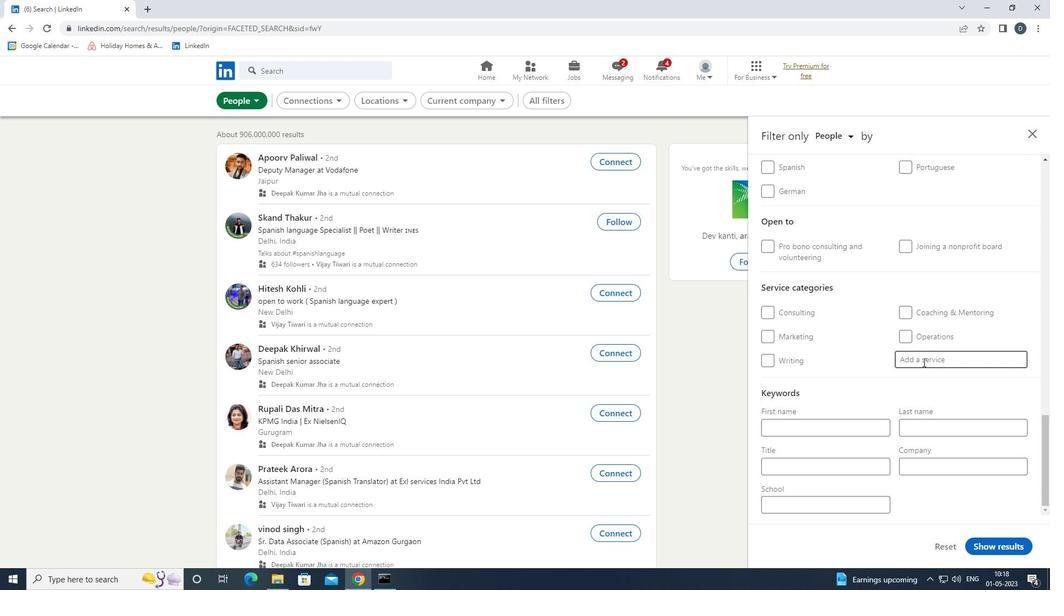 
Action: Mouse moved to (923, 362)
Screenshot: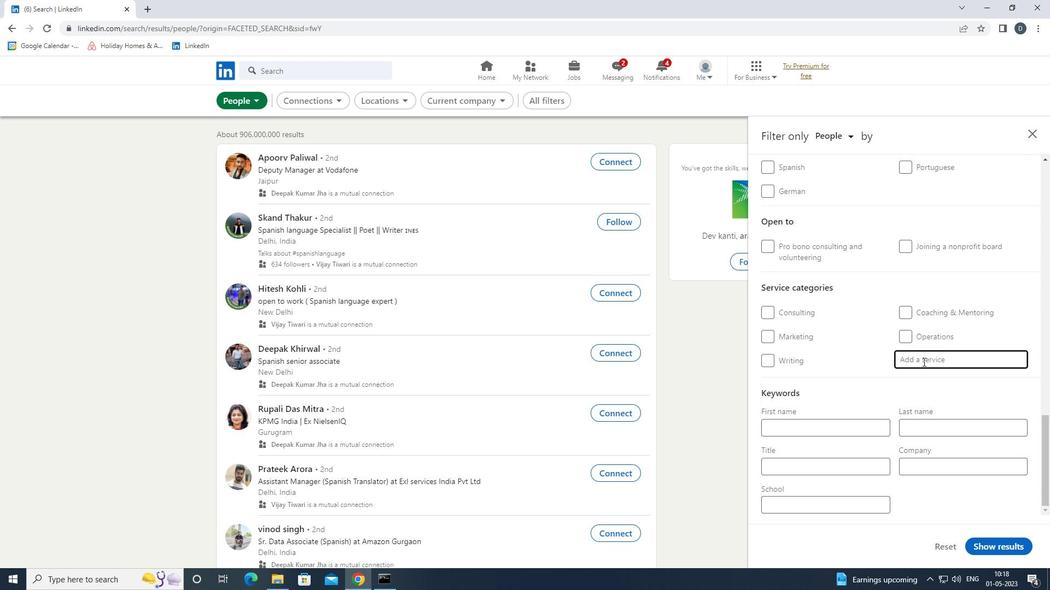 
Action: Key pressed <Key.shift>TRADE<Key.space><Key.shift>SH<Key.down><Key.enter>
Screenshot: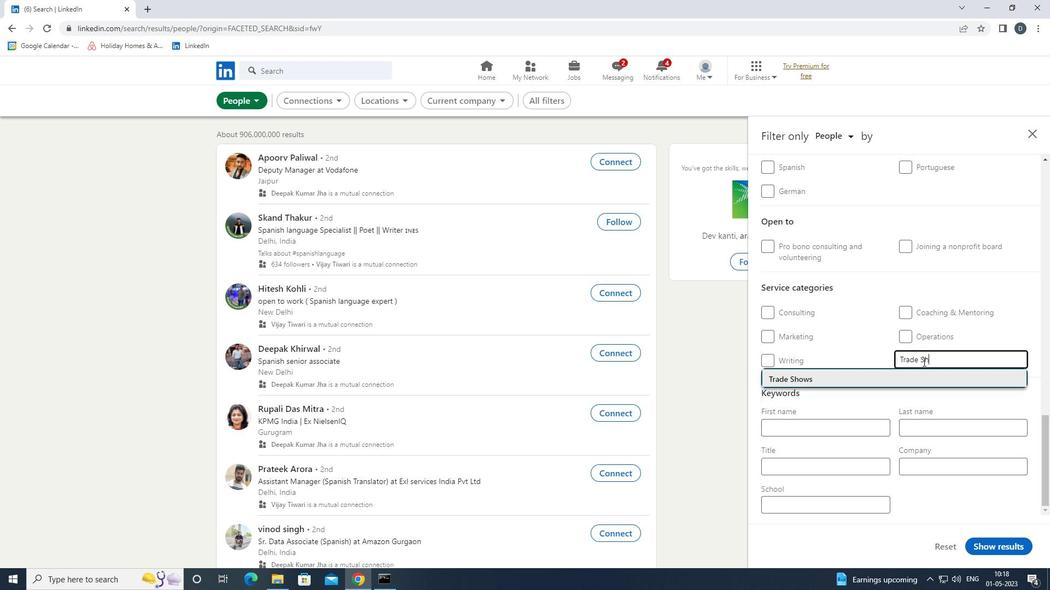 
Action: Mouse scrolled (923, 361) with delta (0, 0)
Screenshot: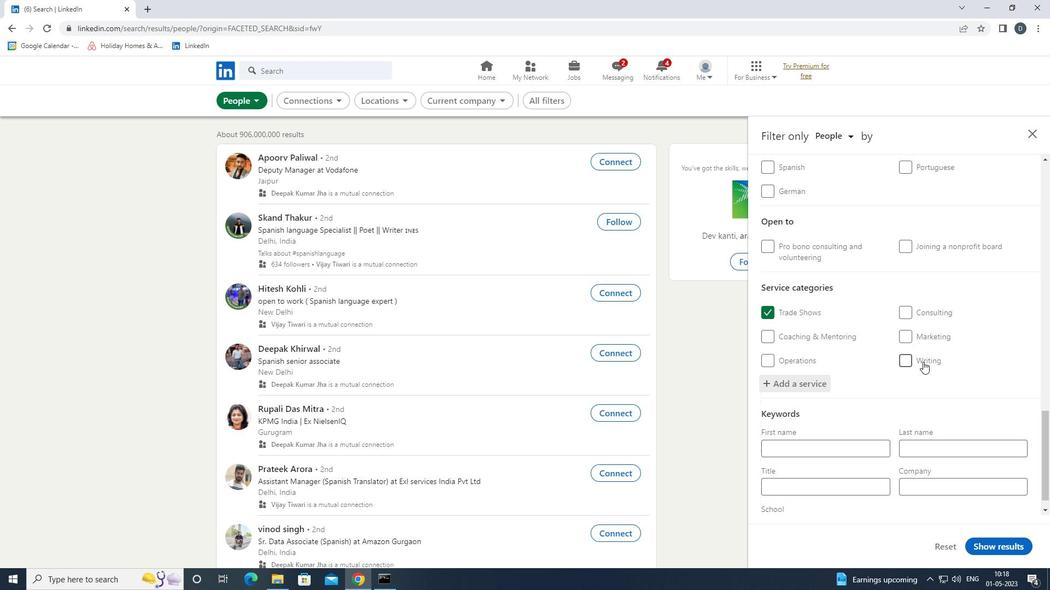 
Action: Mouse scrolled (923, 361) with delta (0, 0)
Screenshot: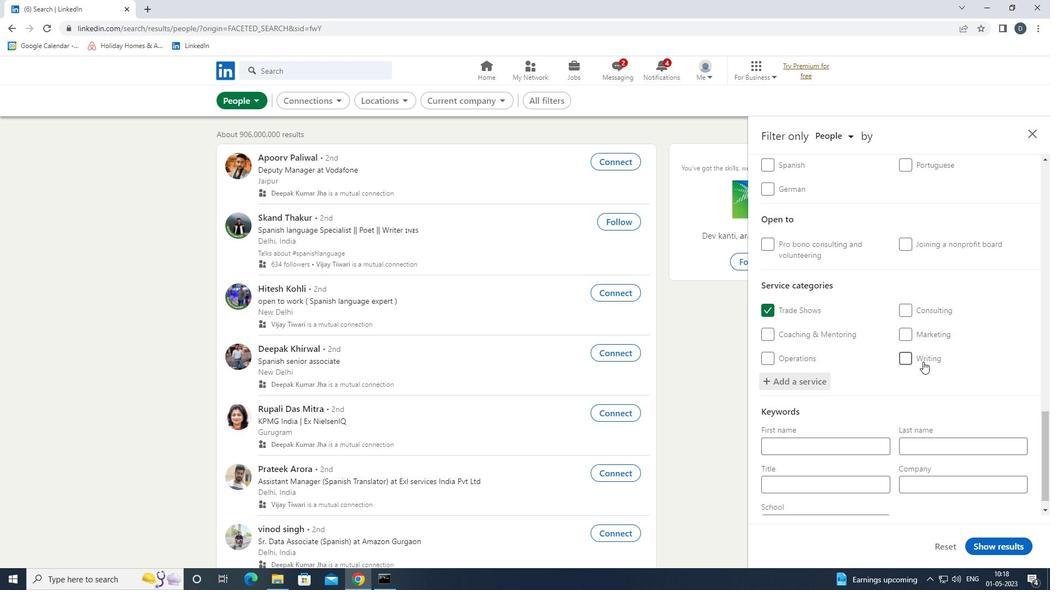 
Action: Mouse scrolled (923, 361) with delta (0, 0)
Screenshot: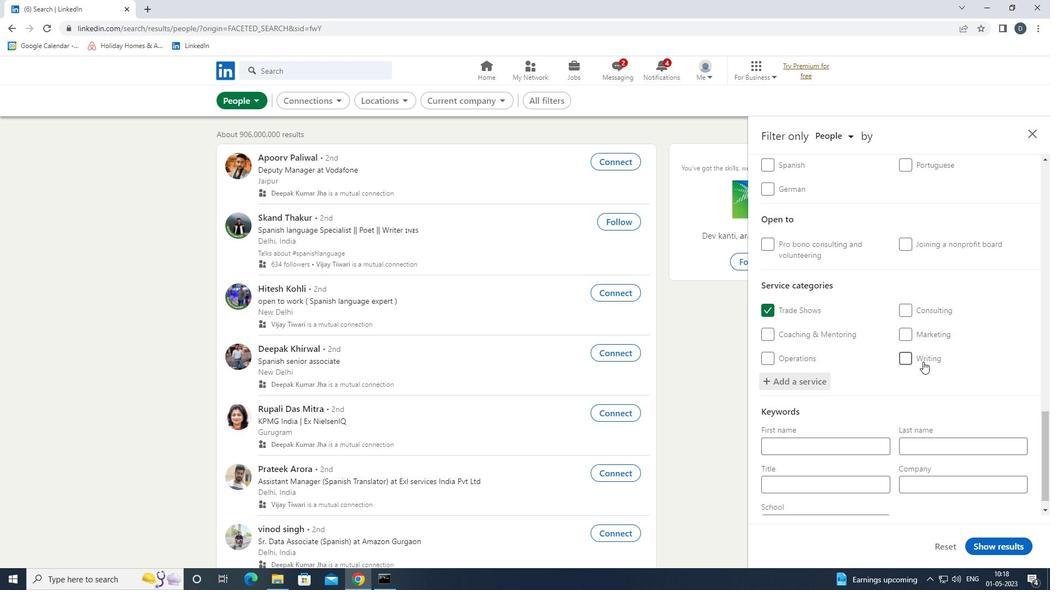 
Action: Mouse scrolled (923, 361) with delta (0, 0)
Screenshot: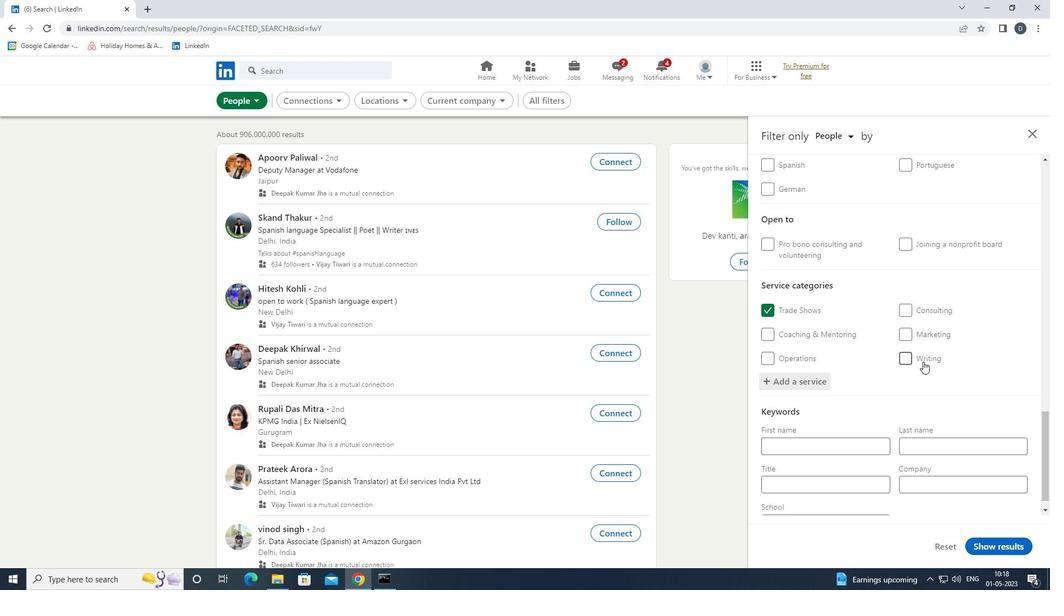 
Action: Mouse scrolled (923, 361) with delta (0, 0)
Screenshot: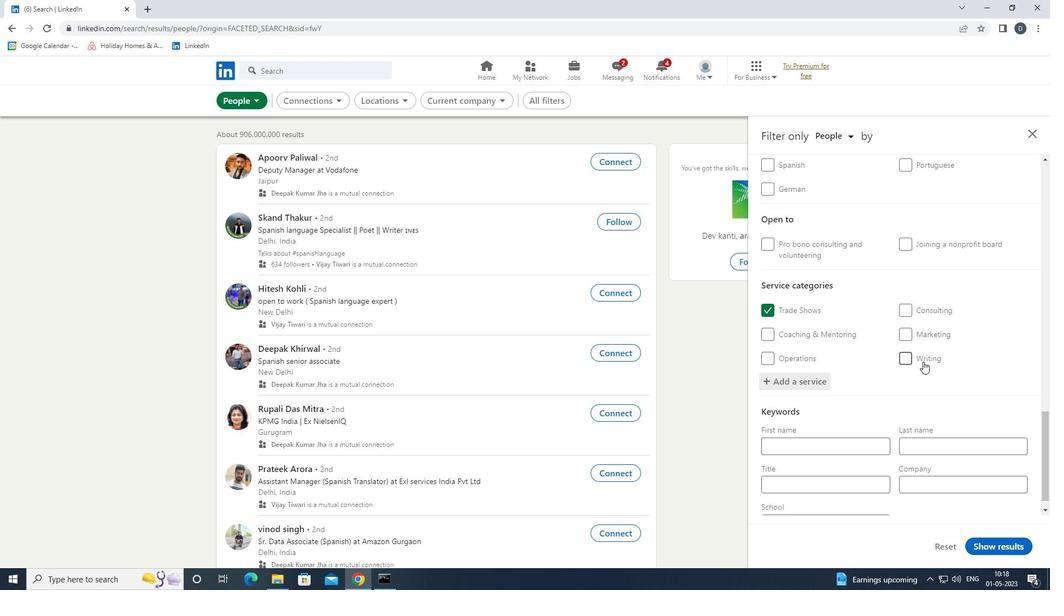 
Action: Mouse moved to (863, 467)
Screenshot: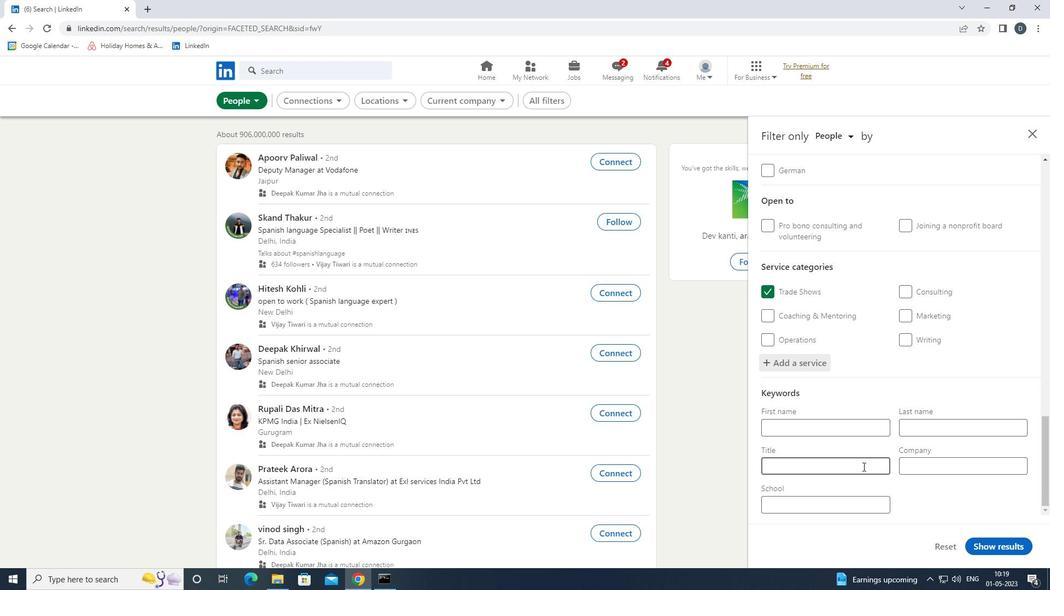 
Action: Mouse pressed left at (863, 467)
Screenshot: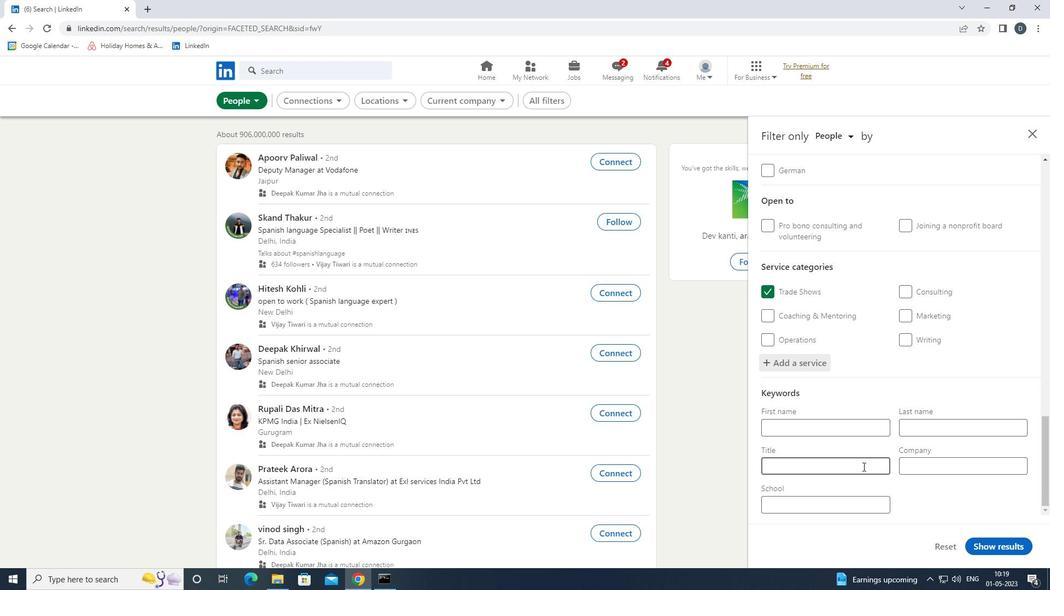 
Action: Key pressed <Key.shift><Key.shift><Key.shift><Key.shift><Key.shift>TECHNICAL<Key.space><Key.shift>WRITER
Screenshot: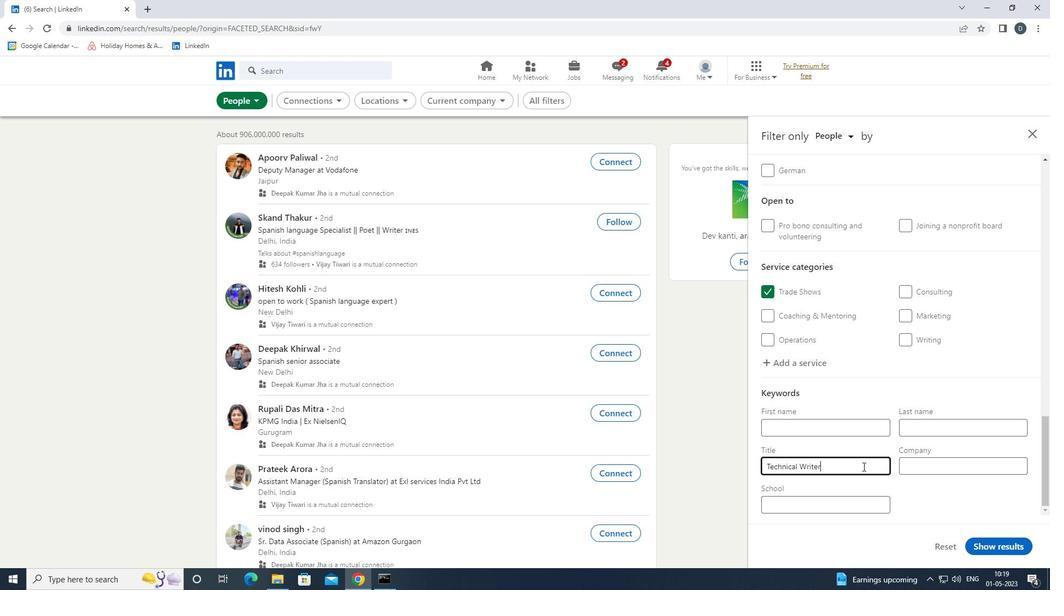 
Action: Mouse moved to (1007, 547)
Screenshot: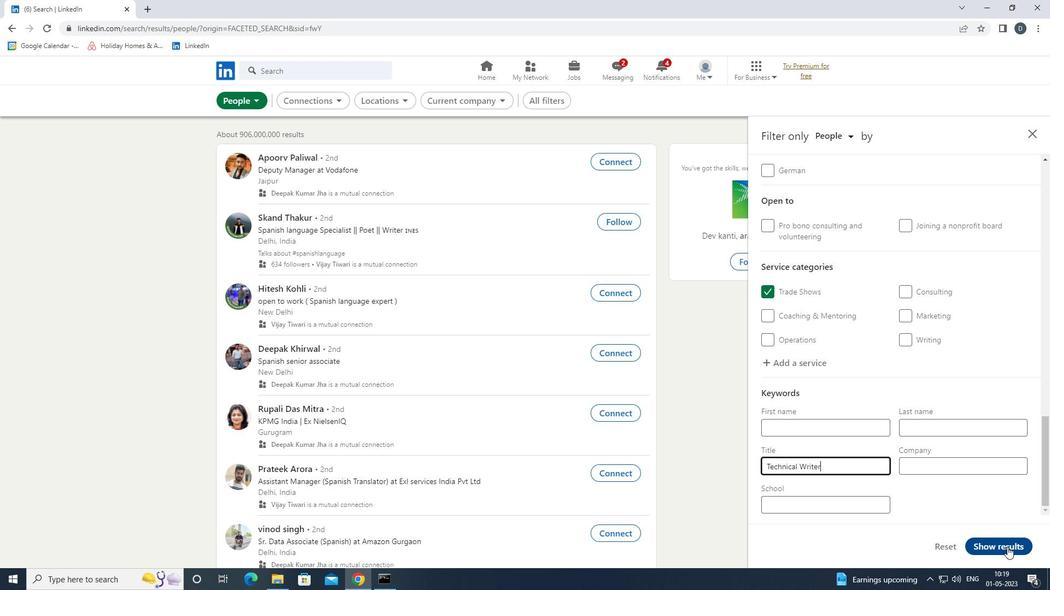 
Action: Mouse pressed left at (1007, 547)
Screenshot: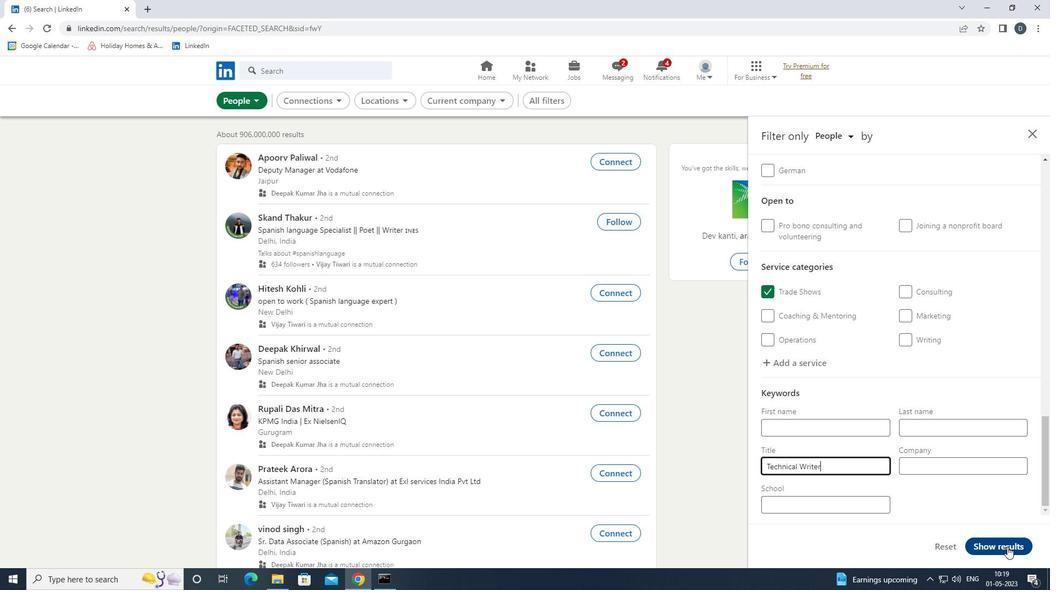
Action: Mouse moved to (901, 337)
Screenshot: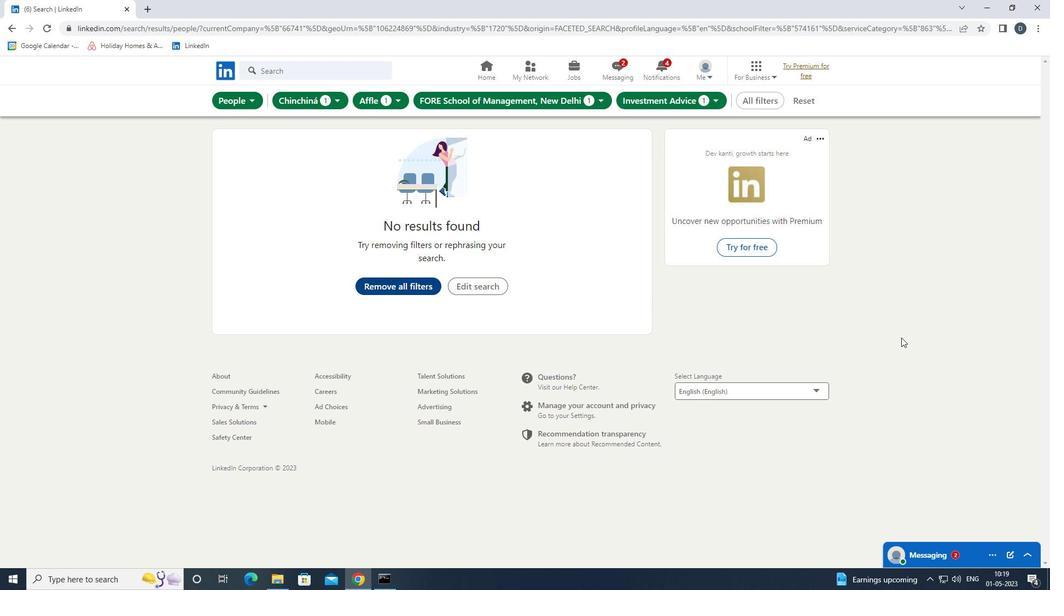
